 Task: Send an email with the signature Jeffery Brown with the subject Thank you for your cover letter and the message Could you provide me with the contact information for the vendor? from softage.8@softage.net to softage.6@softage.net and move the email from Sent Items to the folder Test scores
Action: Mouse moved to (63, 151)
Screenshot: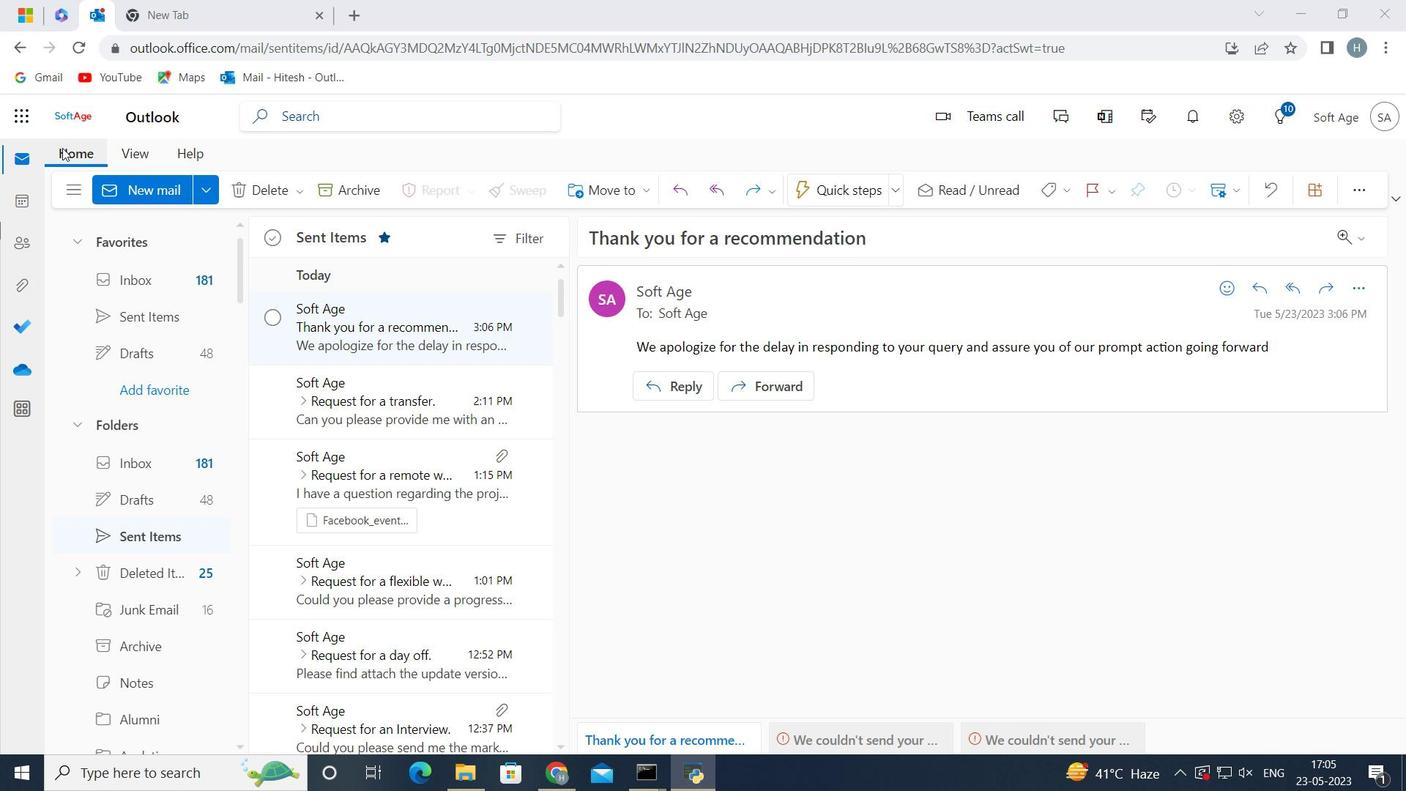 
Action: Mouse pressed left at (63, 151)
Screenshot: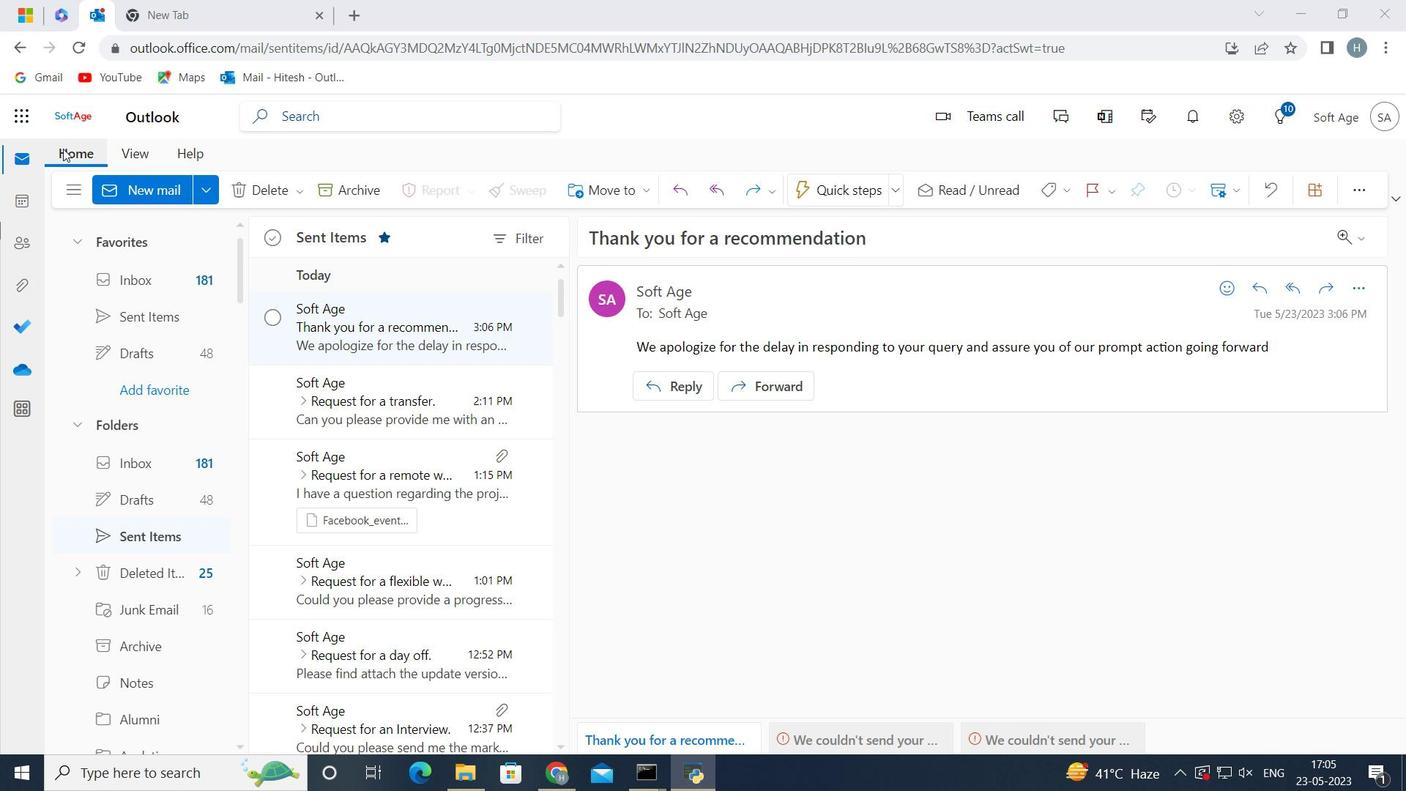 
Action: Mouse moved to (147, 191)
Screenshot: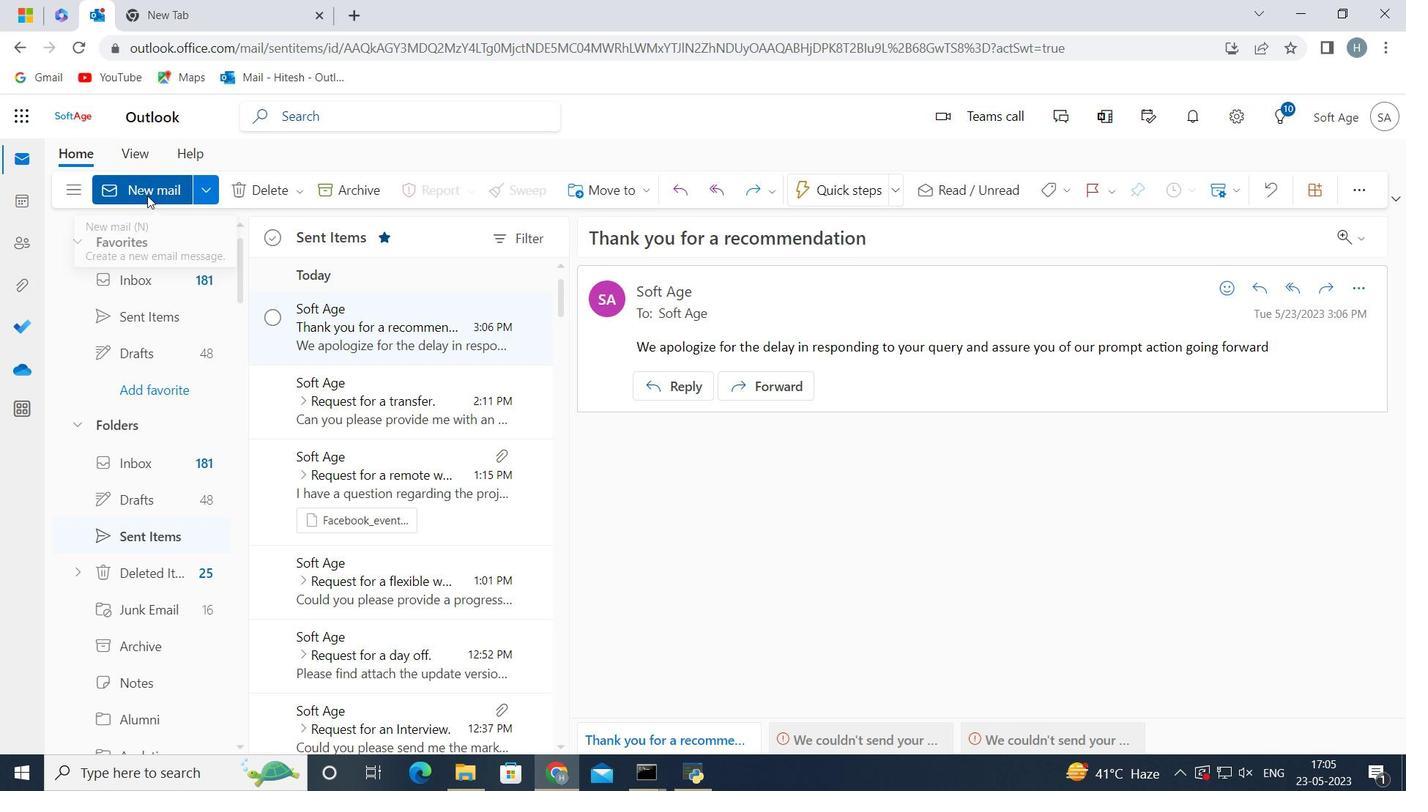 
Action: Mouse pressed left at (147, 191)
Screenshot: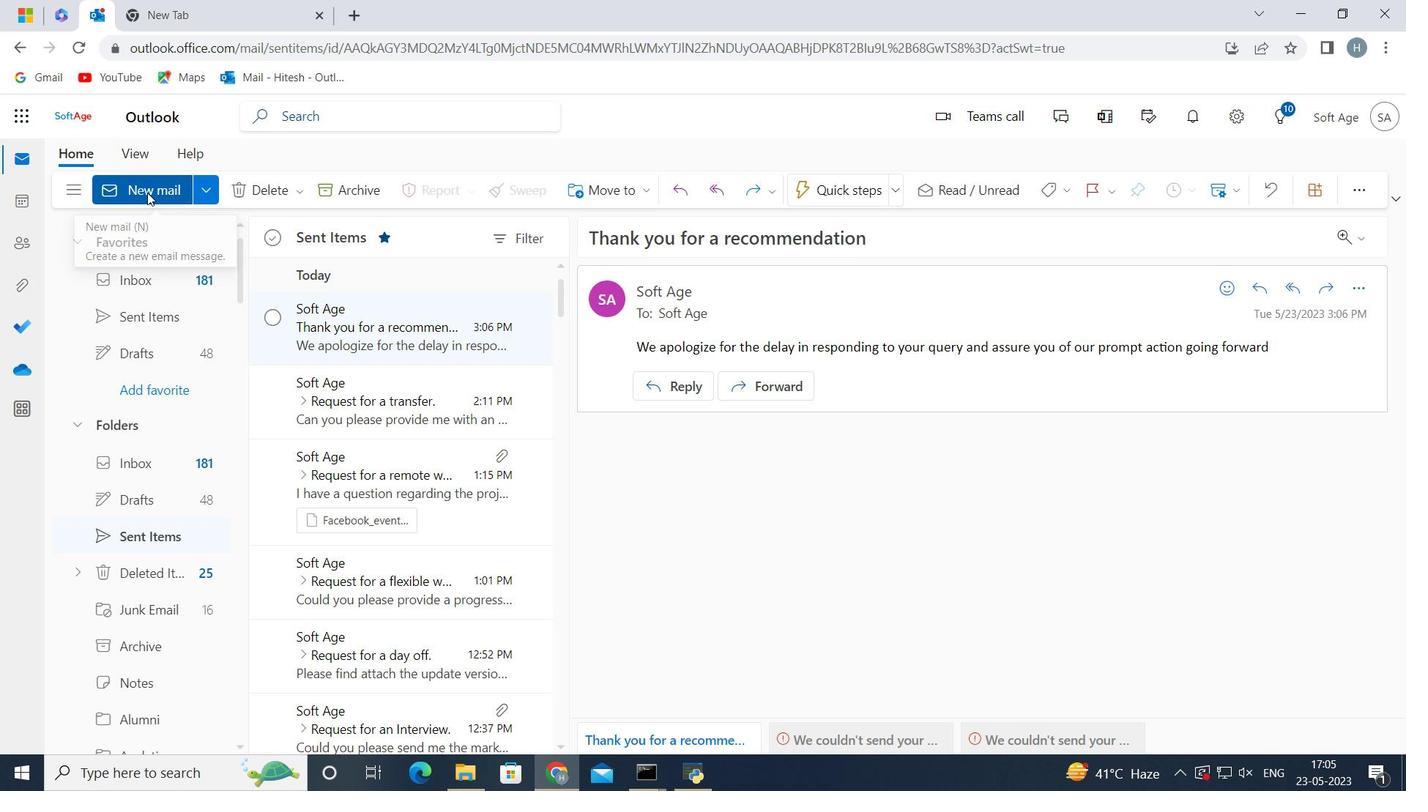 
Action: Mouse moved to (1147, 192)
Screenshot: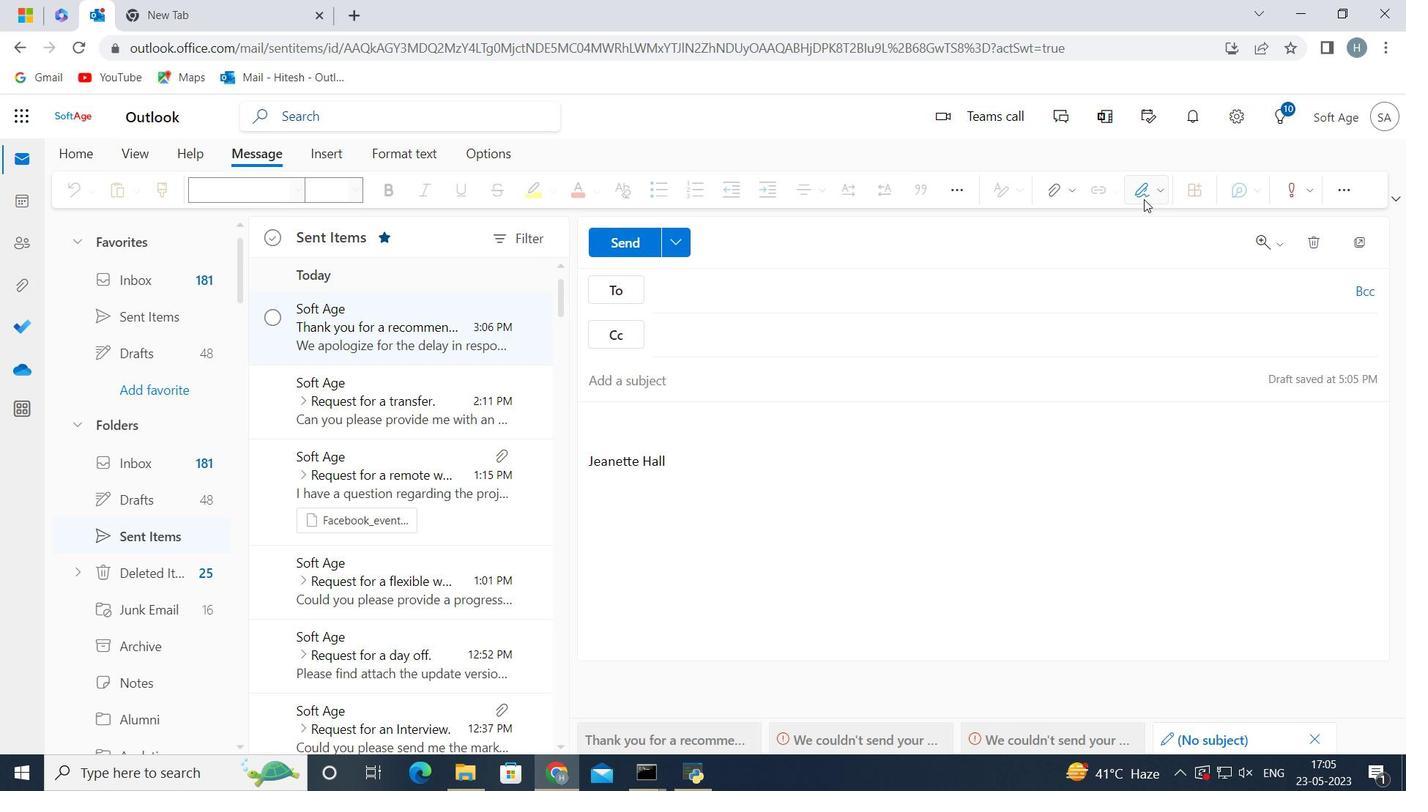 
Action: Mouse pressed left at (1147, 192)
Screenshot: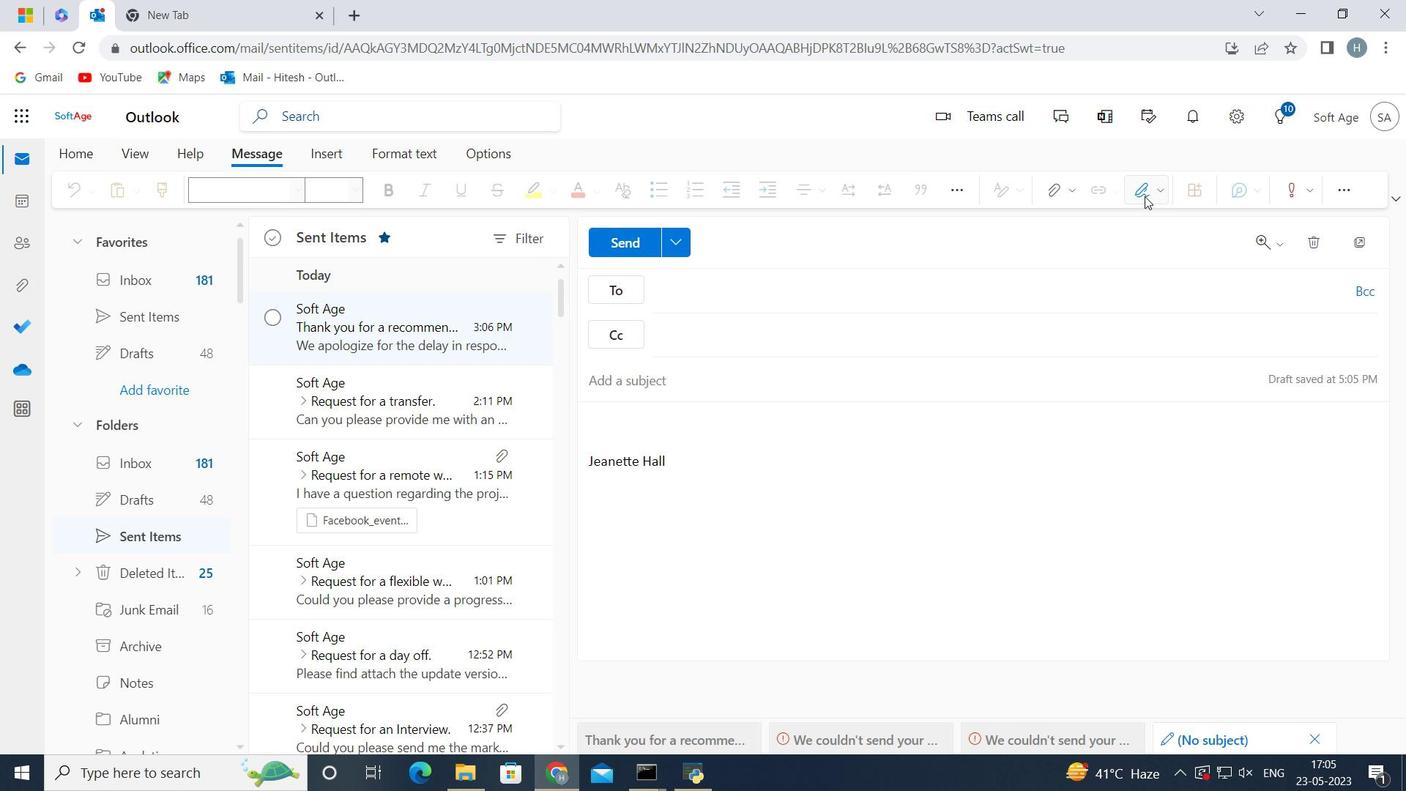
Action: Mouse moved to (1113, 261)
Screenshot: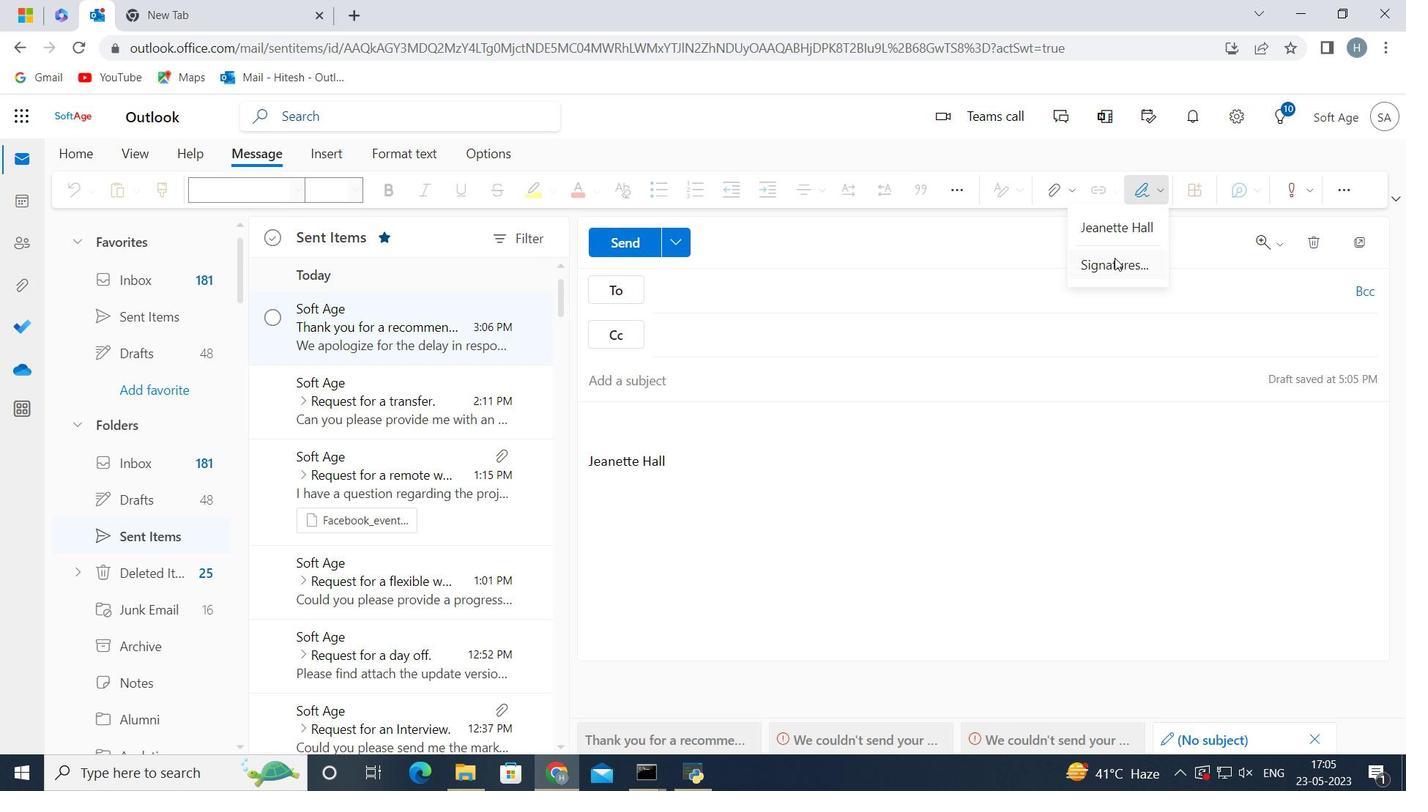 
Action: Mouse pressed left at (1113, 261)
Screenshot: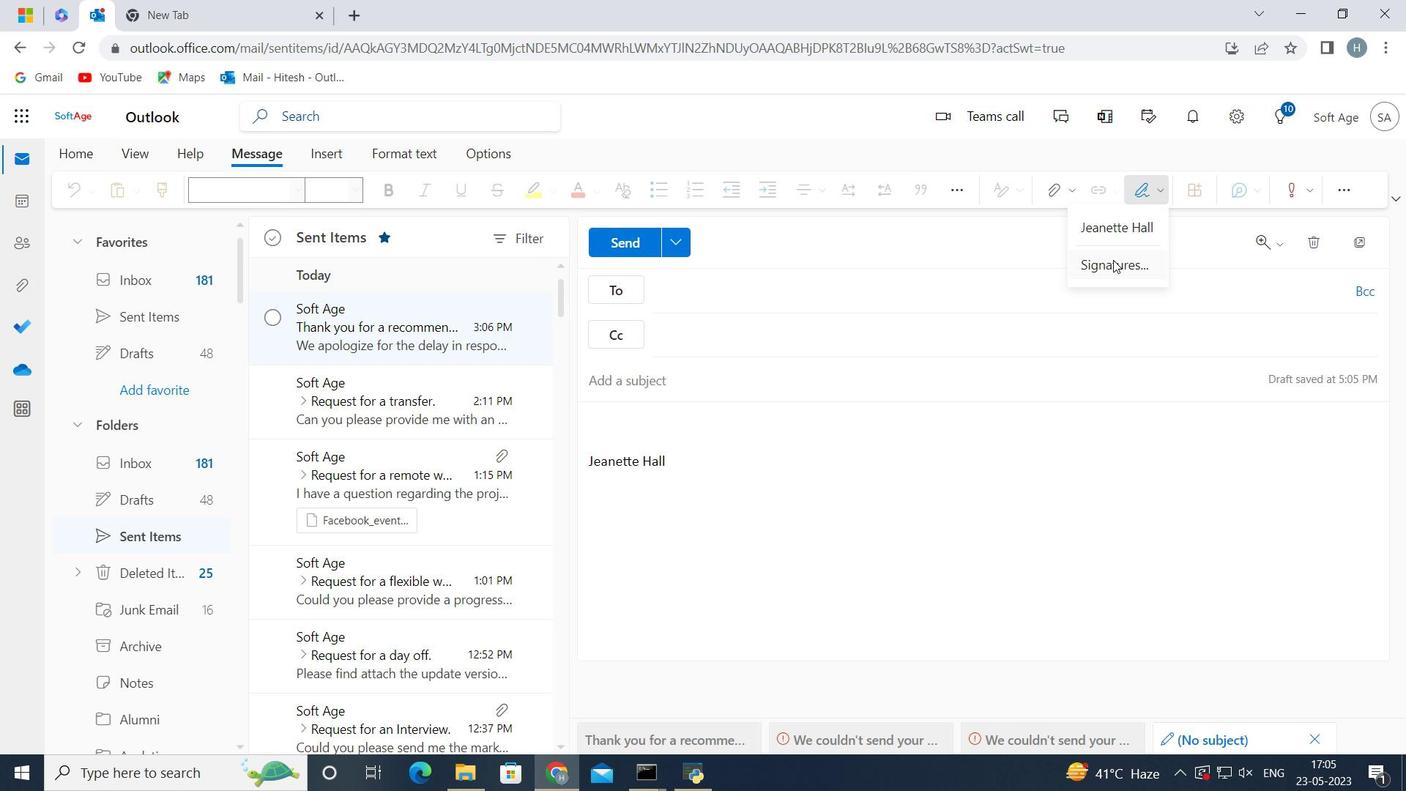 
Action: Mouse moved to (1065, 332)
Screenshot: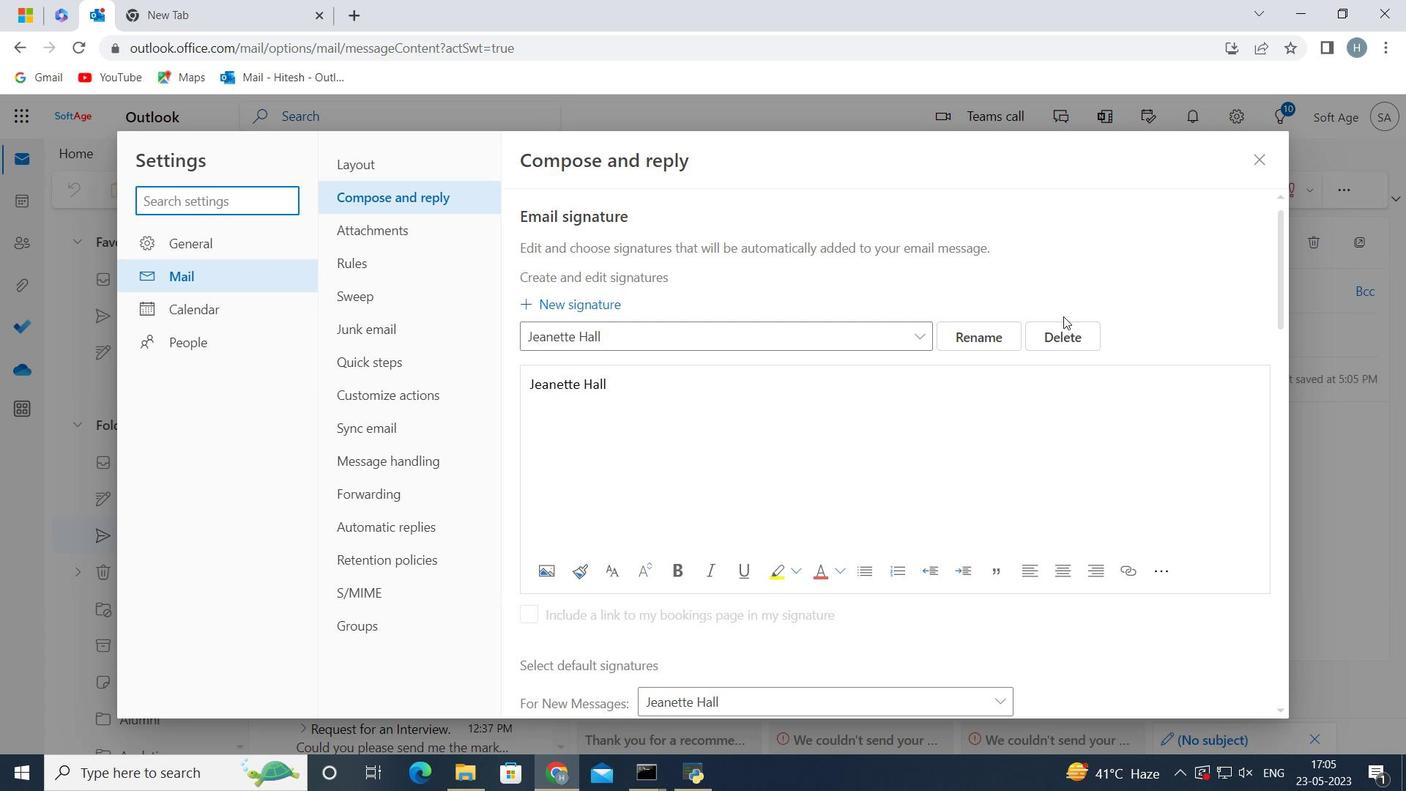 
Action: Mouse pressed left at (1065, 332)
Screenshot: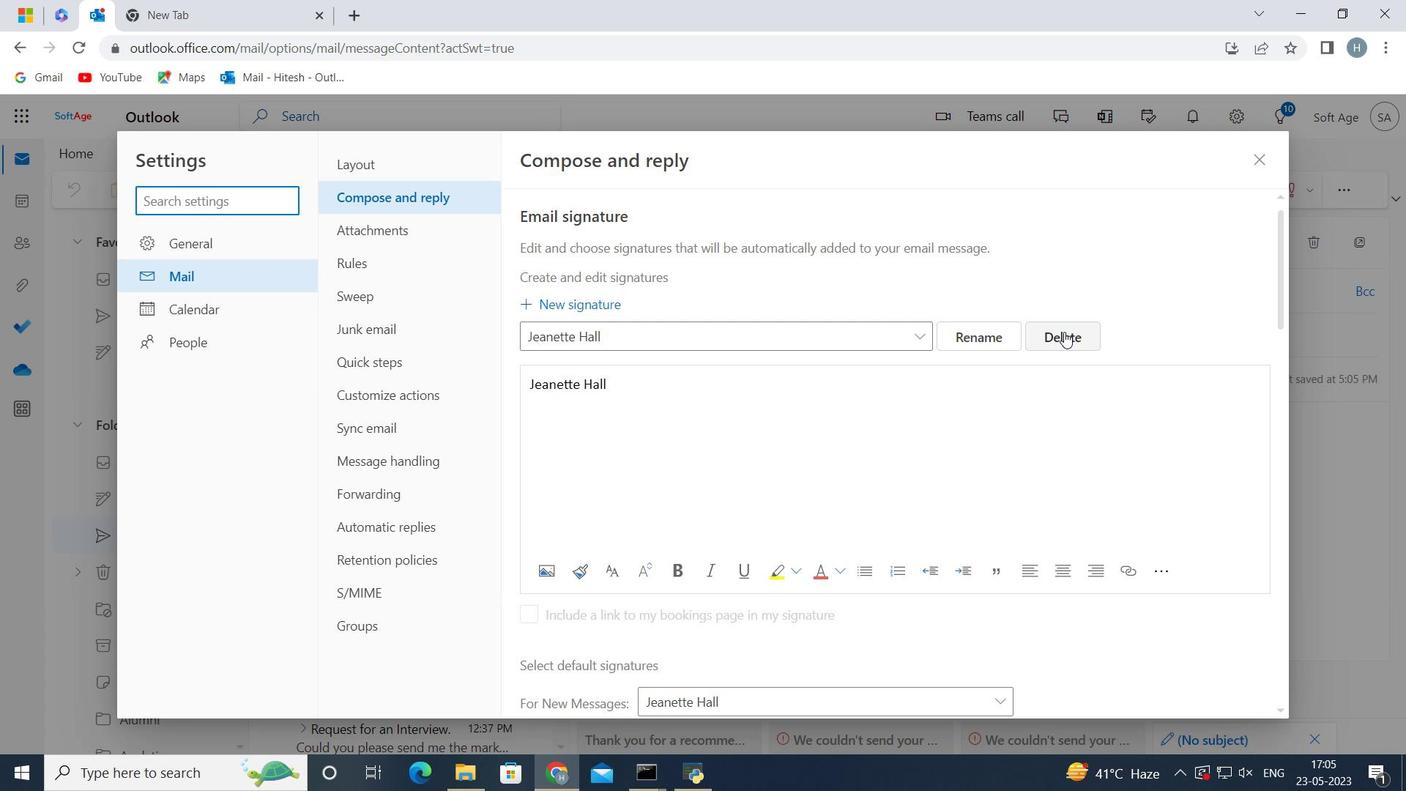 
Action: Mouse moved to (759, 332)
Screenshot: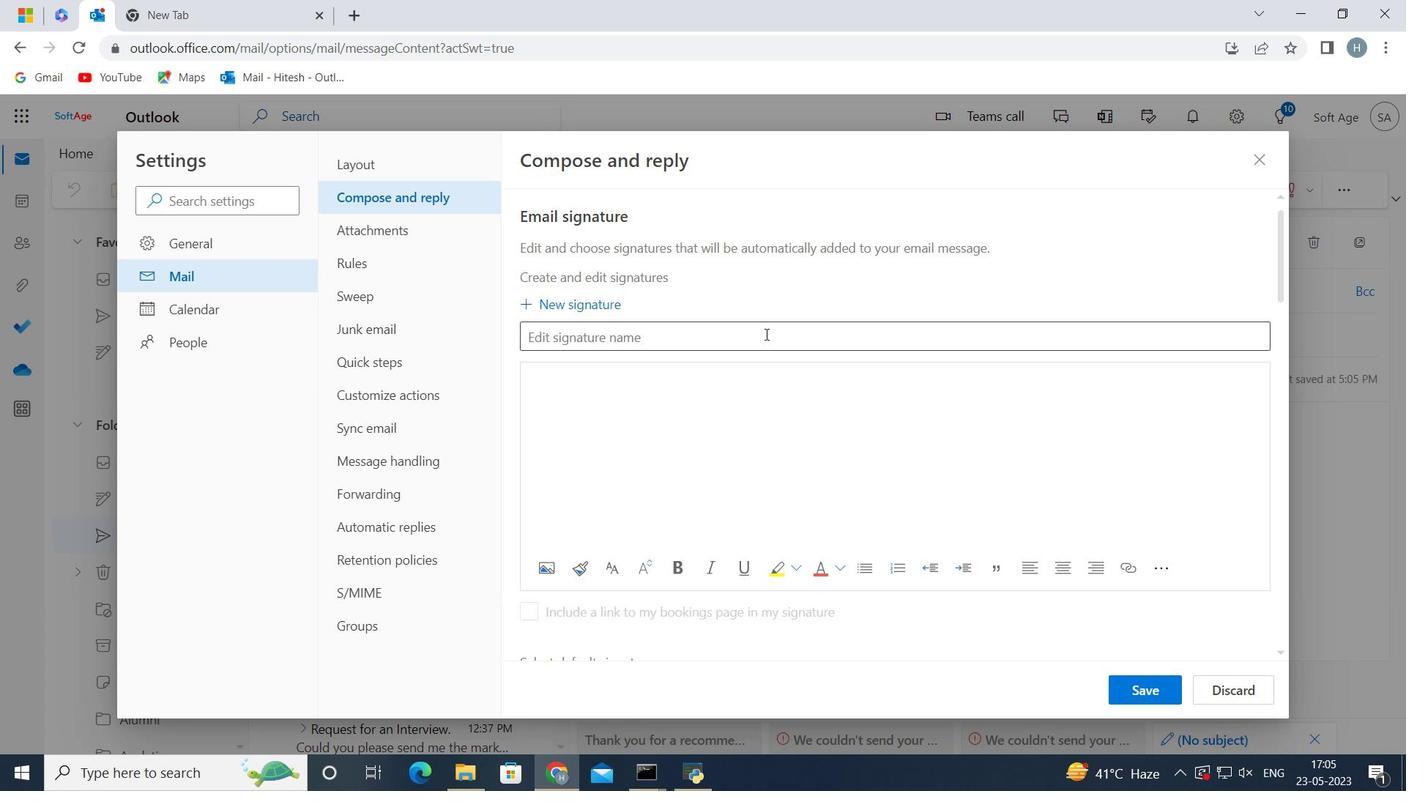 
Action: Mouse pressed left at (759, 332)
Screenshot: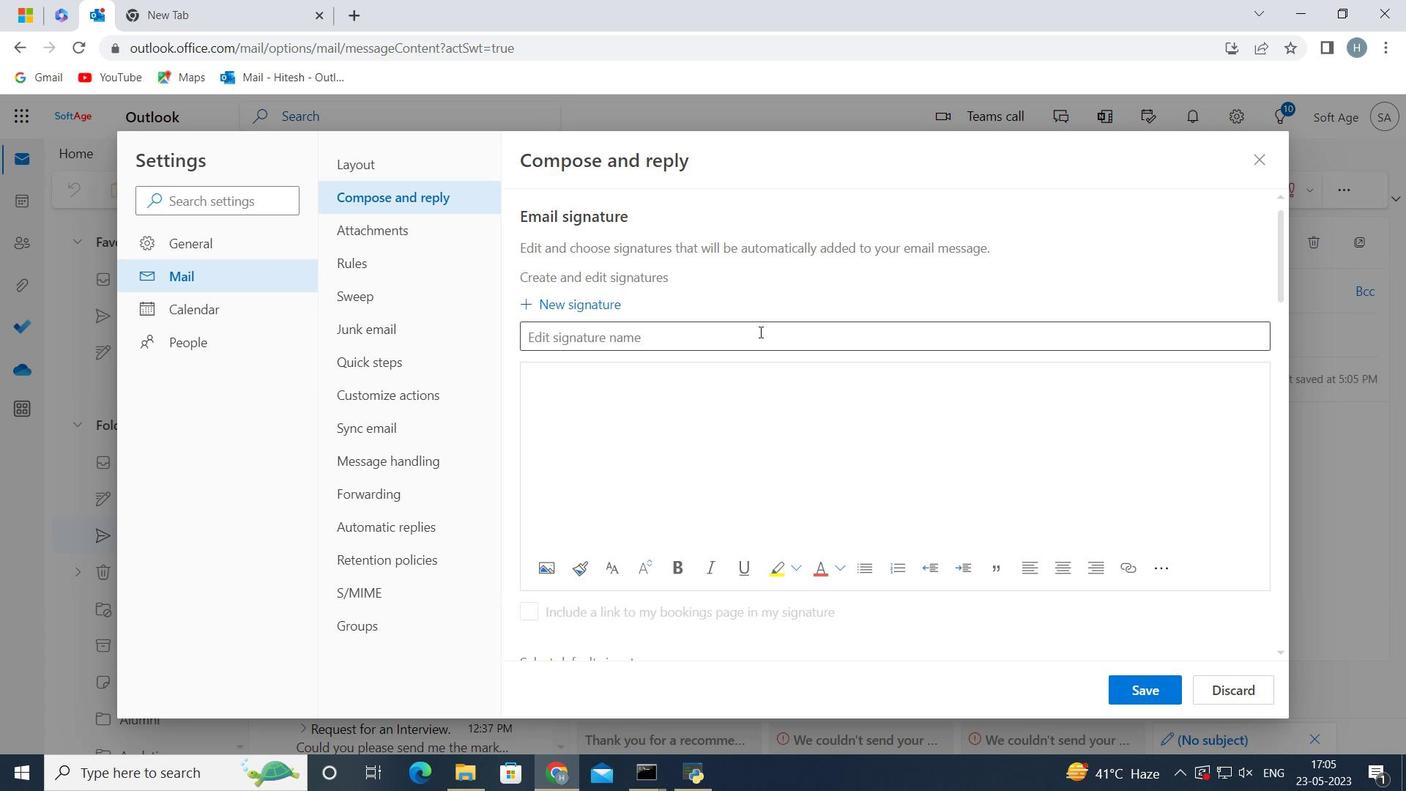 
Action: Mouse moved to (759, 331)
Screenshot: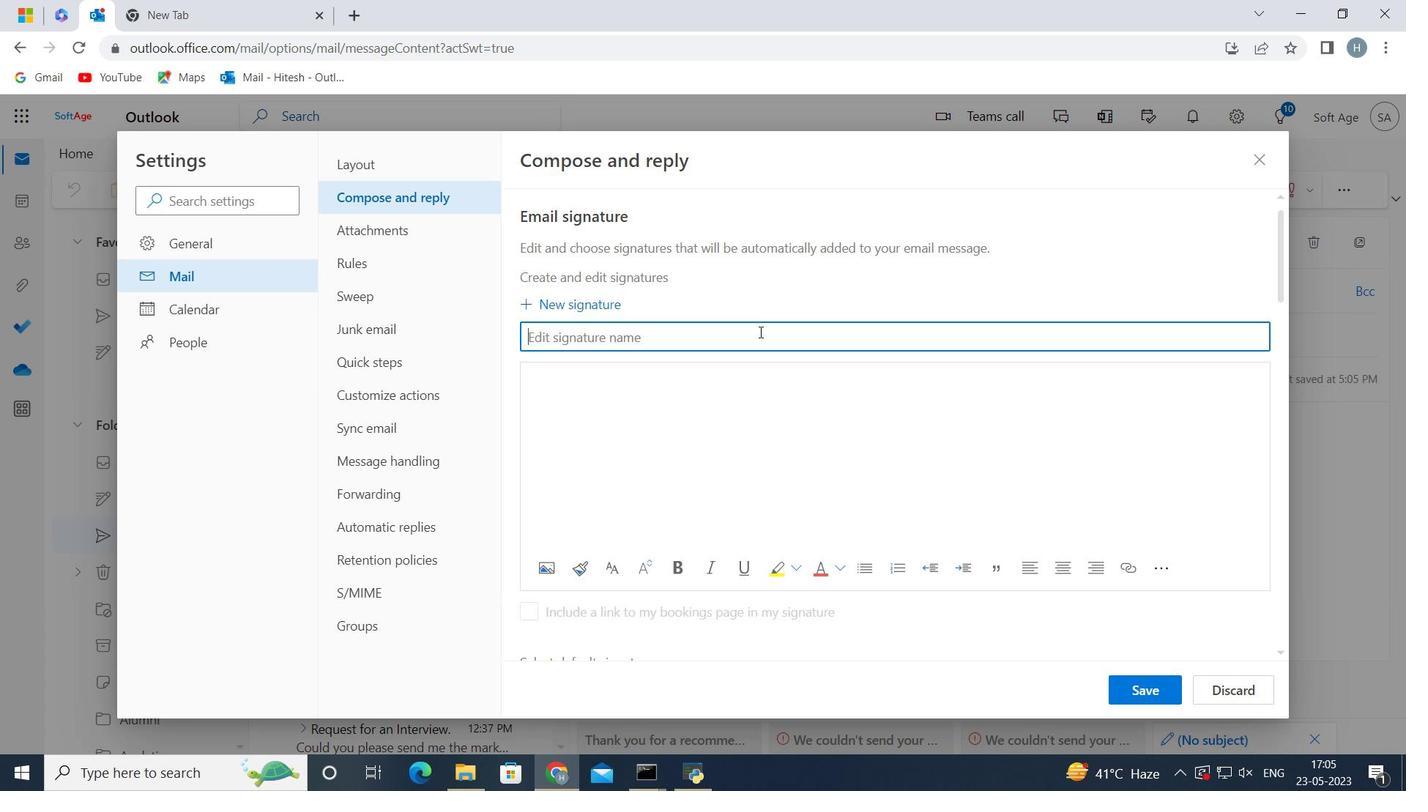 
Action: Key pressed <Key.shift>Jeffery<Key.space><Key.shift>Brown<Key.space>
Screenshot: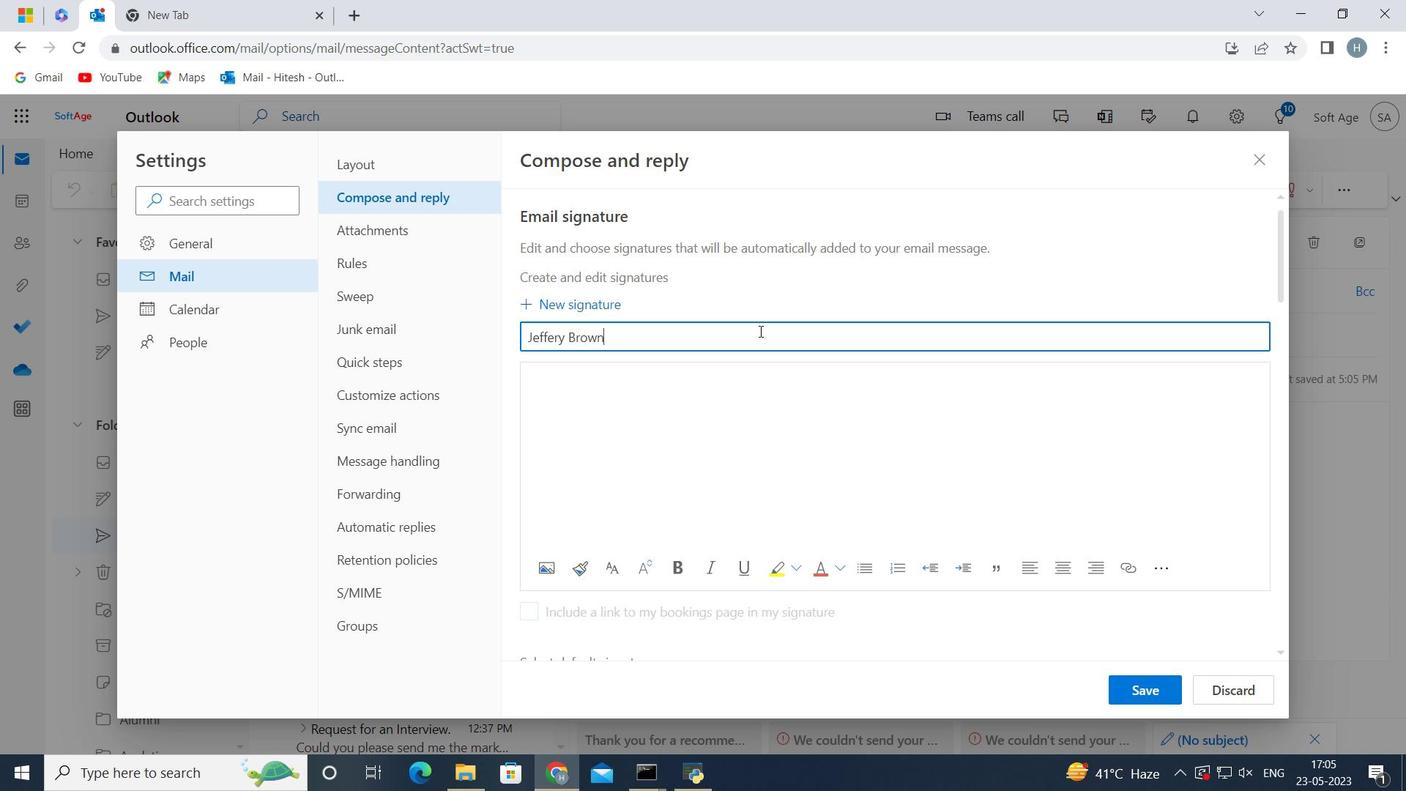 
Action: Mouse moved to (636, 372)
Screenshot: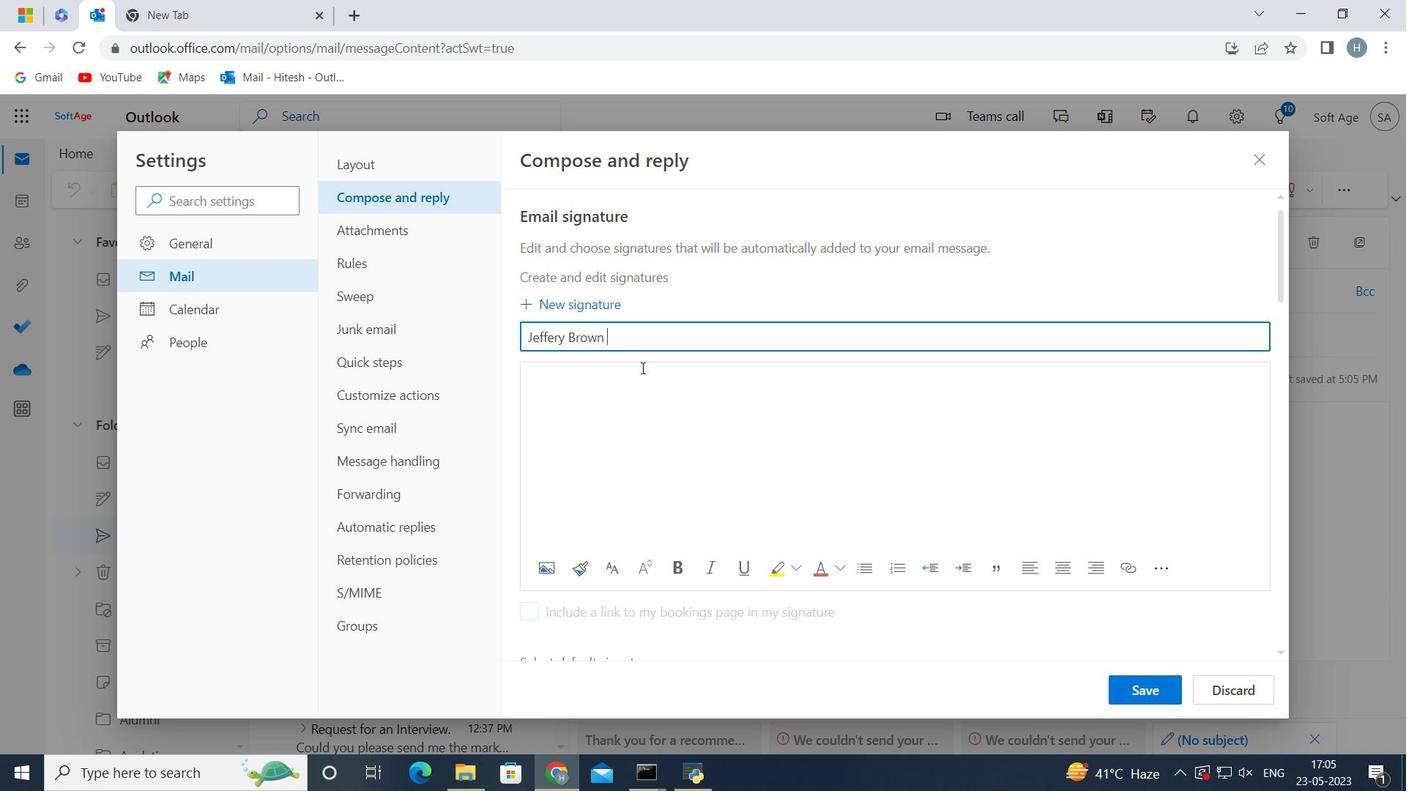
Action: Mouse pressed left at (636, 372)
Screenshot: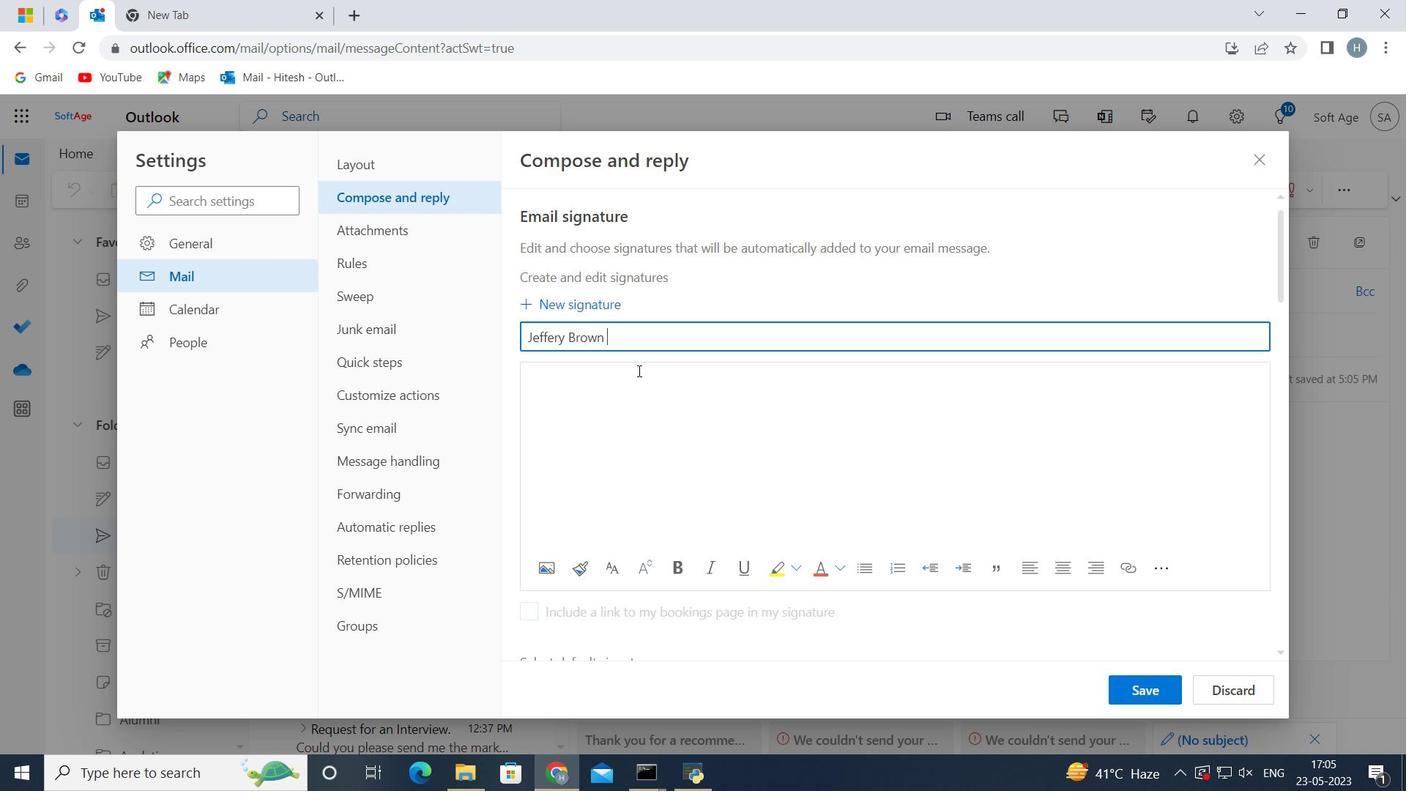 
Action: Mouse moved to (633, 373)
Screenshot: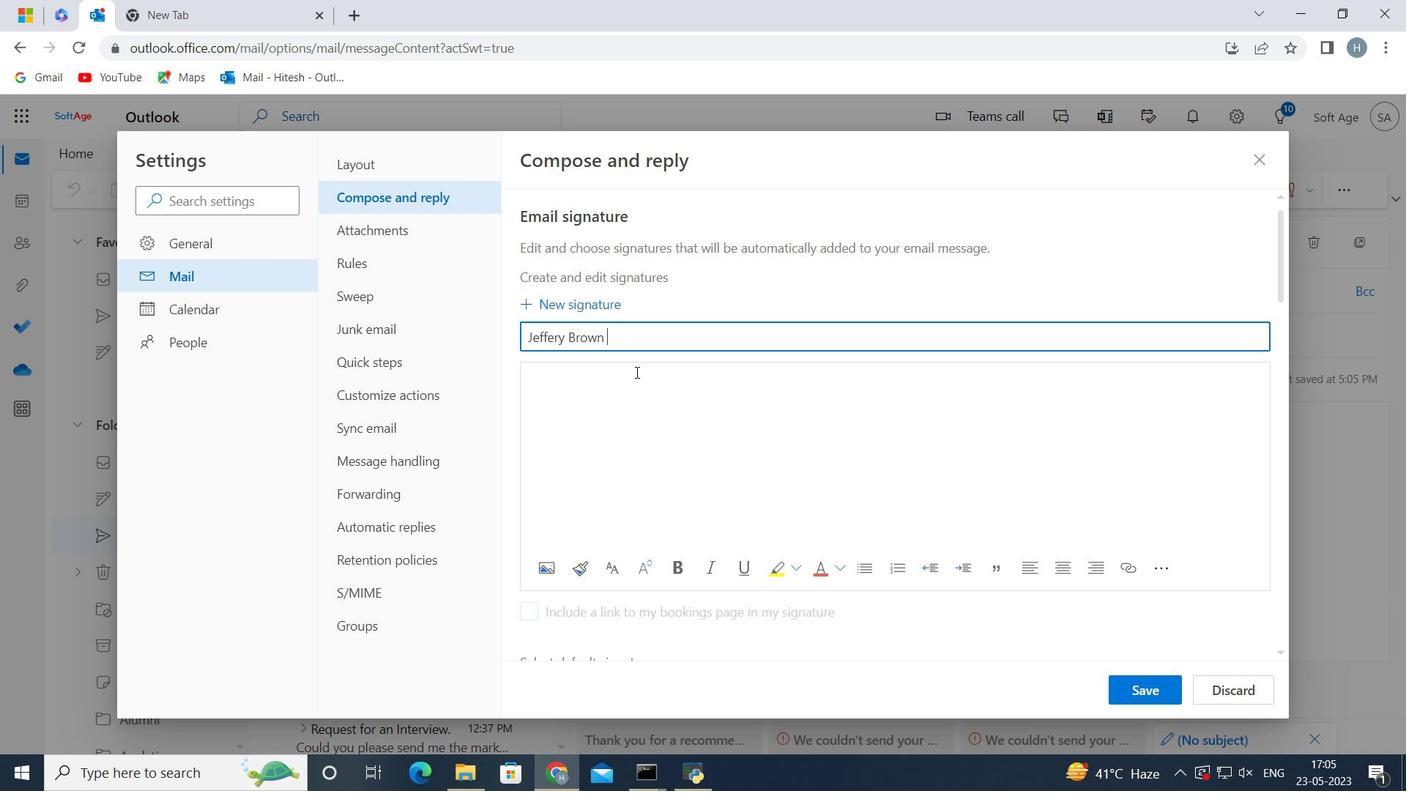 
Action: Key pressed <Key.shift><Key.shift><Key.shift><Key.shift><Key.shift><Key.shift>Jeffery
Screenshot: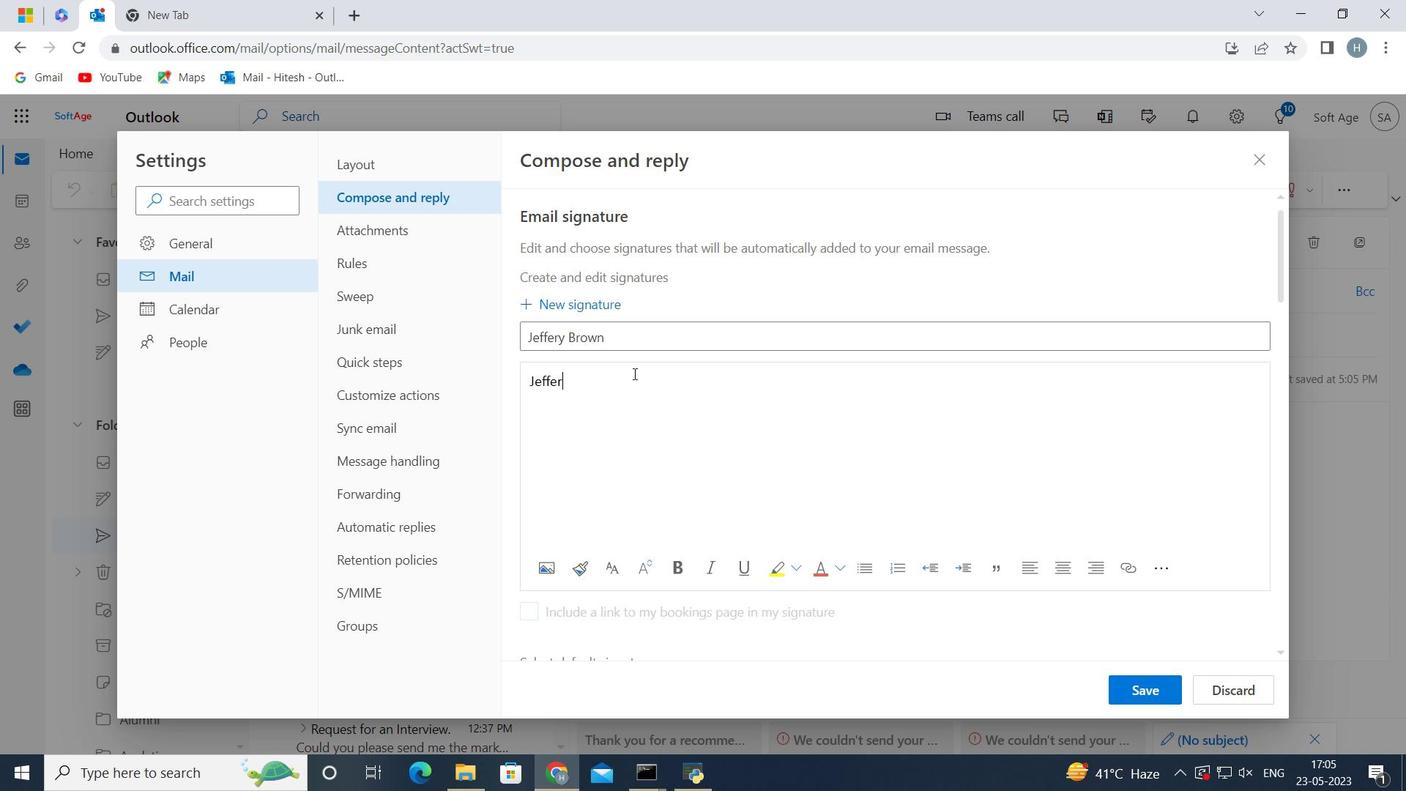 
Action: Mouse moved to (633, 373)
Screenshot: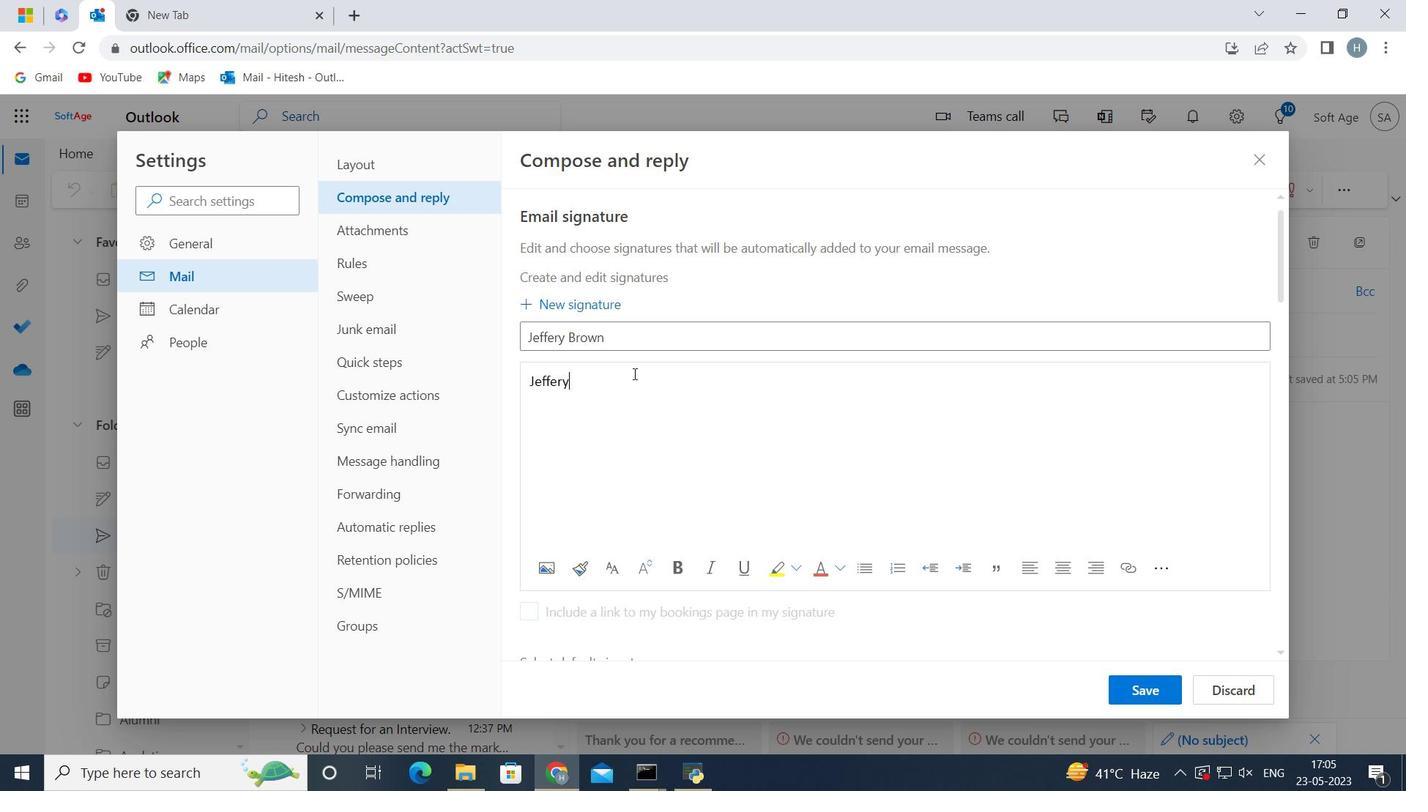 
Action: Key pressed <Key.space><Key.shift>Brown<Key.space>
Screenshot: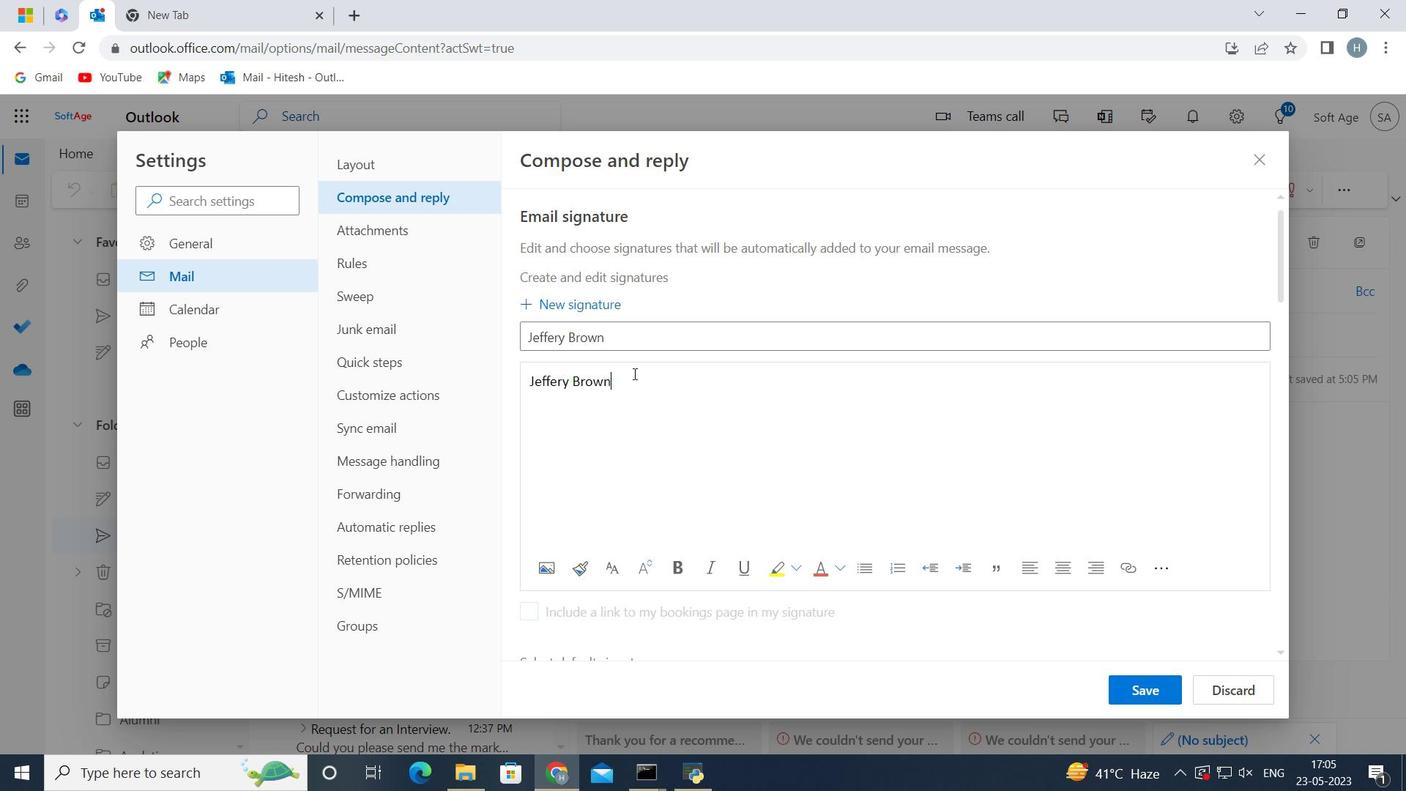 
Action: Mouse moved to (1131, 683)
Screenshot: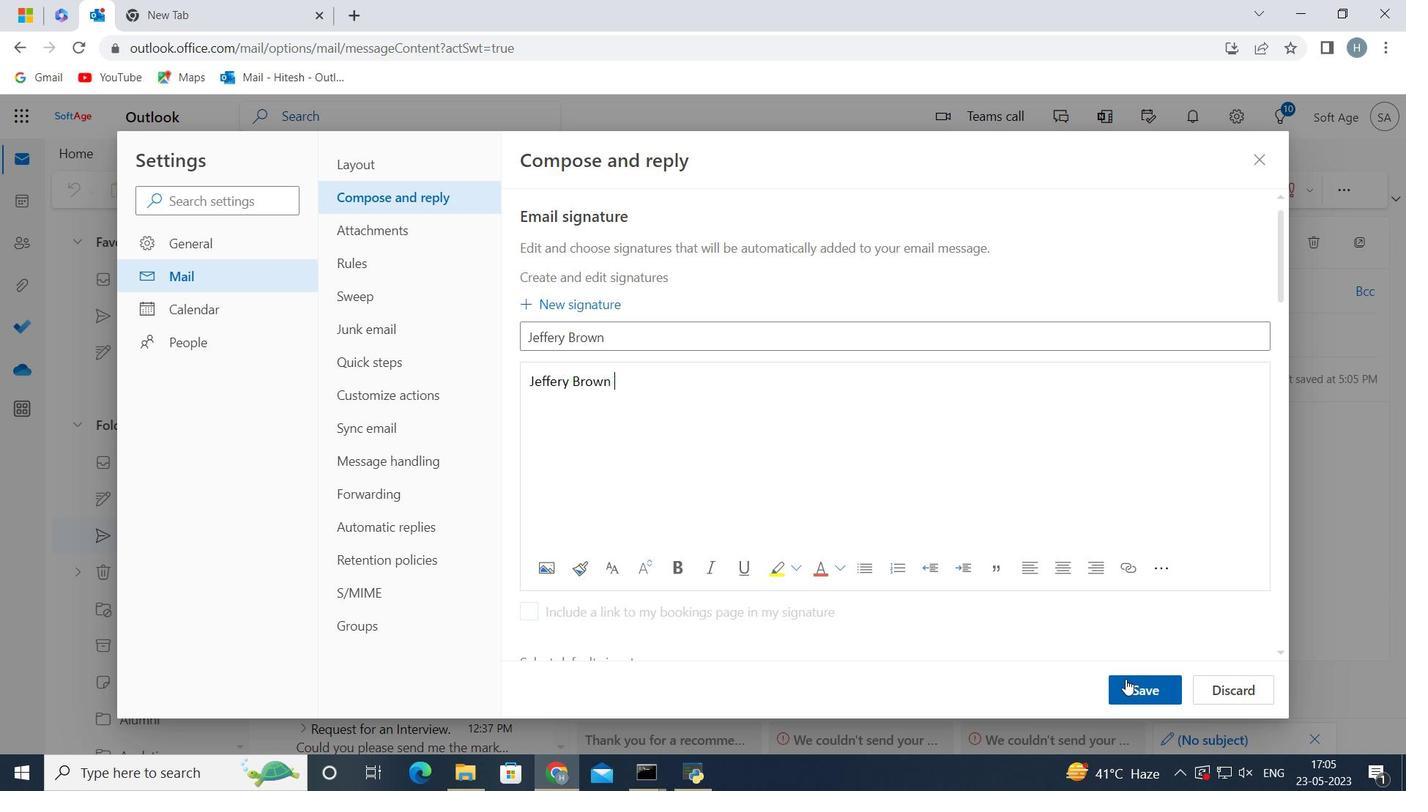 
Action: Mouse pressed left at (1131, 683)
Screenshot: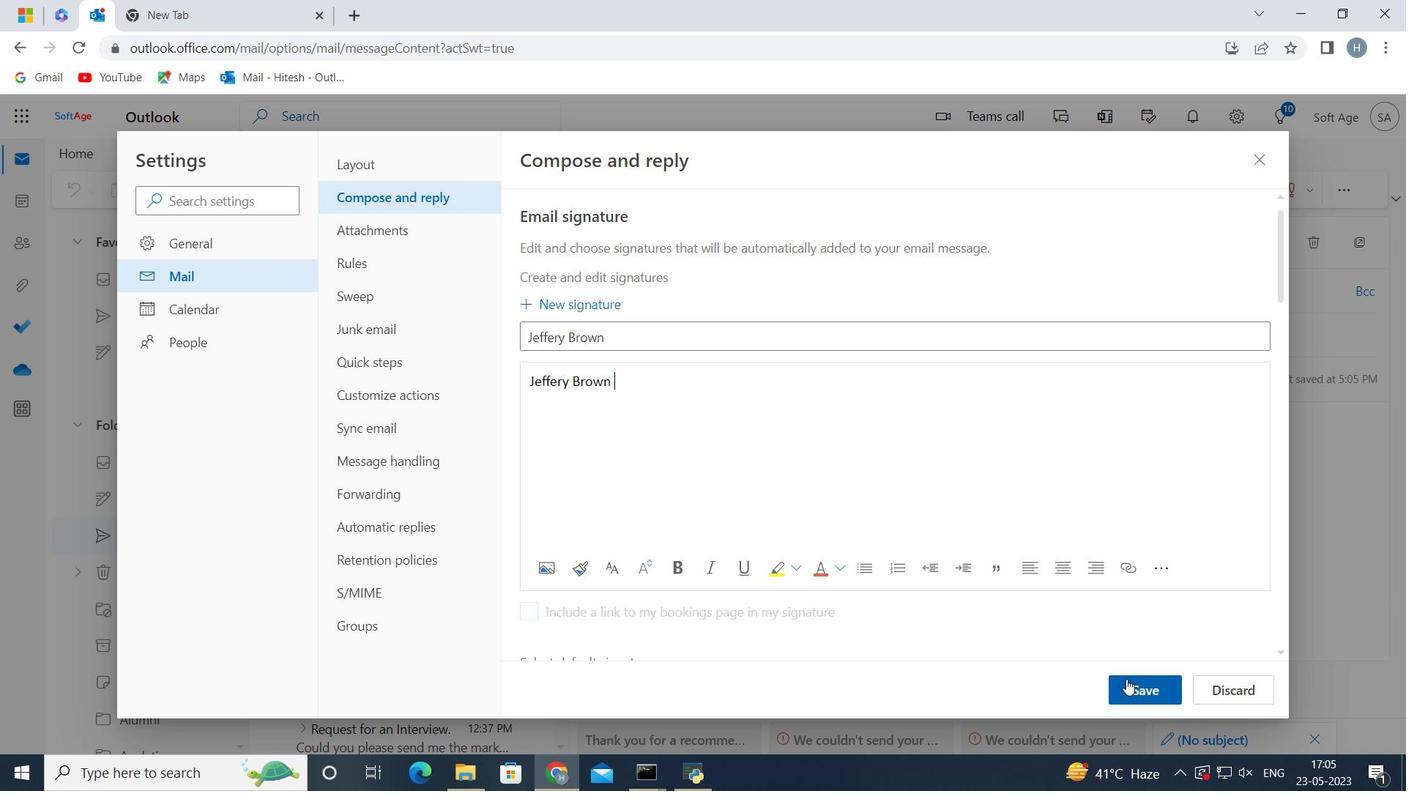 
Action: Mouse moved to (905, 414)
Screenshot: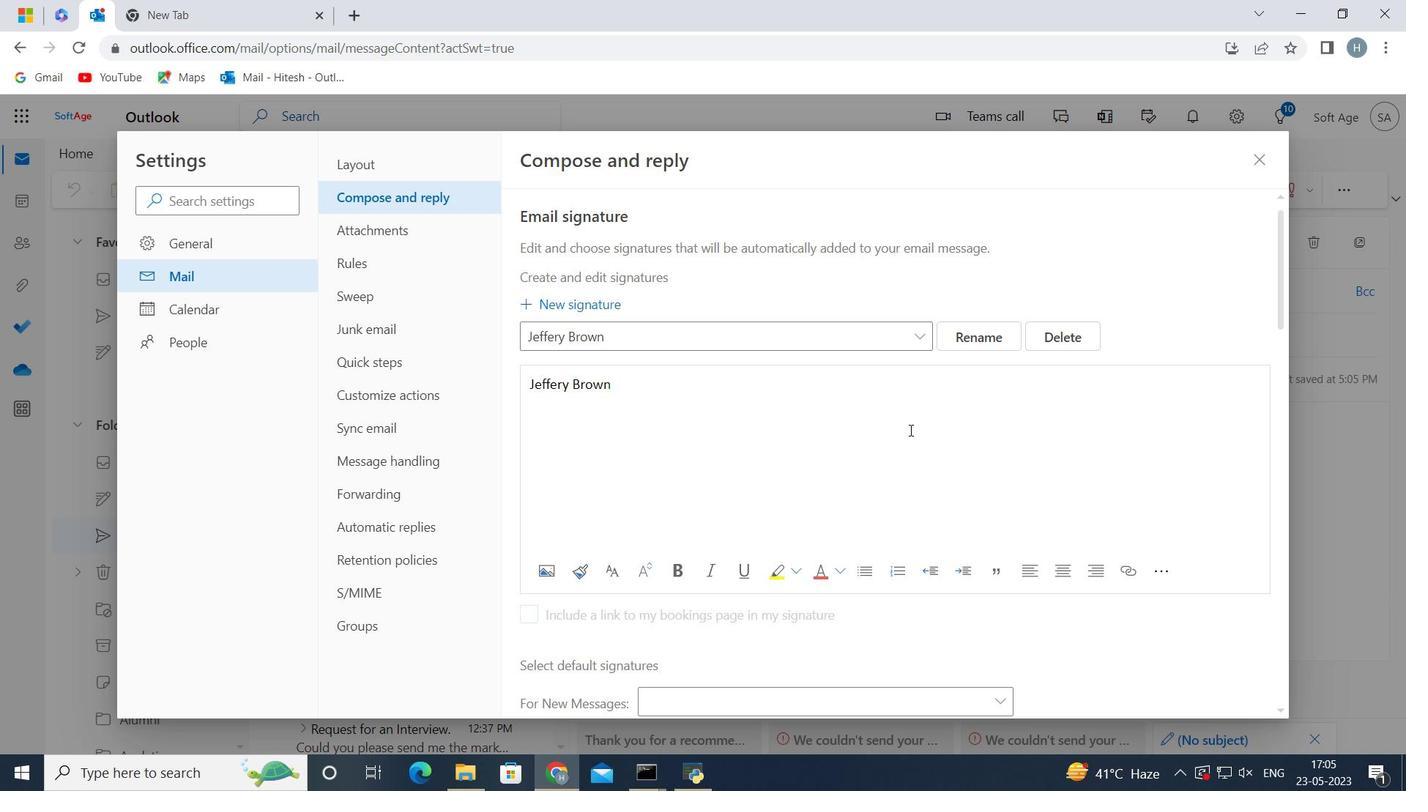 
Action: Mouse scrolled (905, 413) with delta (0, 0)
Screenshot: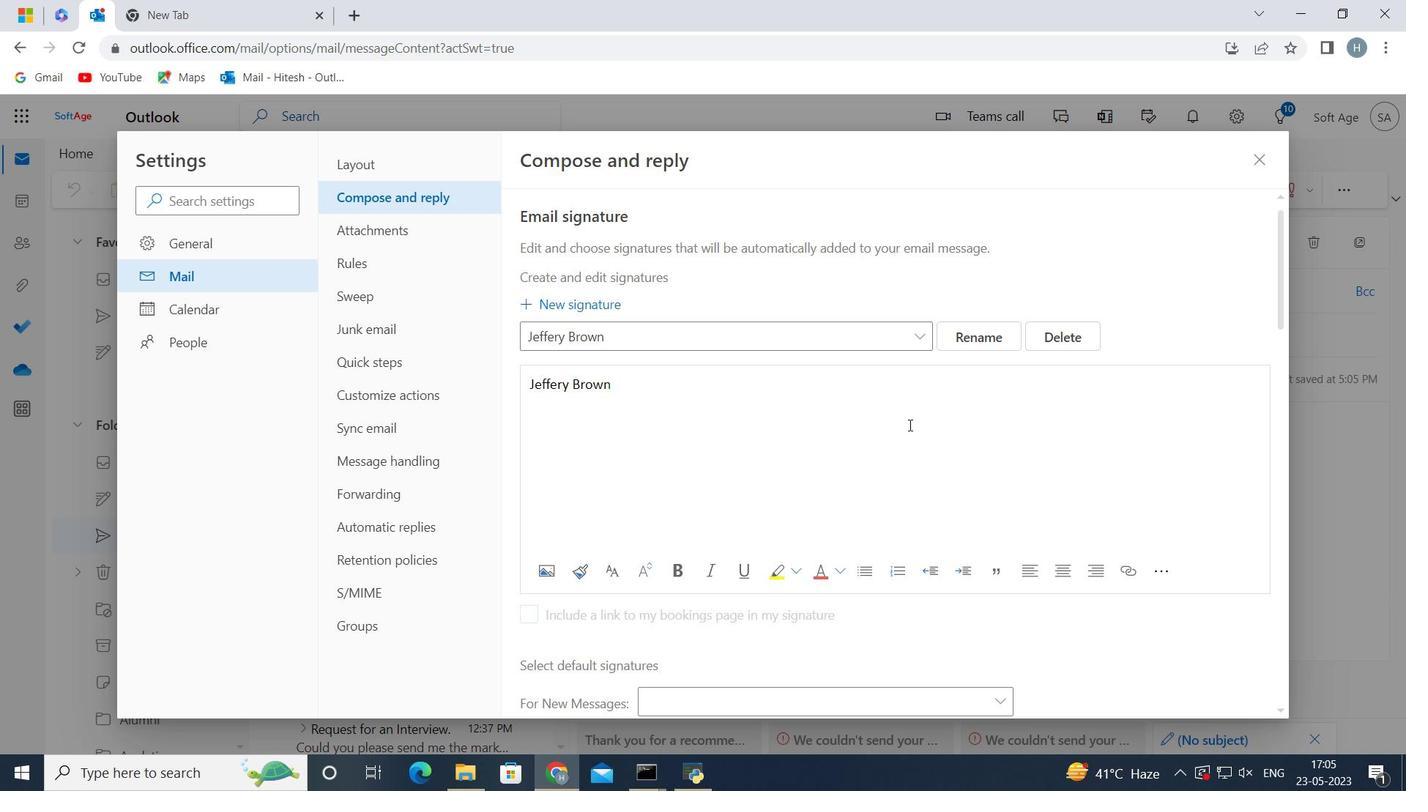 
Action: Mouse moved to (904, 413)
Screenshot: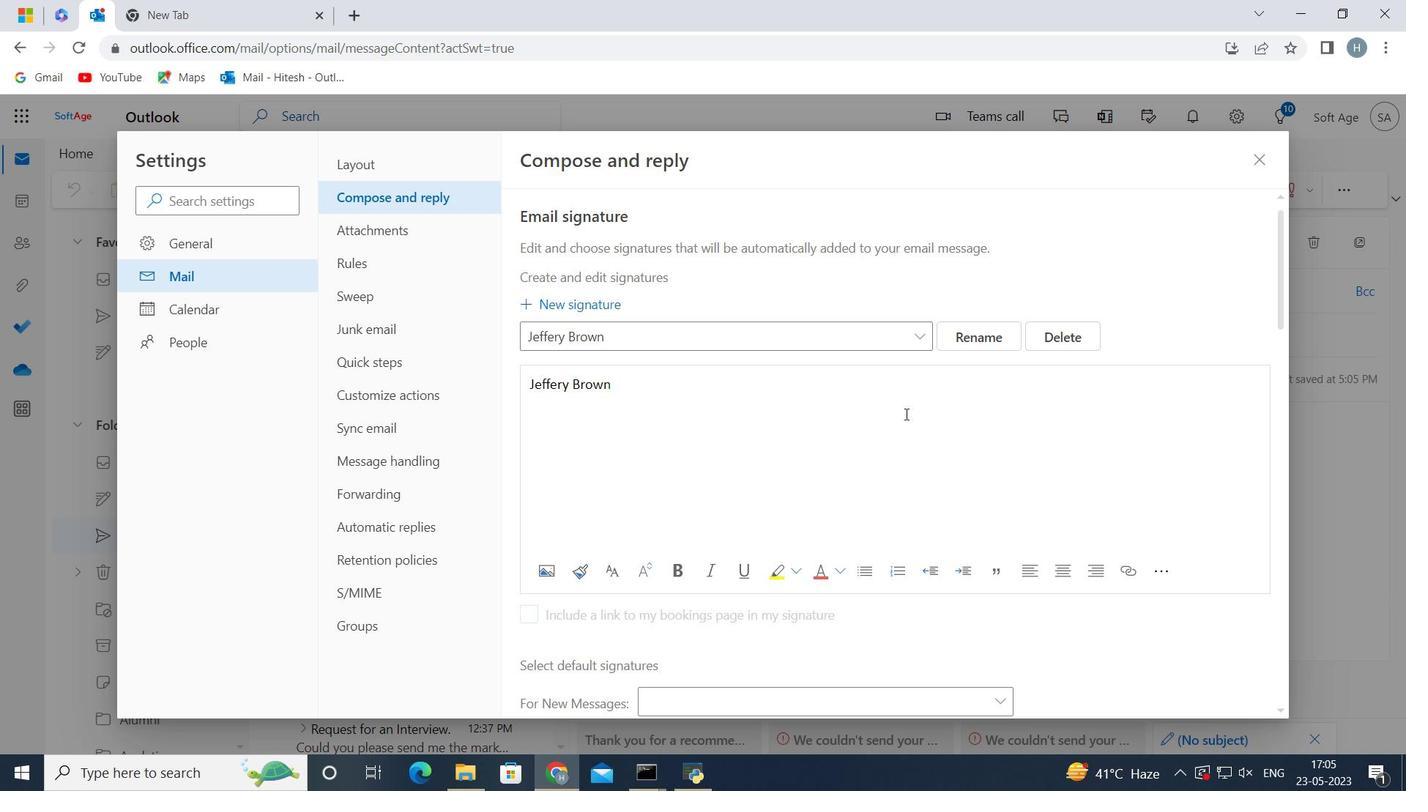 
Action: Mouse scrolled (904, 413) with delta (0, 0)
Screenshot: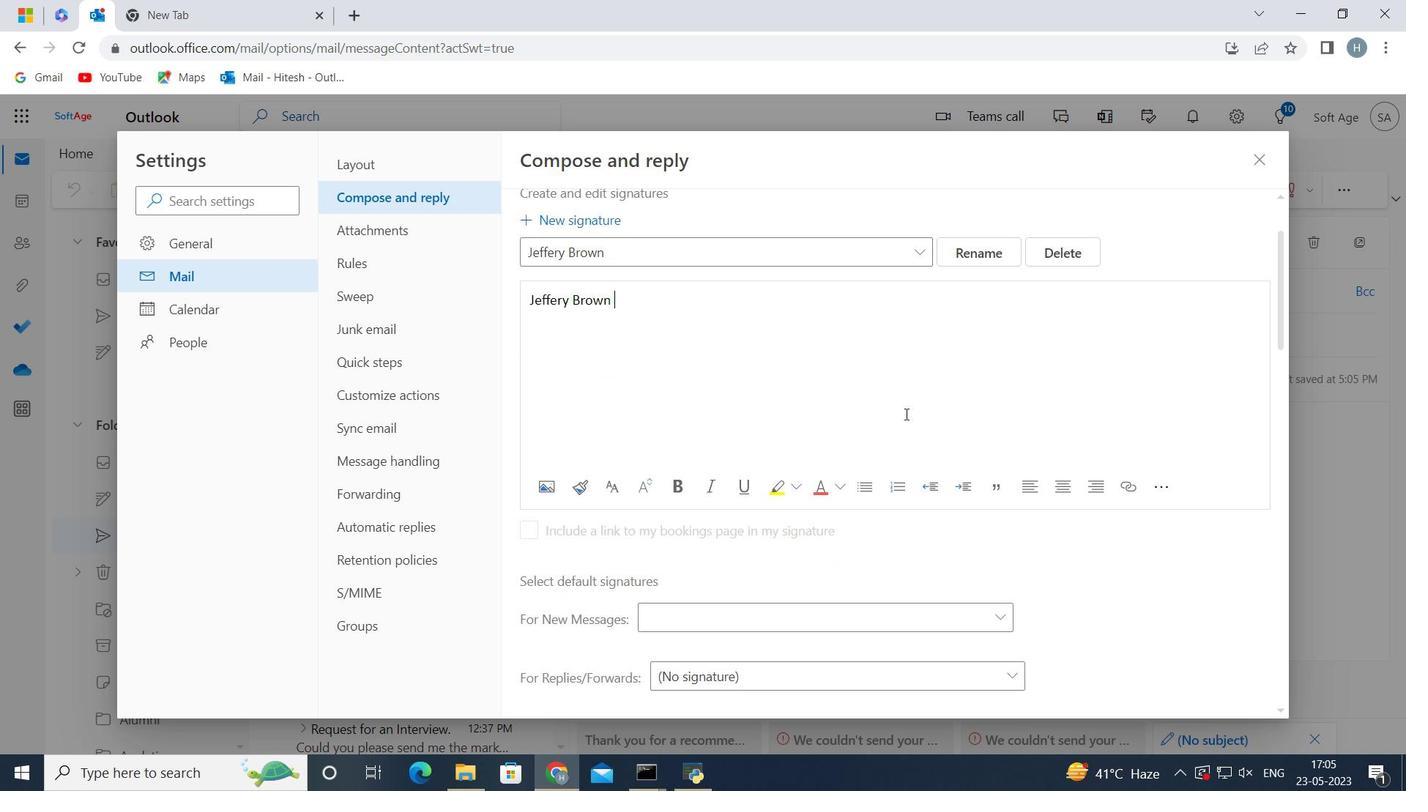 
Action: Mouse moved to (900, 413)
Screenshot: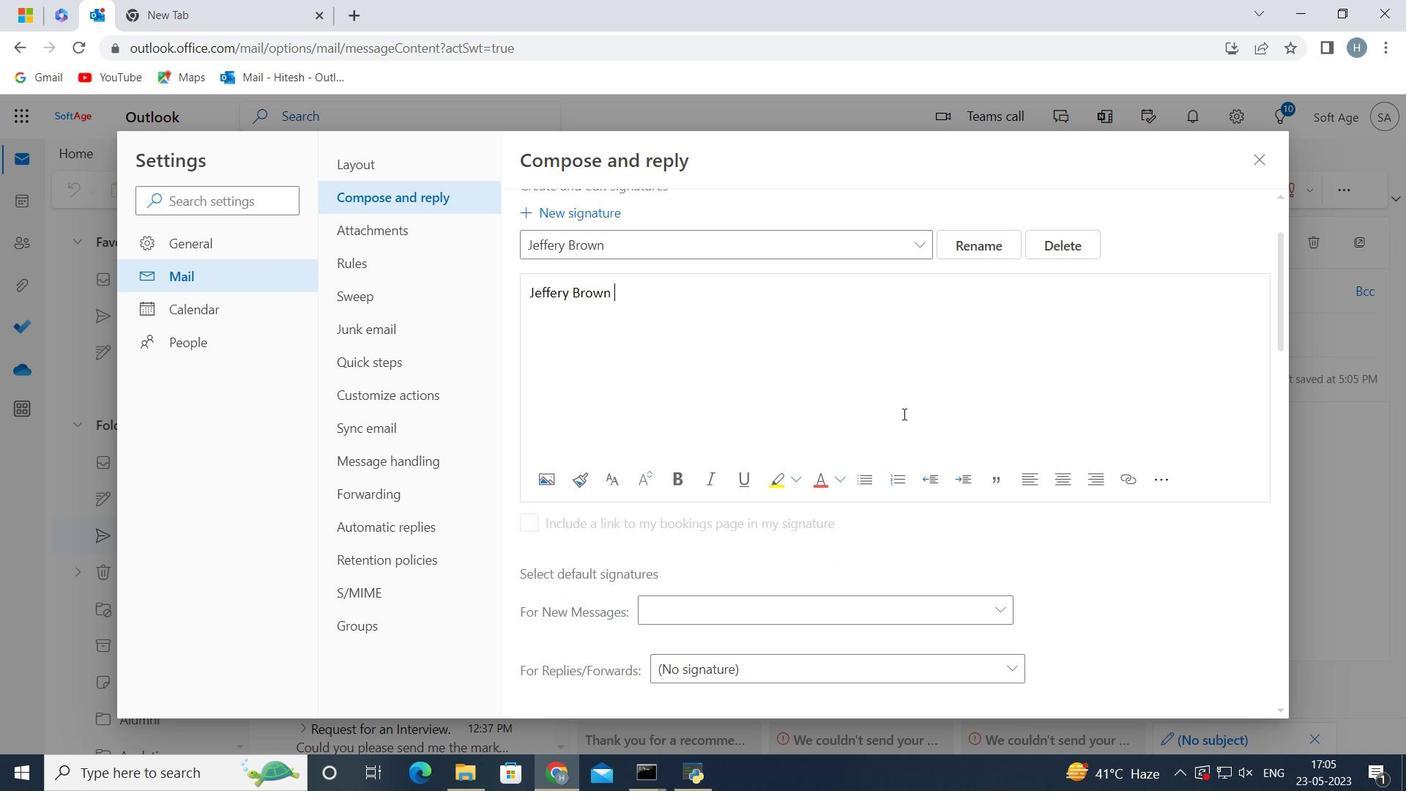 
Action: Mouse scrolled (900, 413) with delta (0, 0)
Screenshot: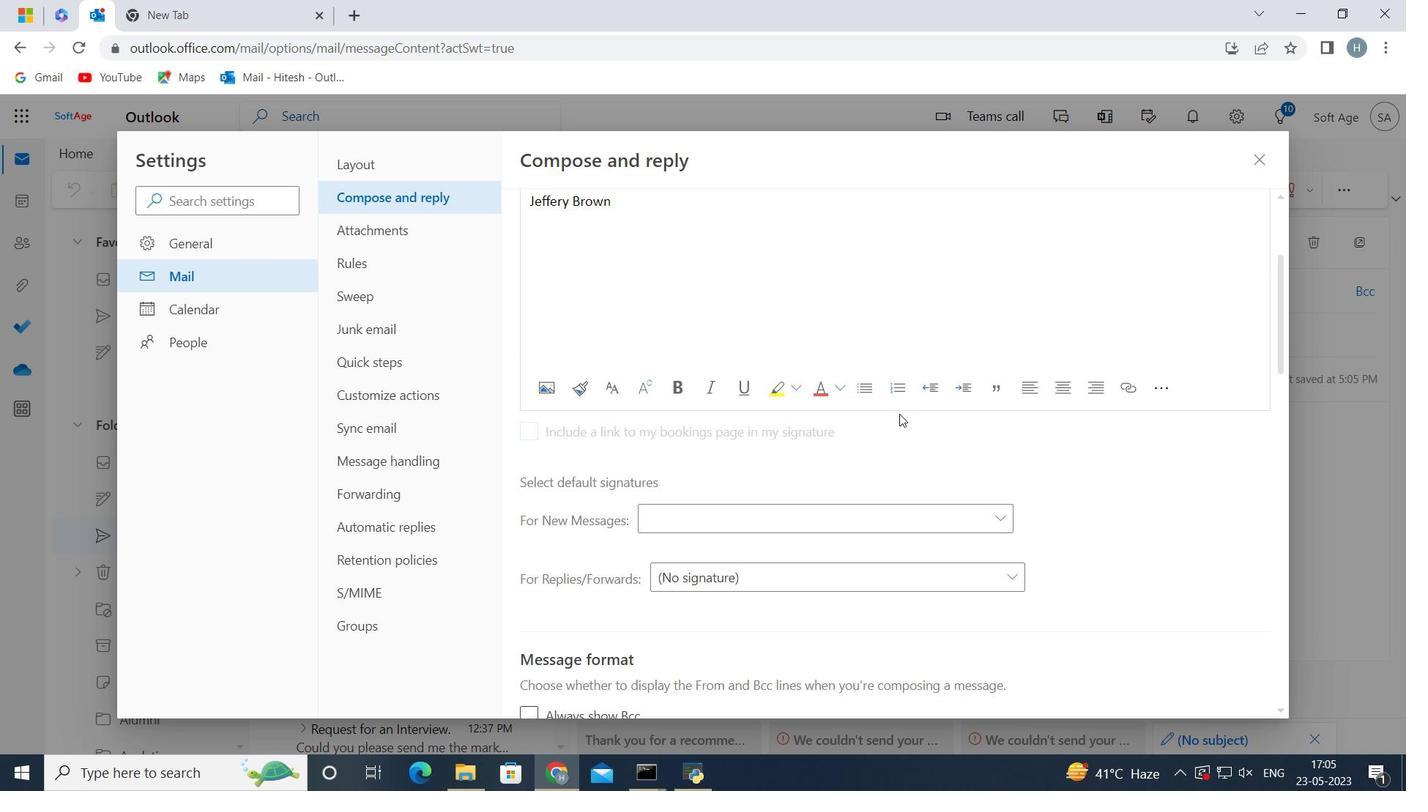 
Action: Mouse moved to (898, 414)
Screenshot: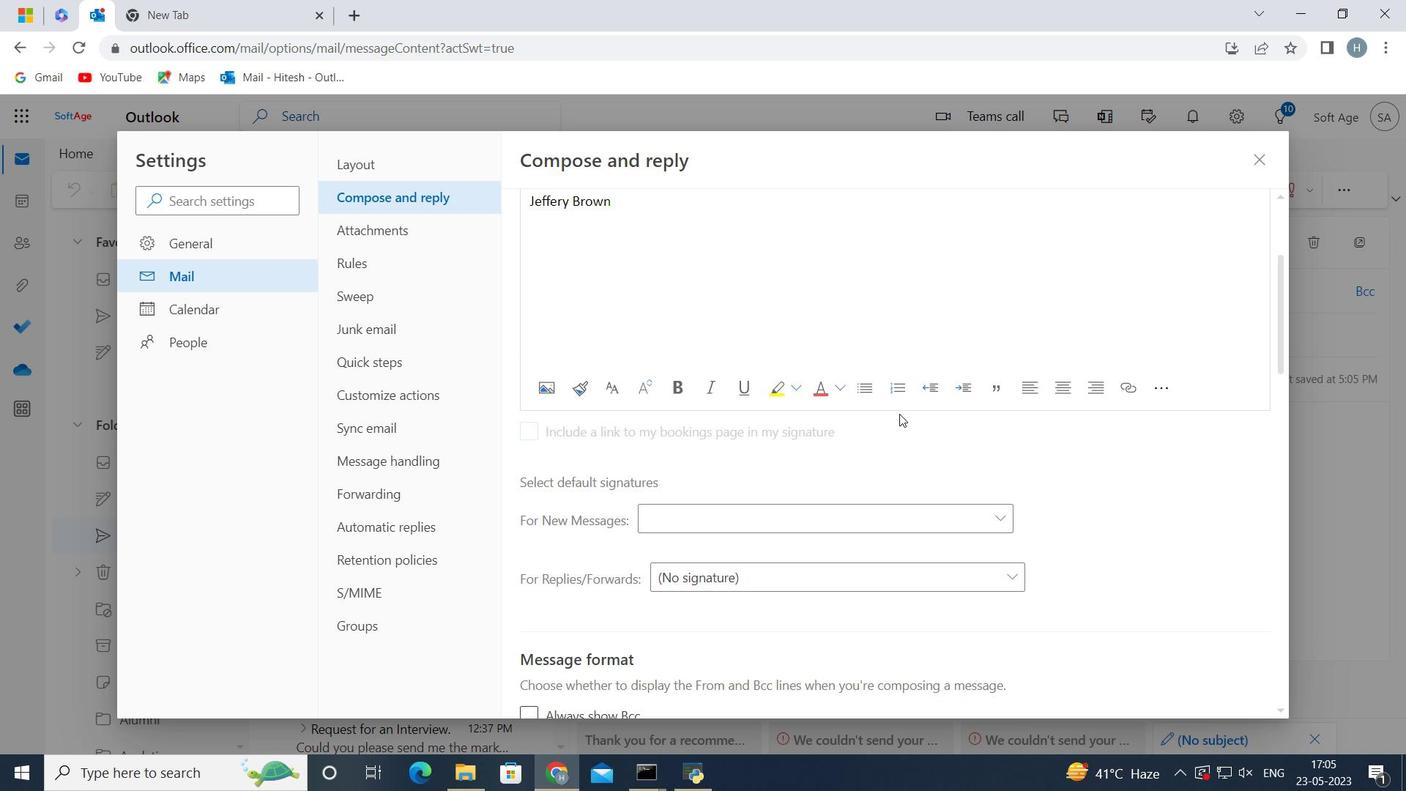 
Action: Mouse scrolled (898, 413) with delta (0, 0)
Screenshot: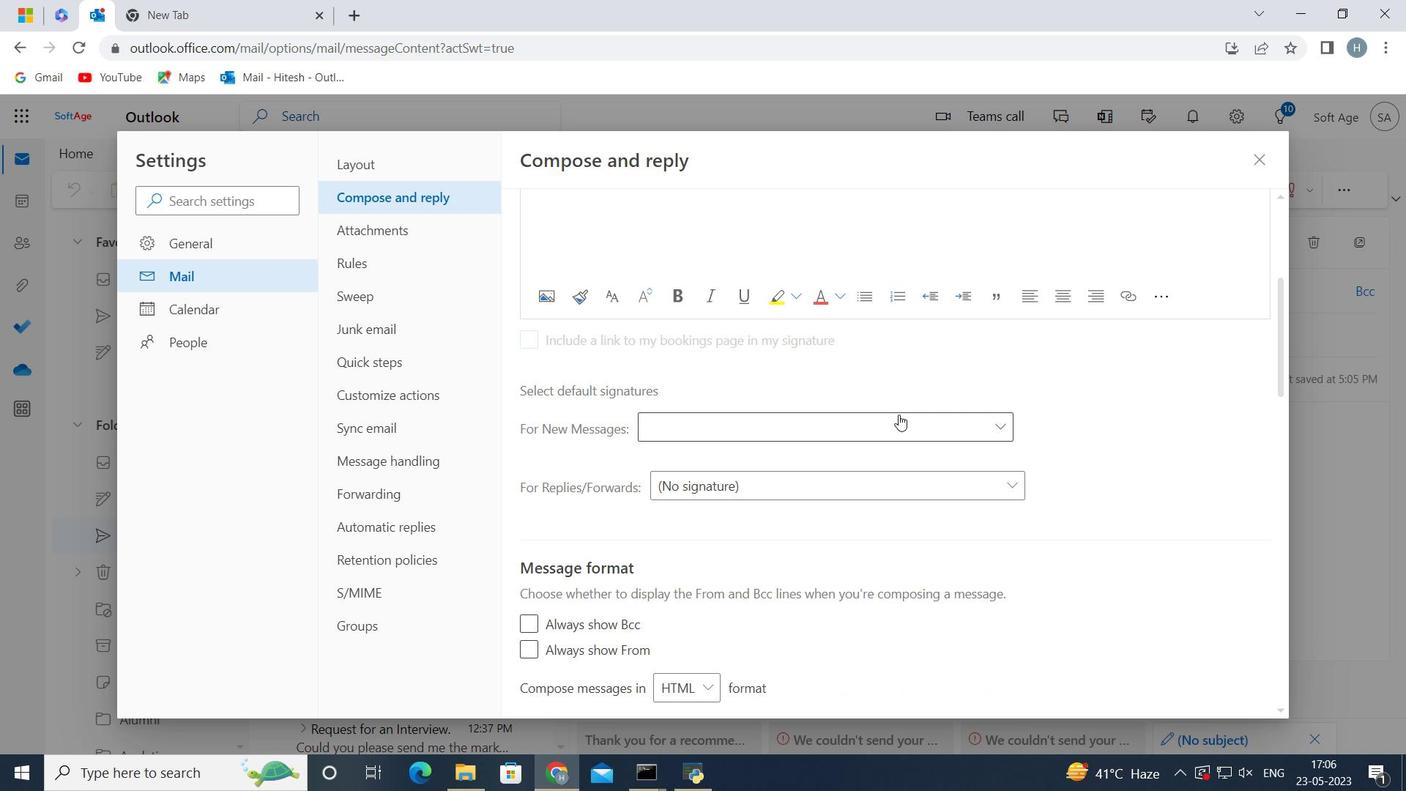 
Action: Mouse moved to (916, 340)
Screenshot: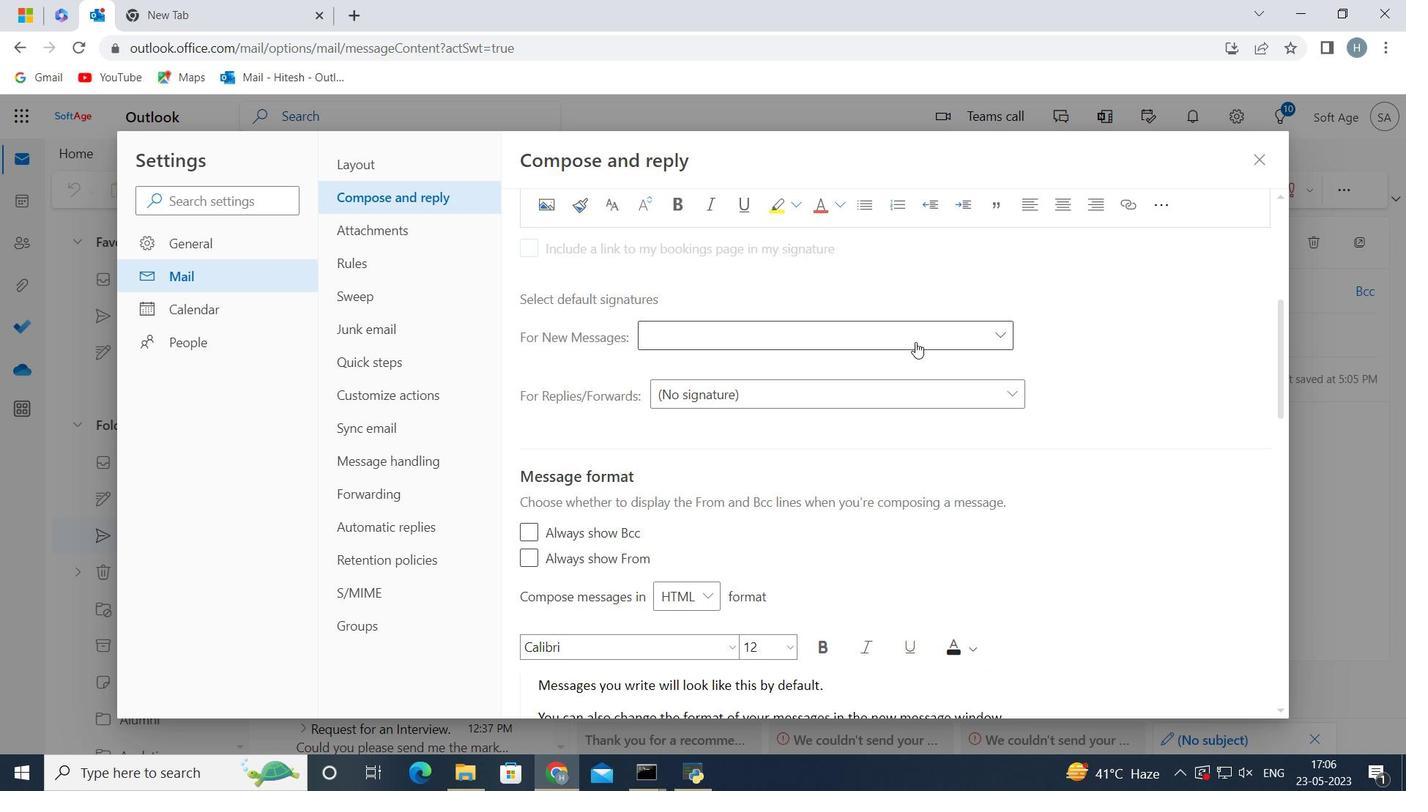 
Action: Mouse pressed left at (916, 340)
Screenshot: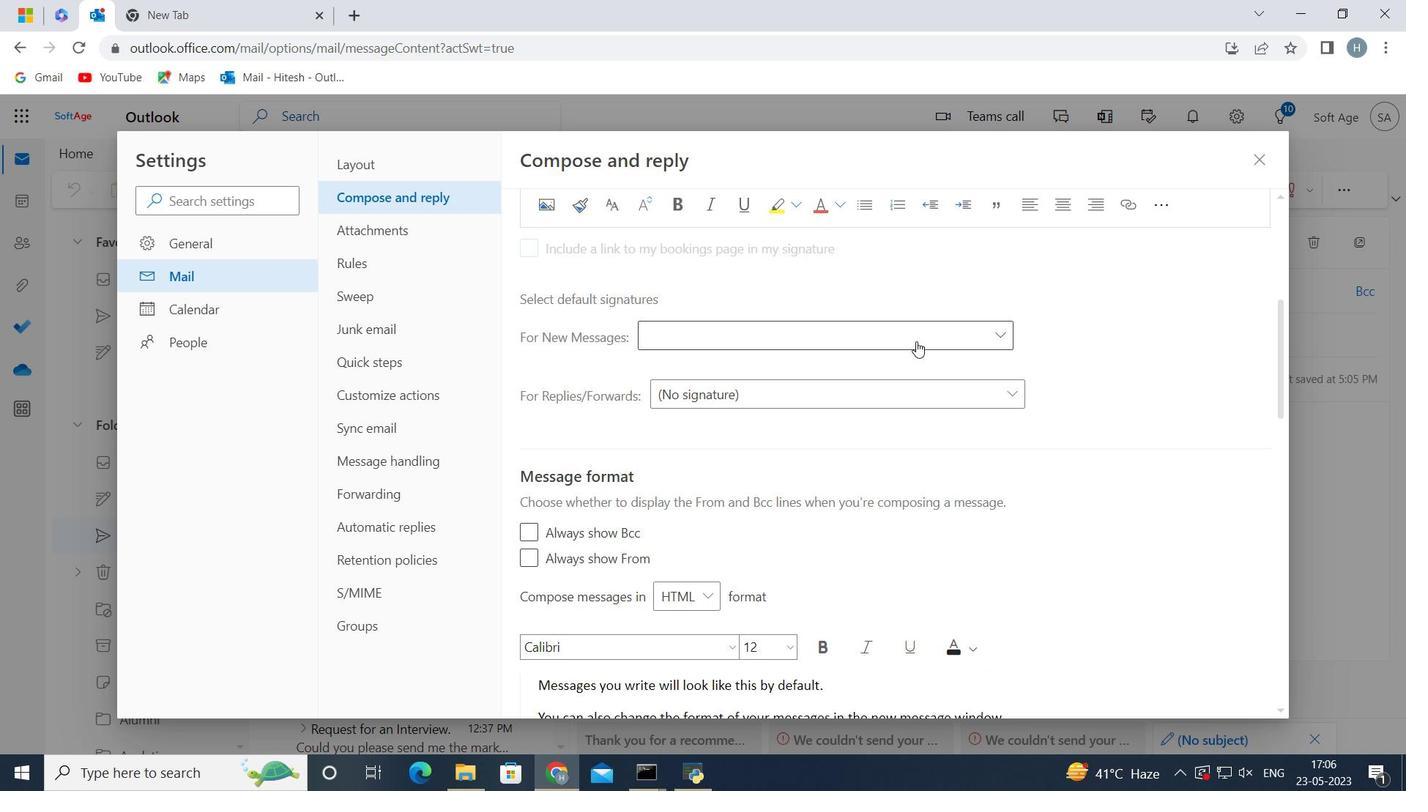 
Action: Mouse moved to (895, 393)
Screenshot: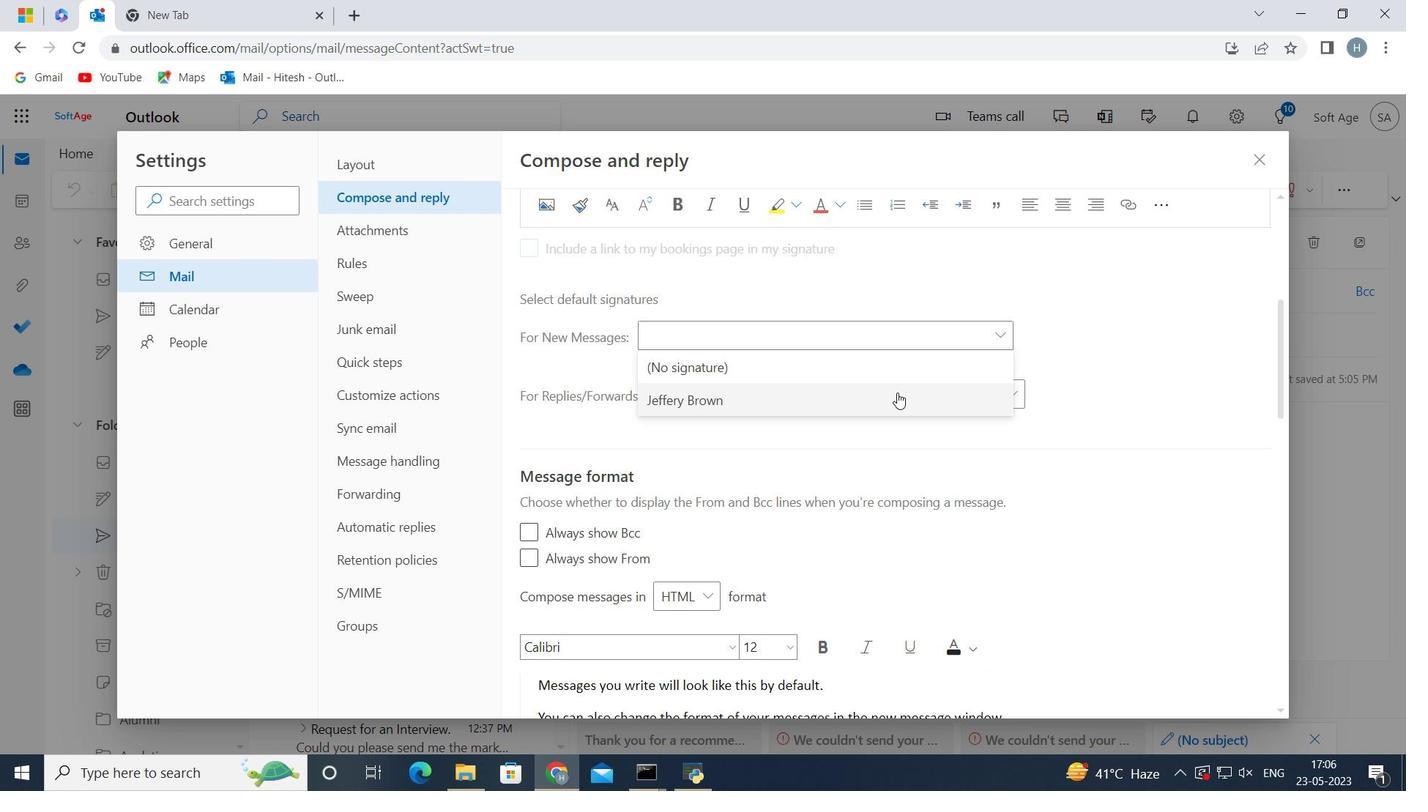 
Action: Mouse pressed left at (895, 393)
Screenshot: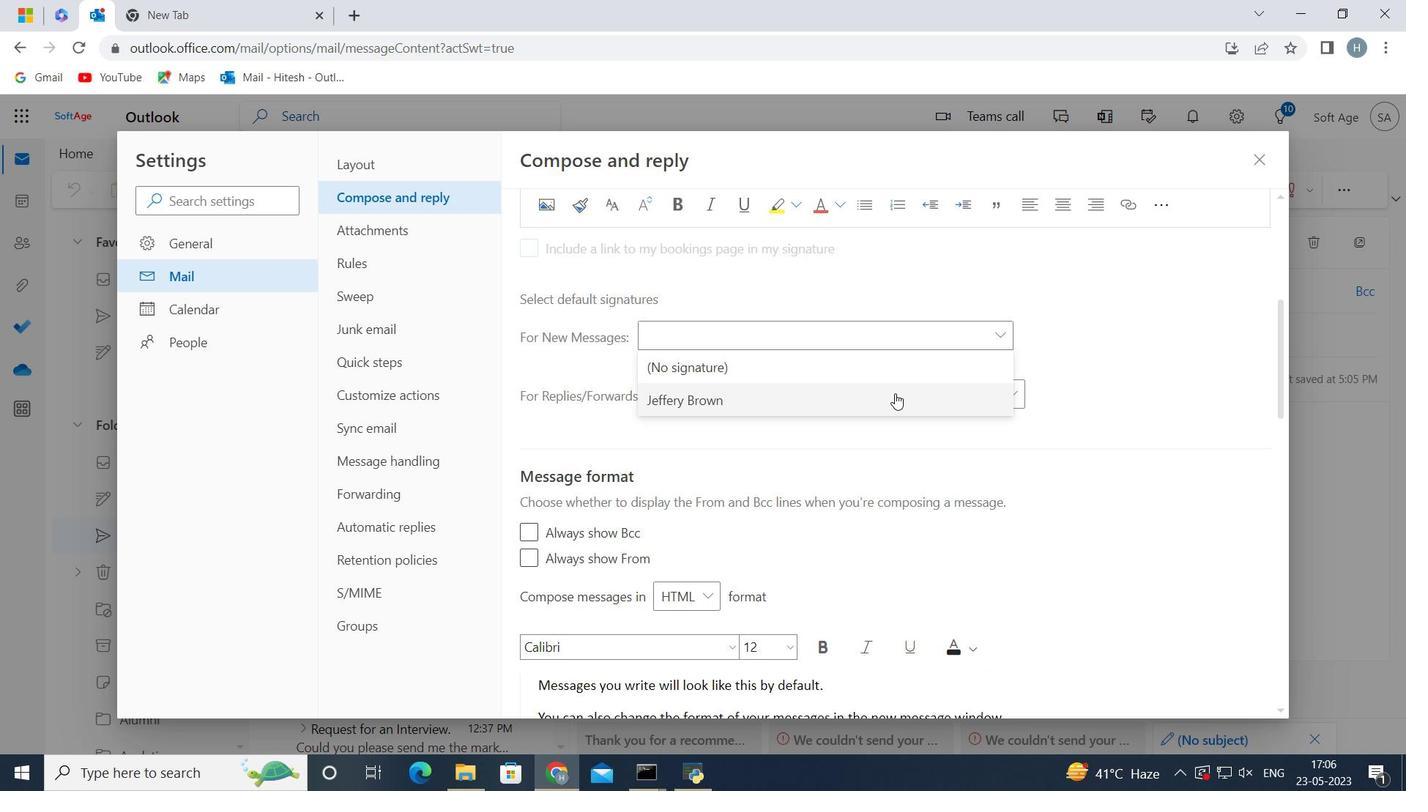 
Action: Mouse moved to (1126, 681)
Screenshot: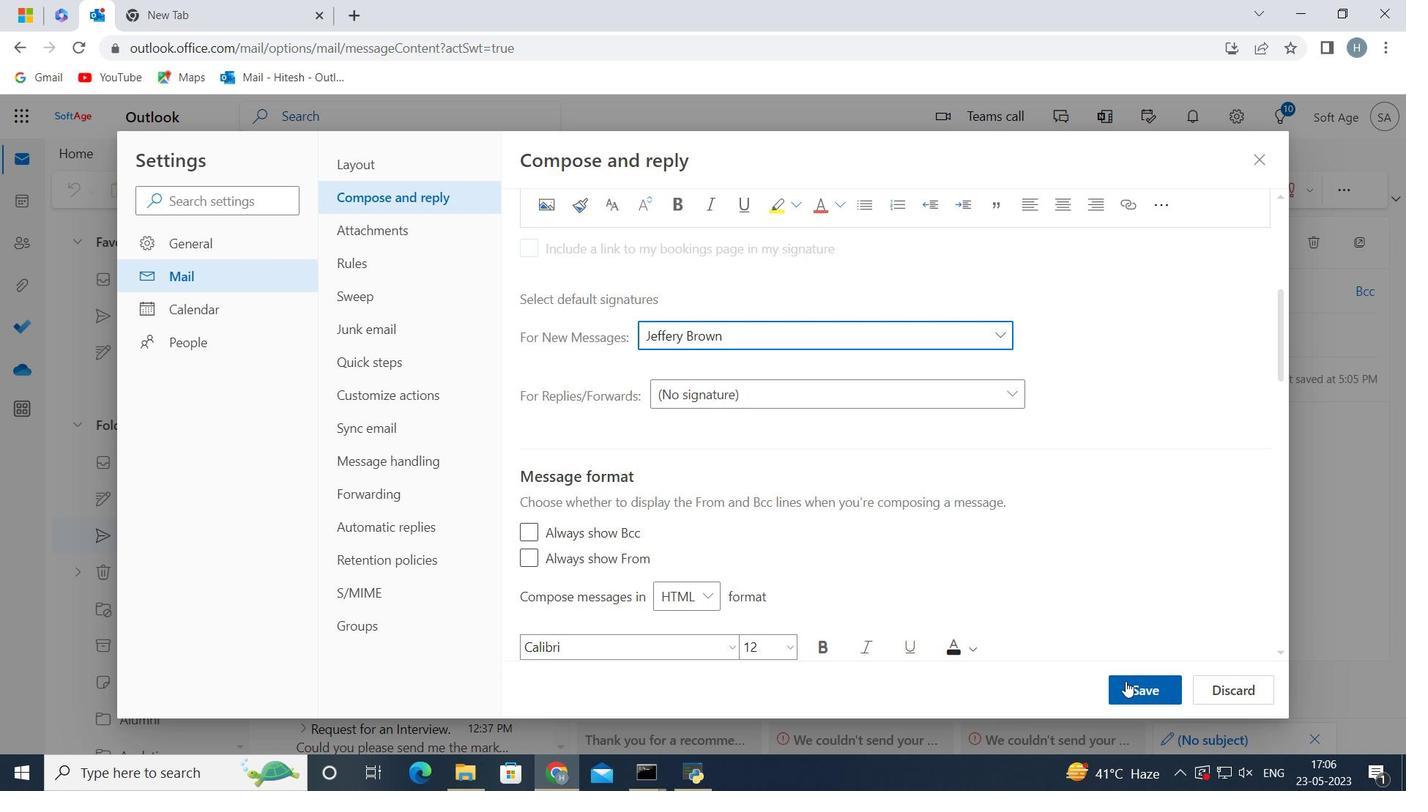 
Action: Mouse pressed left at (1126, 681)
Screenshot: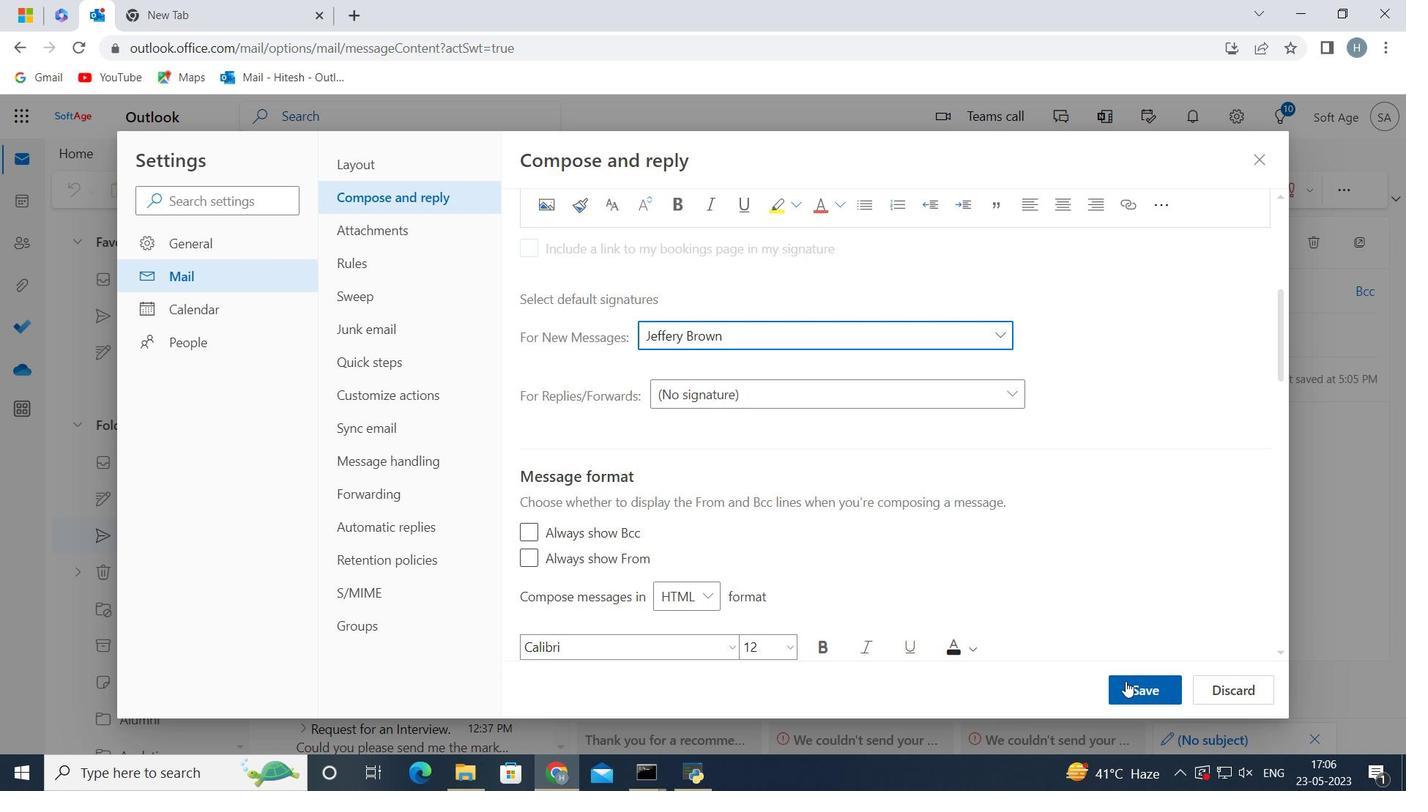 
Action: Mouse moved to (1089, 491)
Screenshot: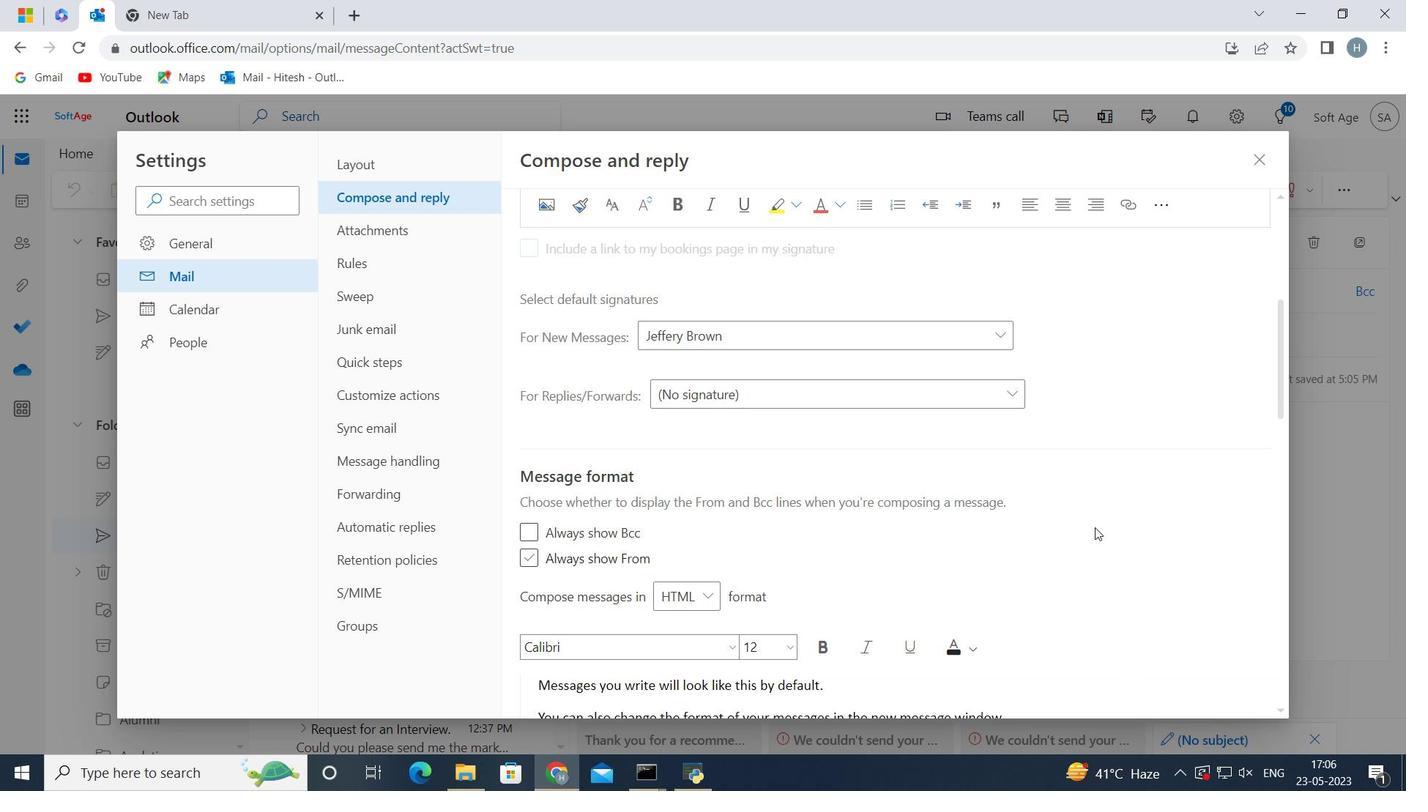 
Action: Mouse scrolled (1089, 490) with delta (0, 0)
Screenshot: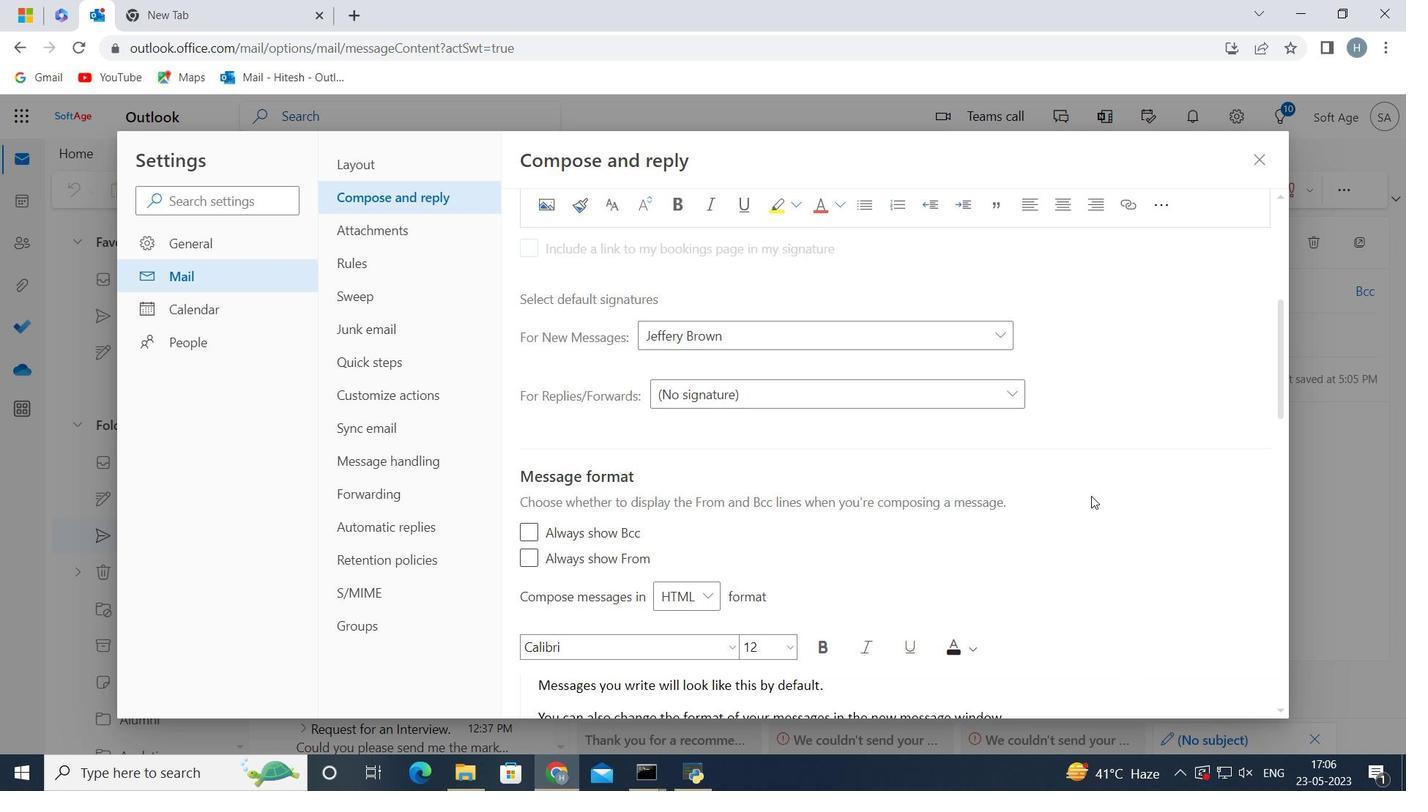 
Action: Mouse moved to (1068, 470)
Screenshot: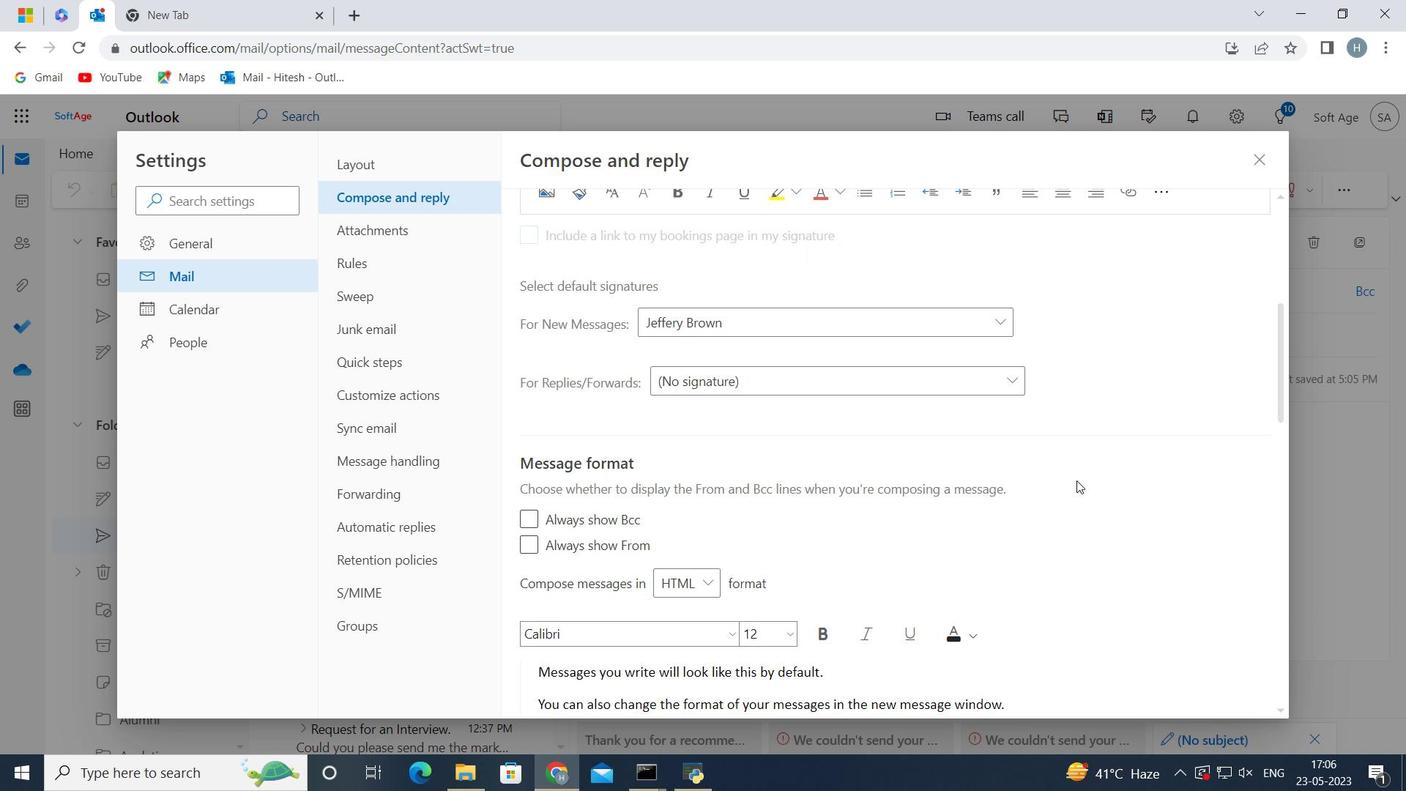 
Action: Mouse scrolled (1068, 469) with delta (0, 0)
Screenshot: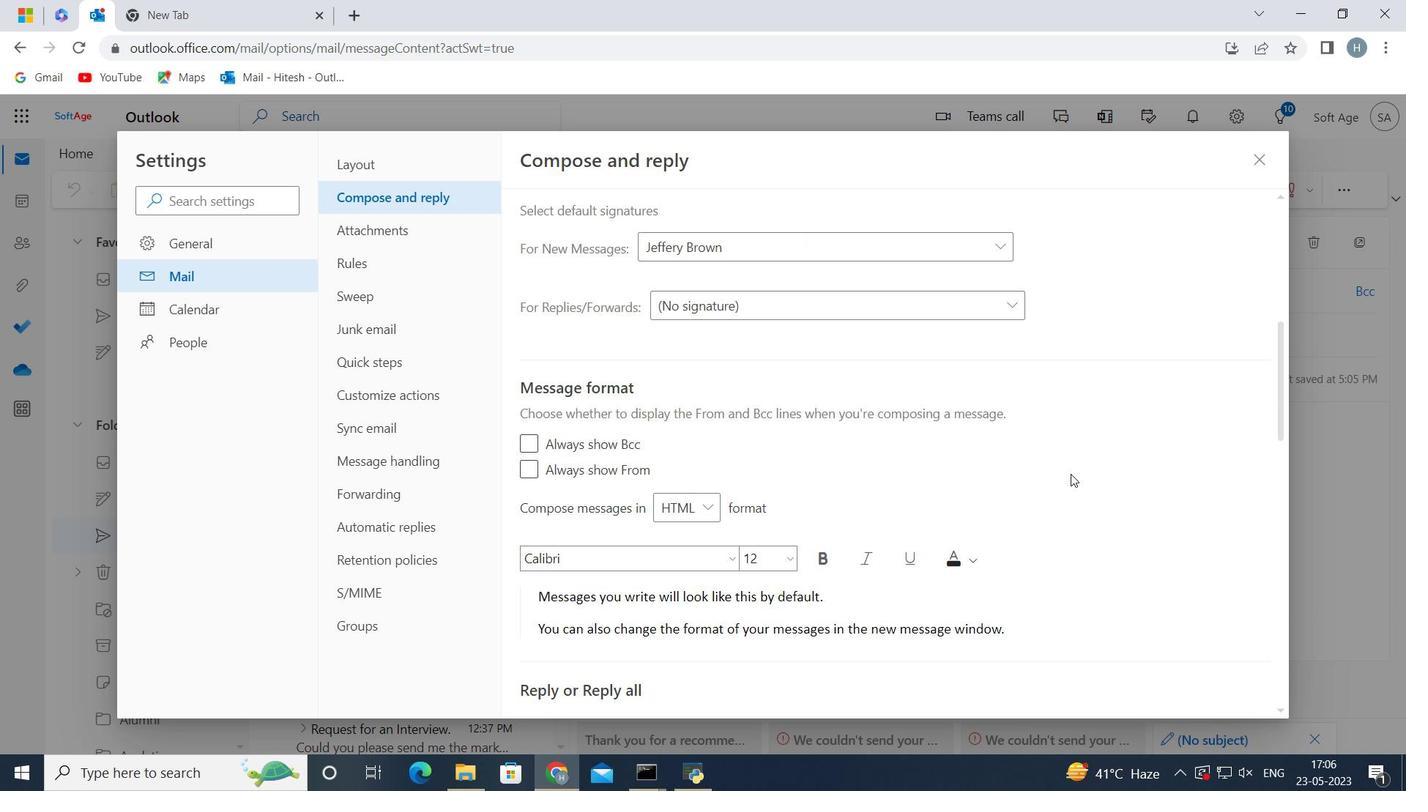 
Action: Mouse moved to (1253, 158)
Screenshot: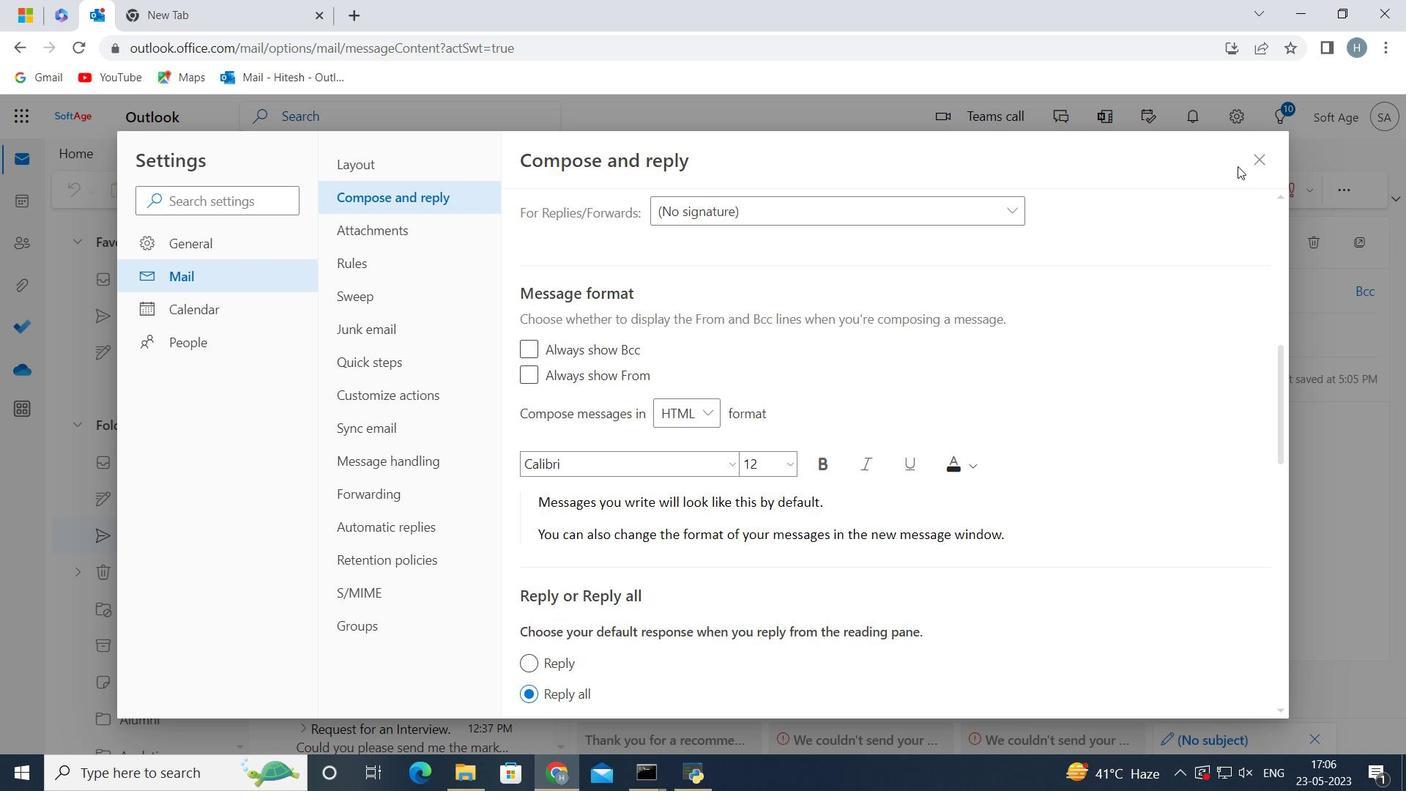 
Action: Mouse pressed left at (1253, 158)
Screenshot: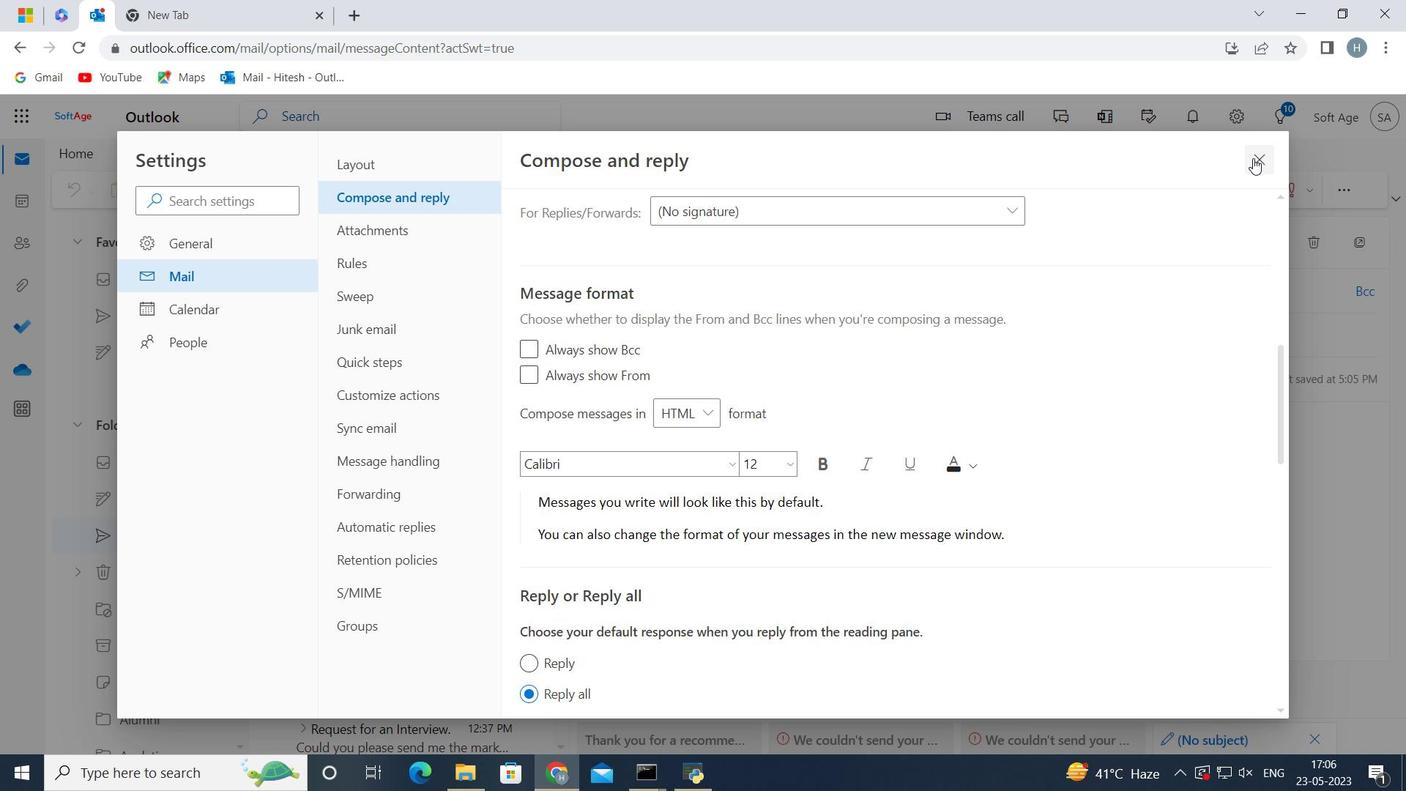 
Action: Mouse moved to (680, 375)
Screenshot: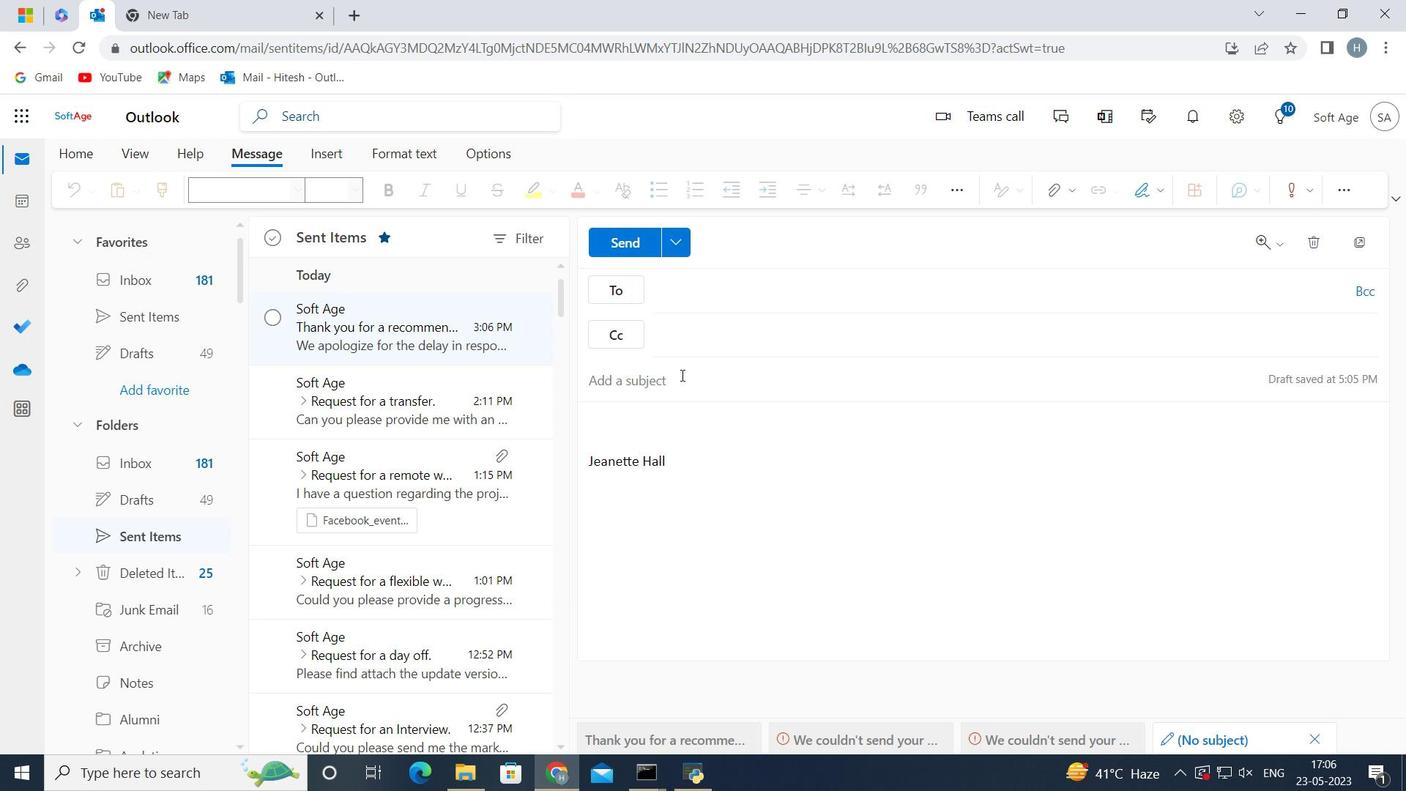 
Action: Mouse pressed left at (680, 375)
Screenshot: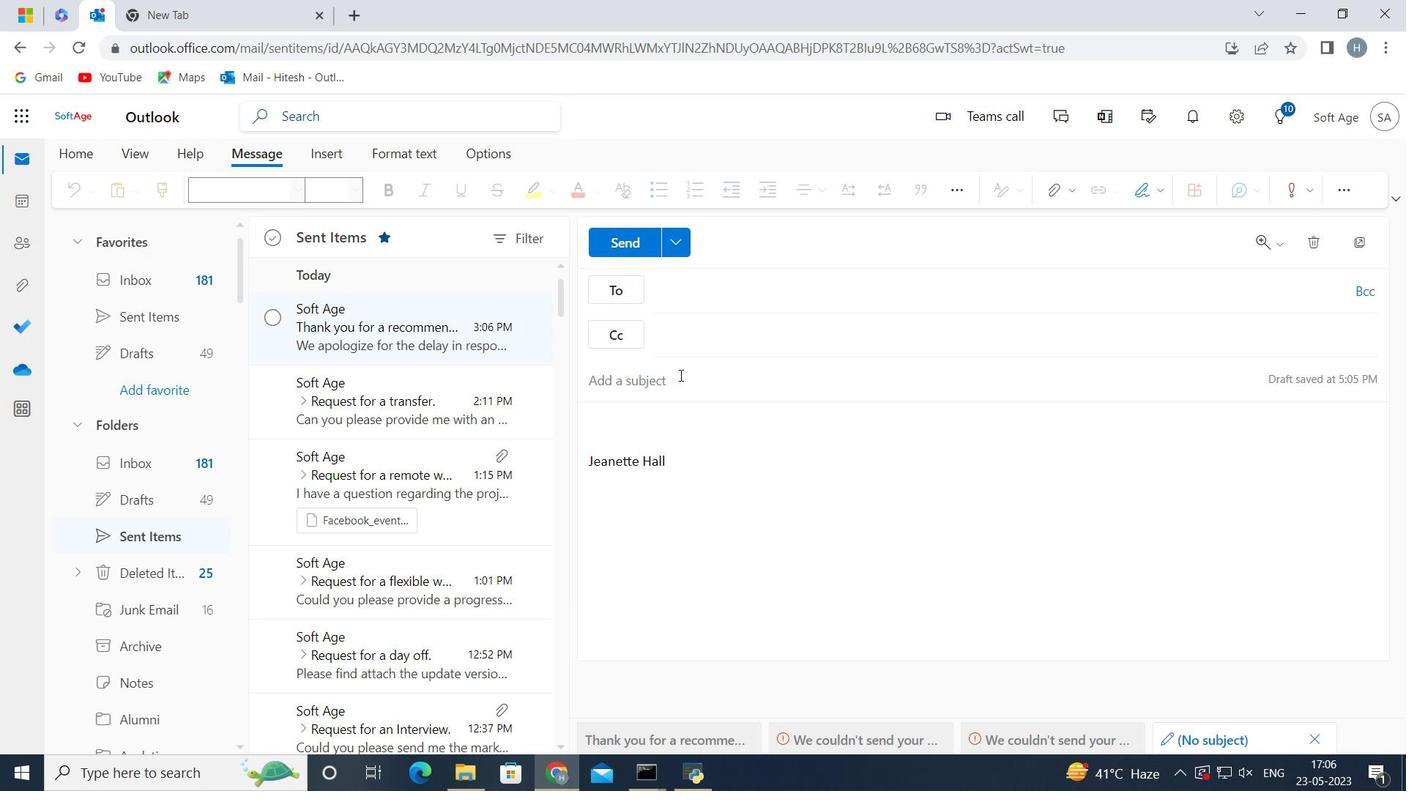 
Action: Key pressed <Key.shift>Thank<Key.space>you<Key.space>for<Key.space>your<Key.space>cover<Key.space>letter<Key.space>
Screenshot: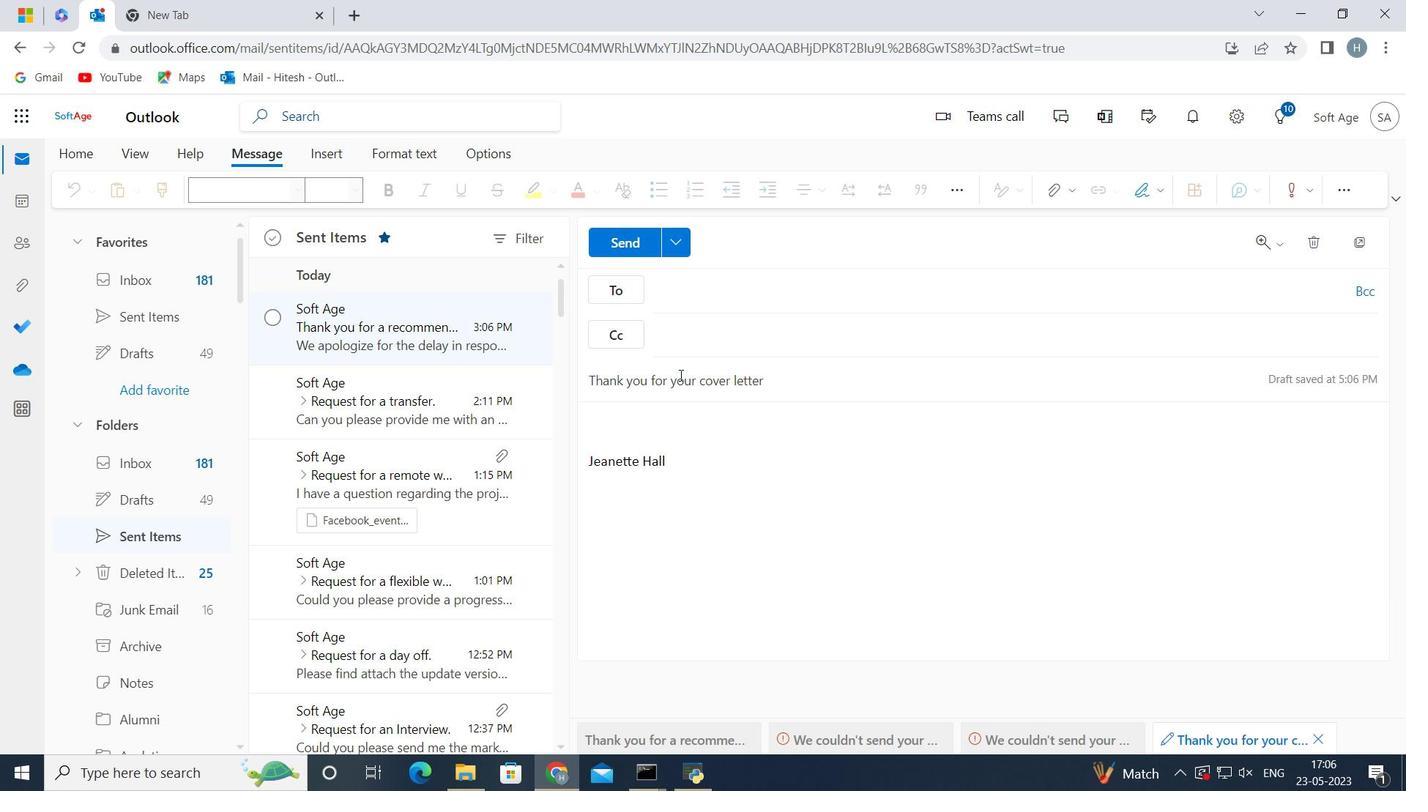 
Action: Mouse moved to (723, 470)
Screenshot: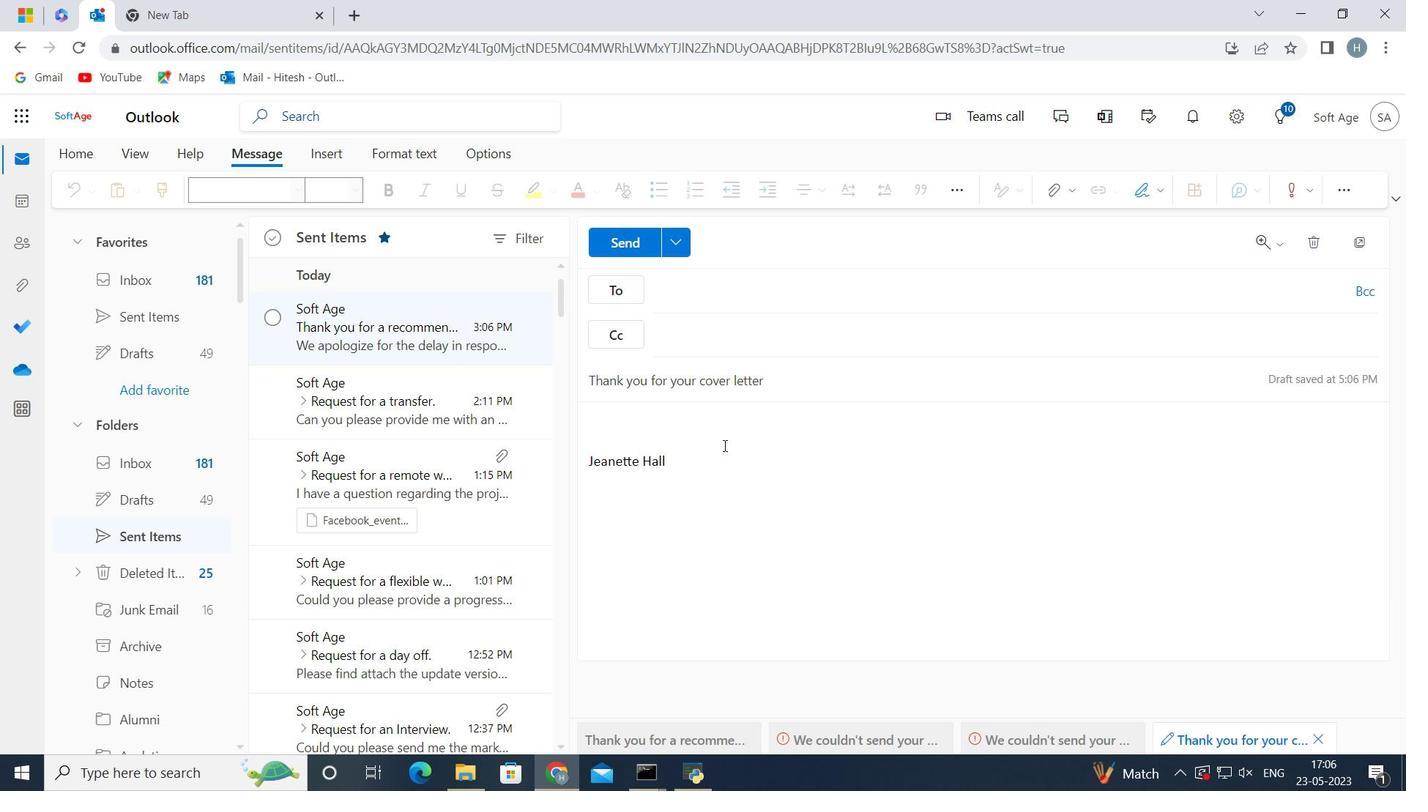 
Action: Mouse pressed left at (723, 470)
Screenshot: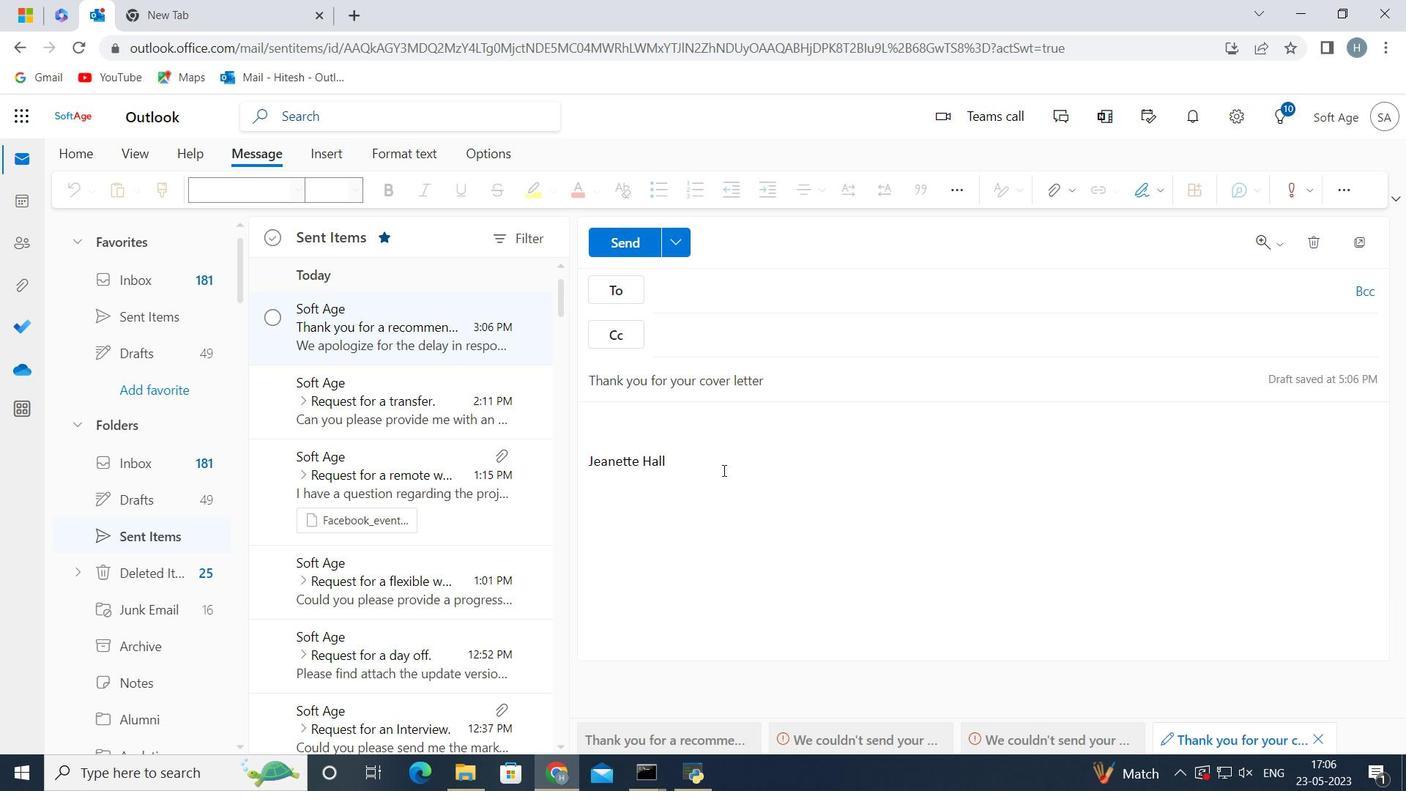 
Action: Mouse moved to (723, 470)
Screenshot: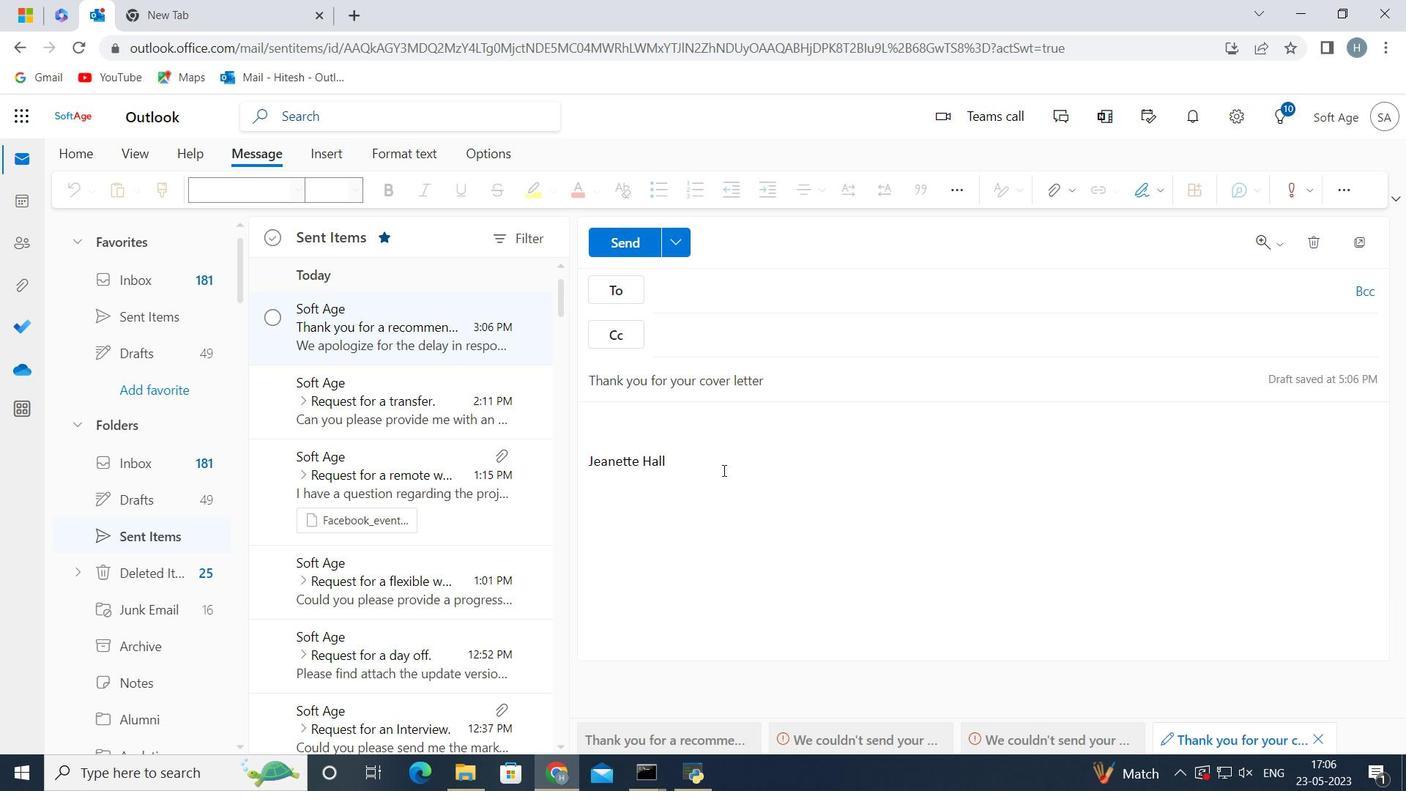 
Action: Key pressed <Key.backspace><Key.backspace><Key.backspace><Key.backspace><Key.backspace><Key.backspace><Key.backspace><Key.backspace><Key.backspace><Key.backspace><Key.backspace><Key.backspace><Key.backspace><Key.backspace><Key.backspace><Key.backspace><Key.backspace><Key.backspace><Key.backspace><Key.backspace><Key.backspace><Key.backspace><Key.backspace><Key.backspace><Key.backspace><Key.backspace><Key.backspace><Key.backspace><Key.backspace><Key.backspace><Key.backspace><Key.backspace><Key.shift><Key.shift><Key.shift>Could<Key.space>you<Key.space>provide<Key.space>me<Key.space>with<Key.space>the<Key.space>contact<Key.space>information
Screenshot: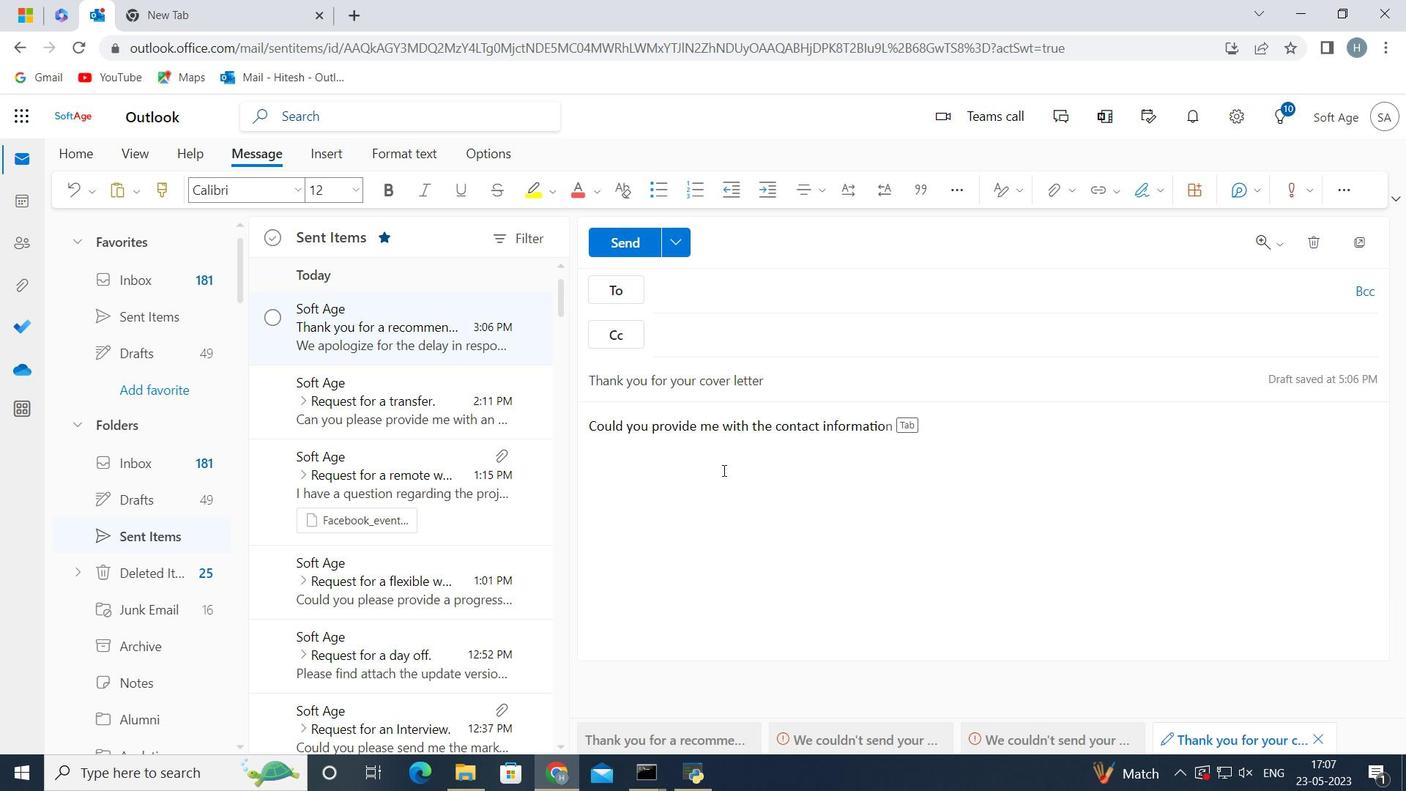 
Action: Mouse moved to (709, 471)
Screenshot: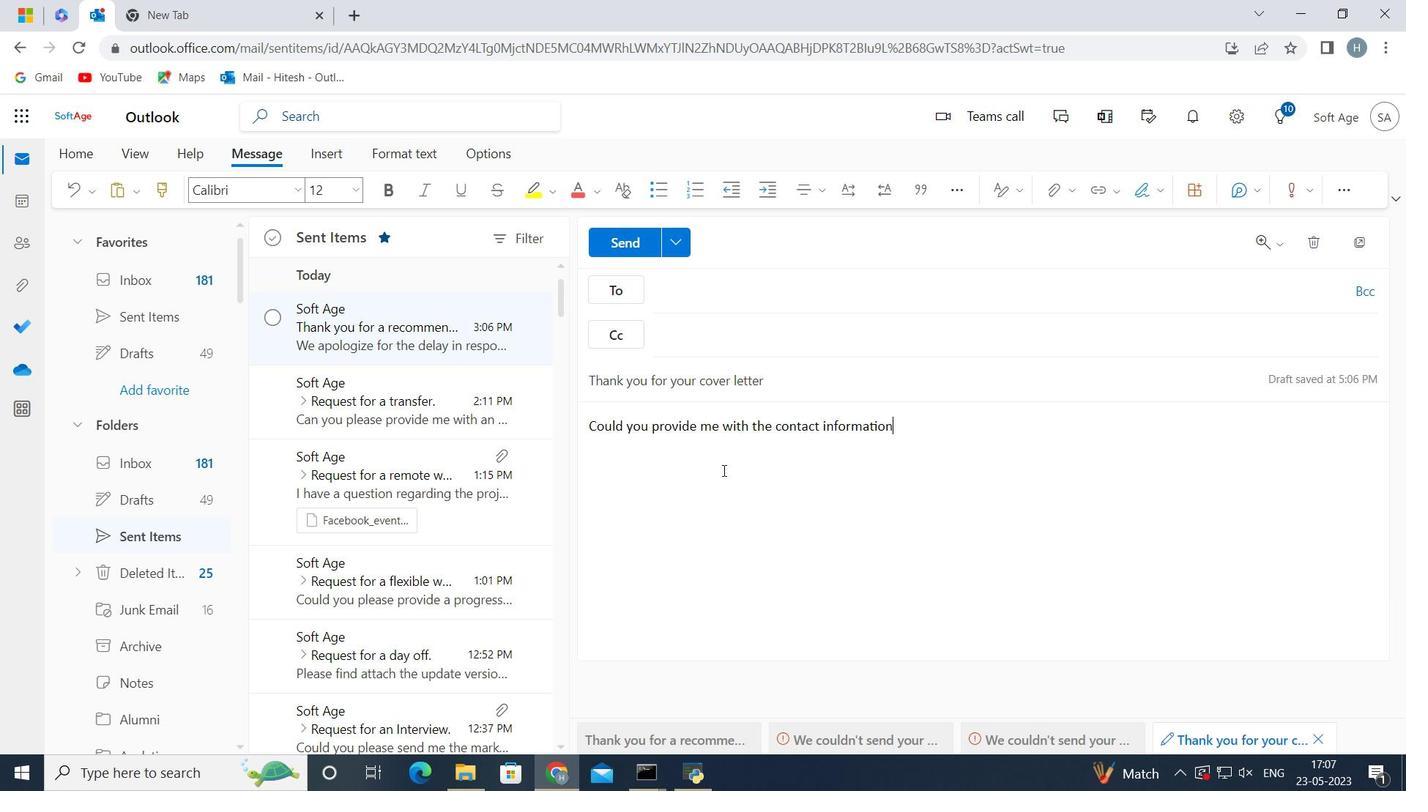 
Action: Key pressed <Key.space>for<Key.space>the<Key.space>vendo
Screenshot: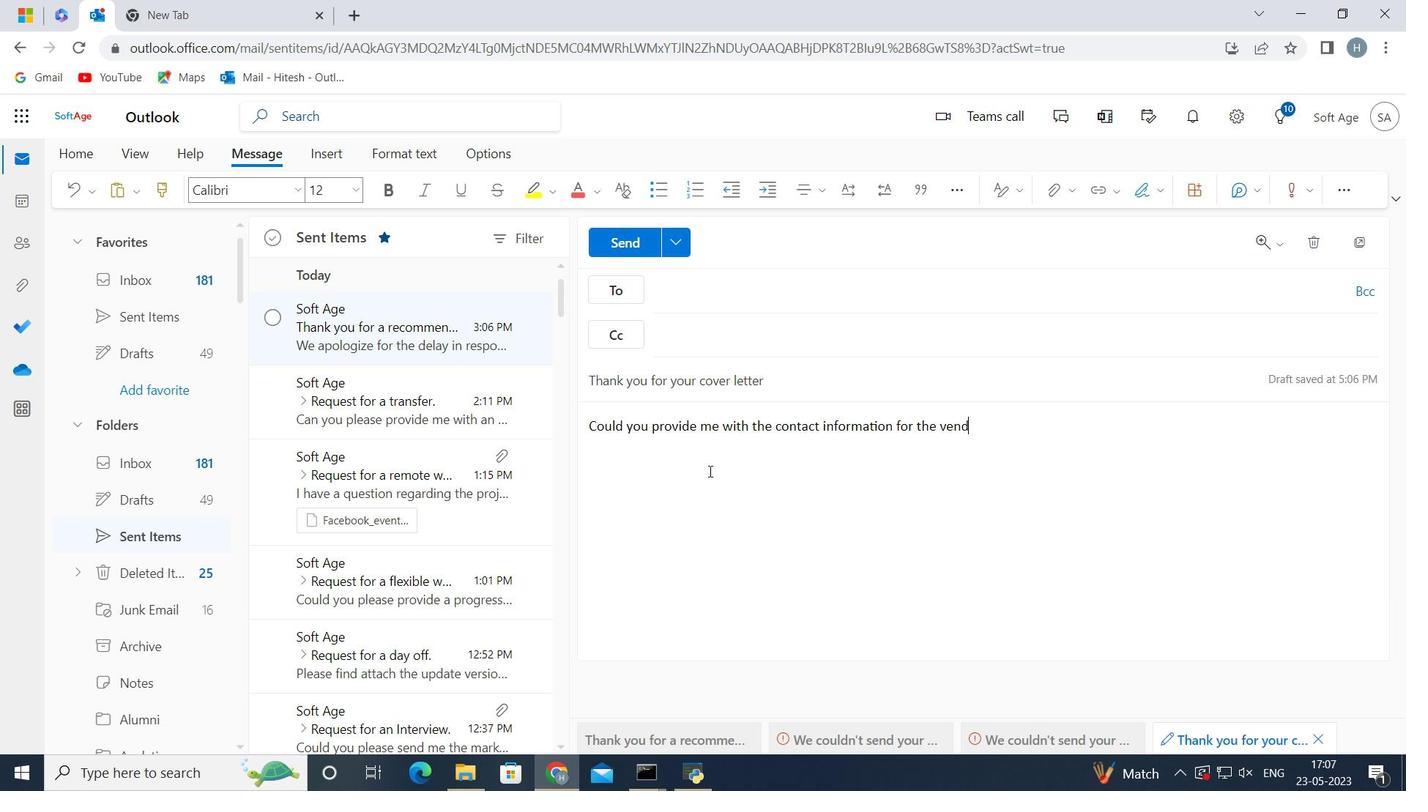 
Action: Mouse moved to (709, 471)
Screenshot: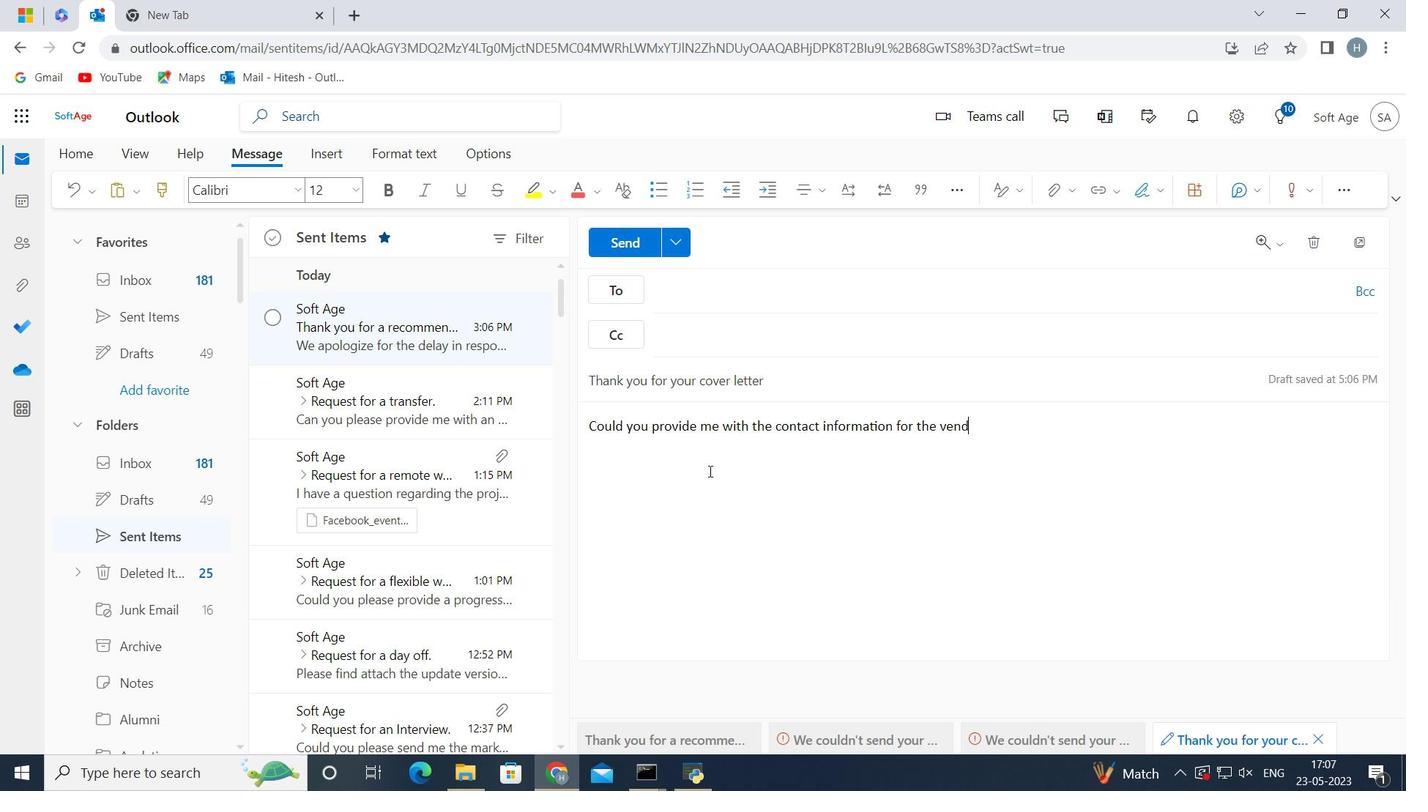 
Action: Key pressed r
Screenshot: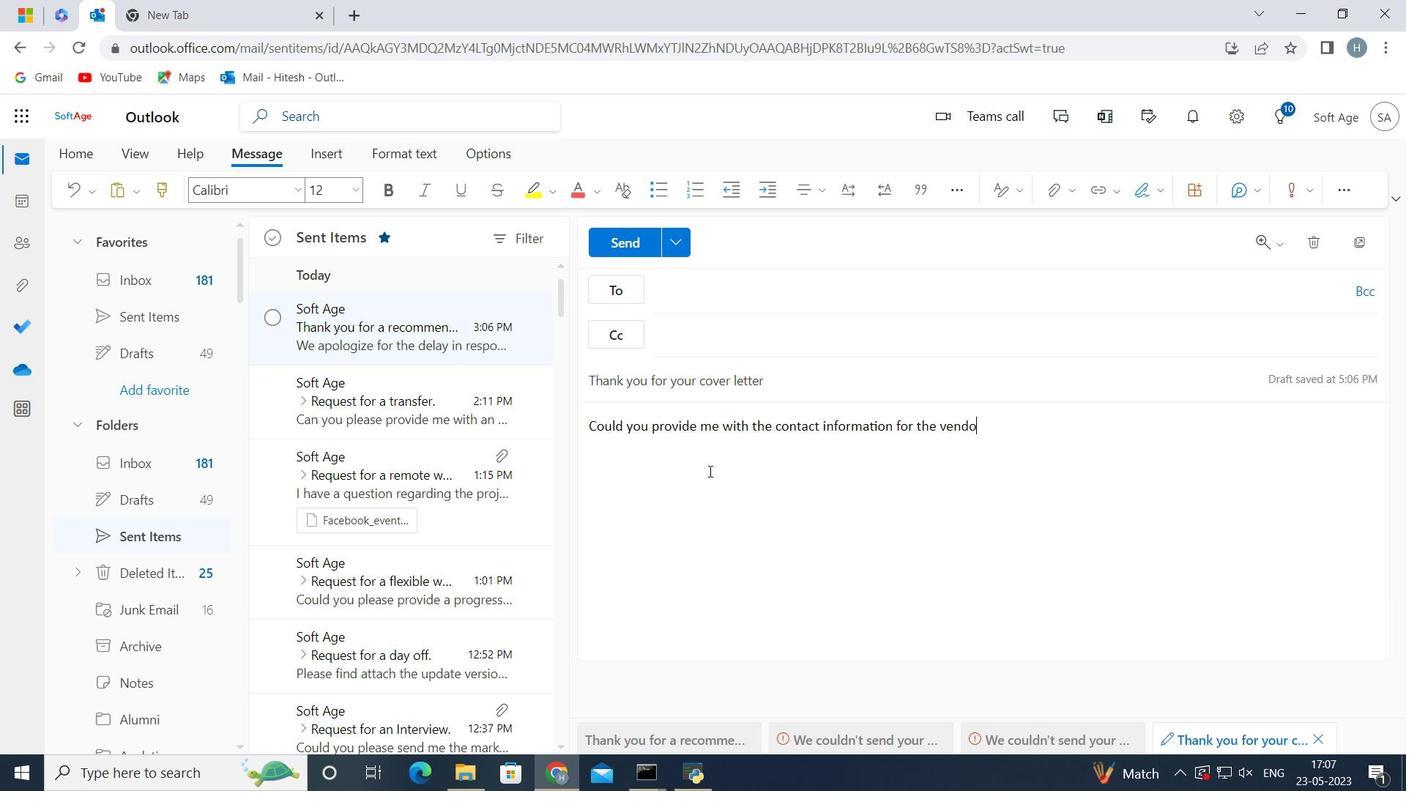 
Action: Mouse moved to (925, 444)
Screenshot: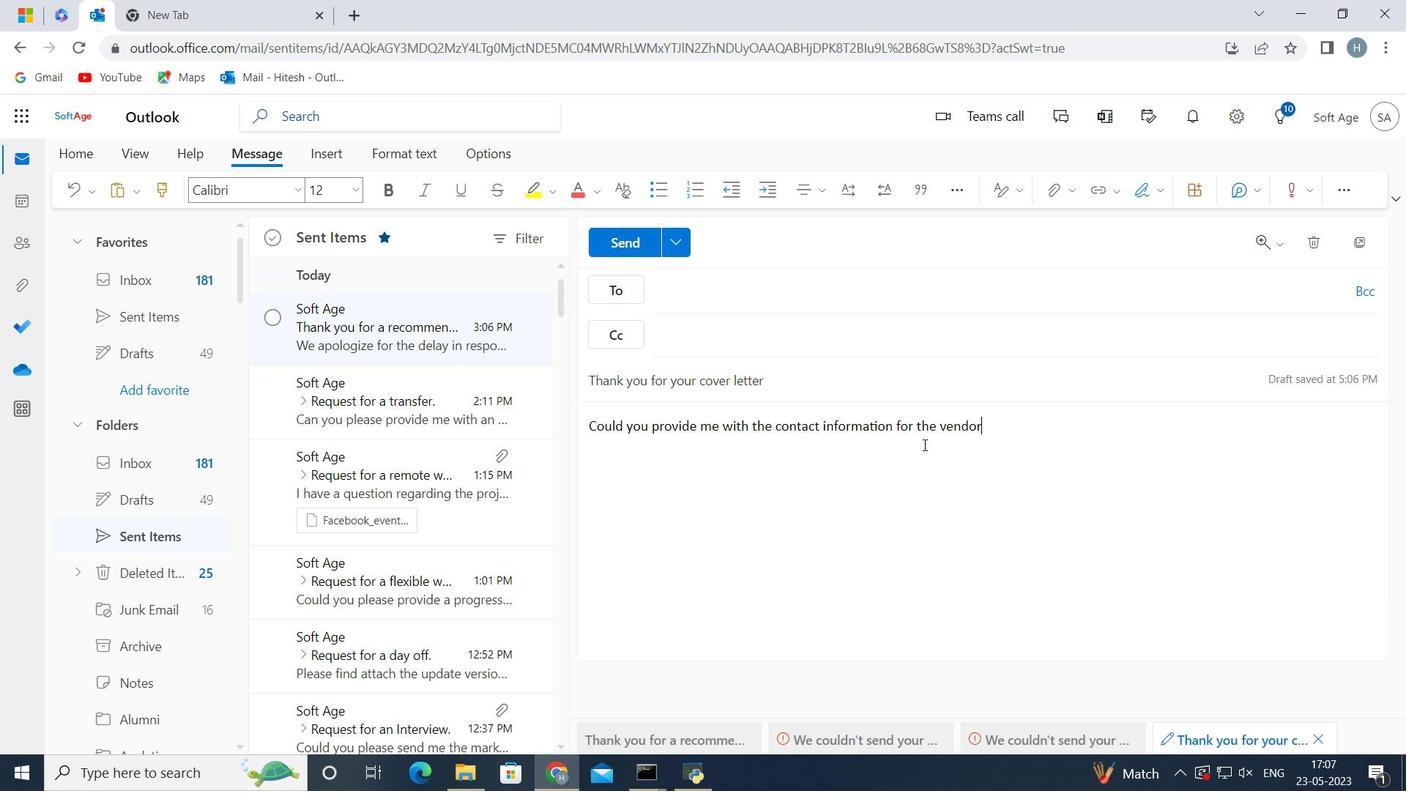 
Action: Key pressed <Key.enter>
Screenshot: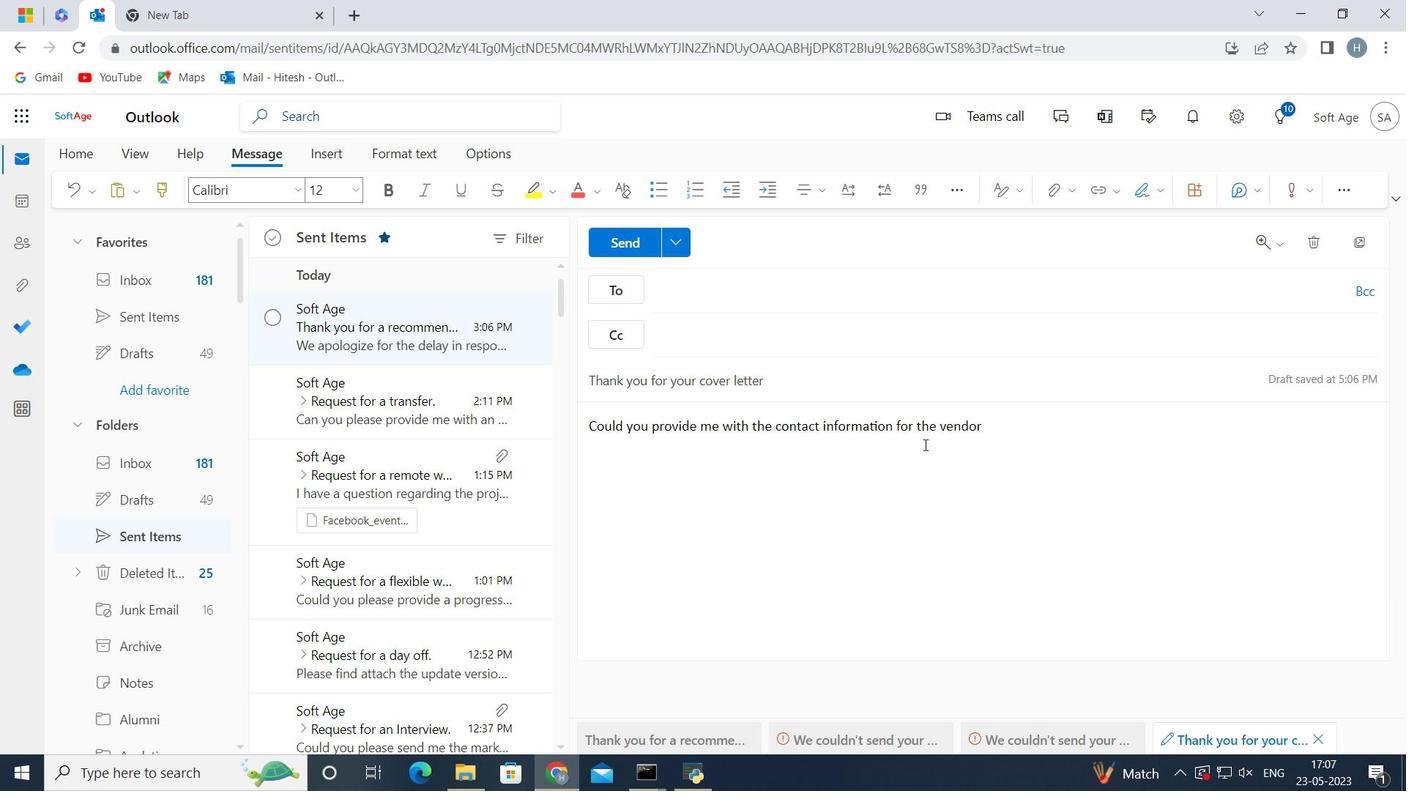 
Action: Mouse moved to (769, 296)
Screenshot: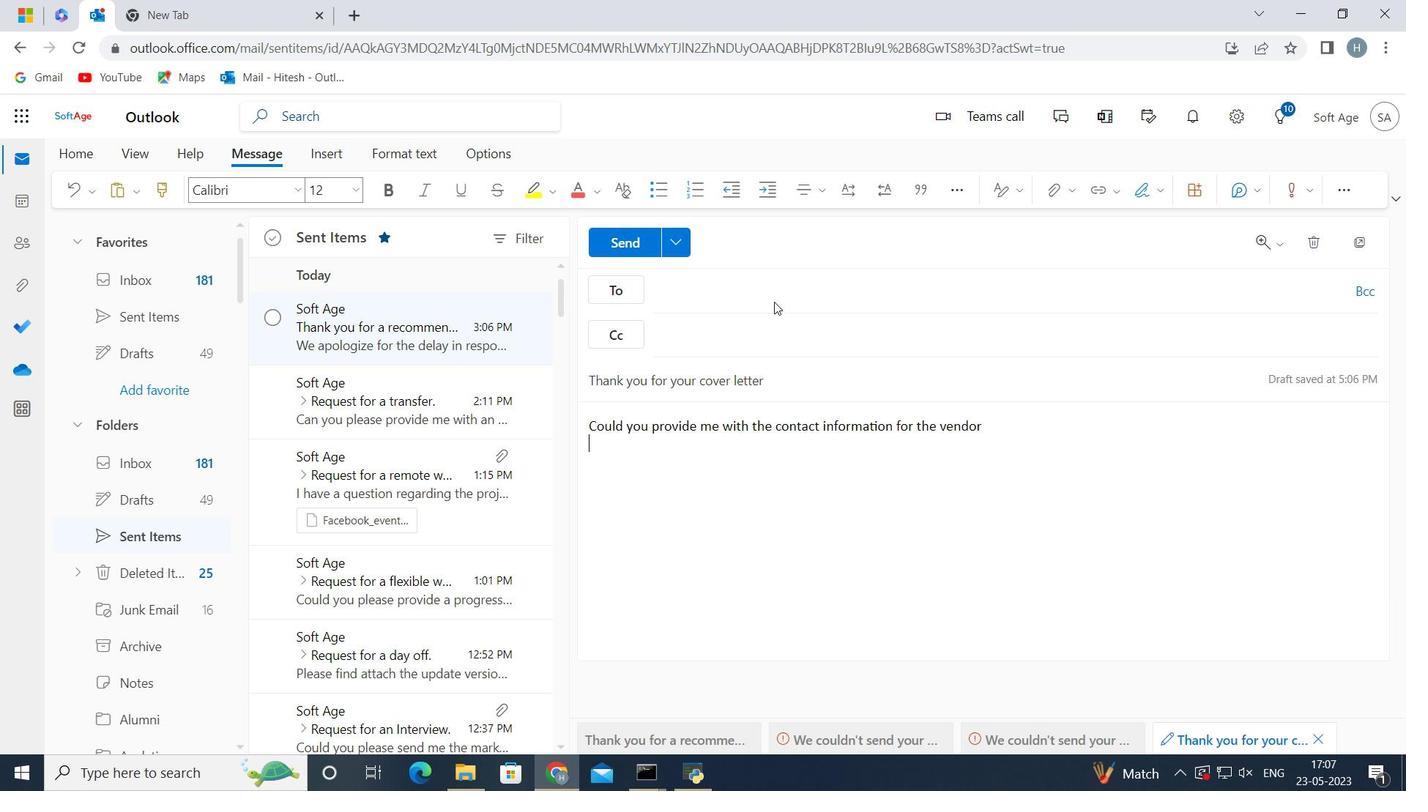 
Action: Mouse pressed left at (769, 296)
Screenshot: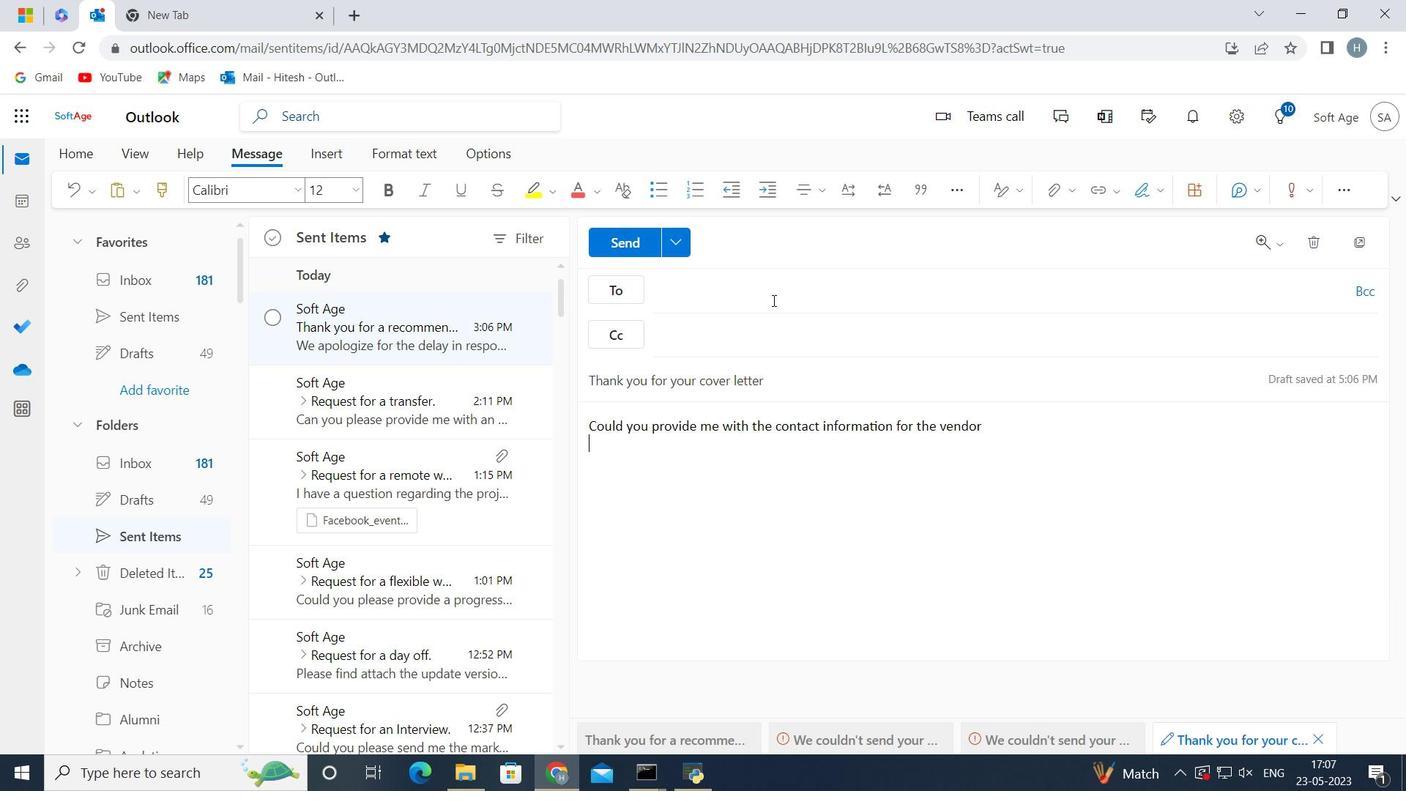
Action: Key pressed softage.6<Key.shift>
Screenshot: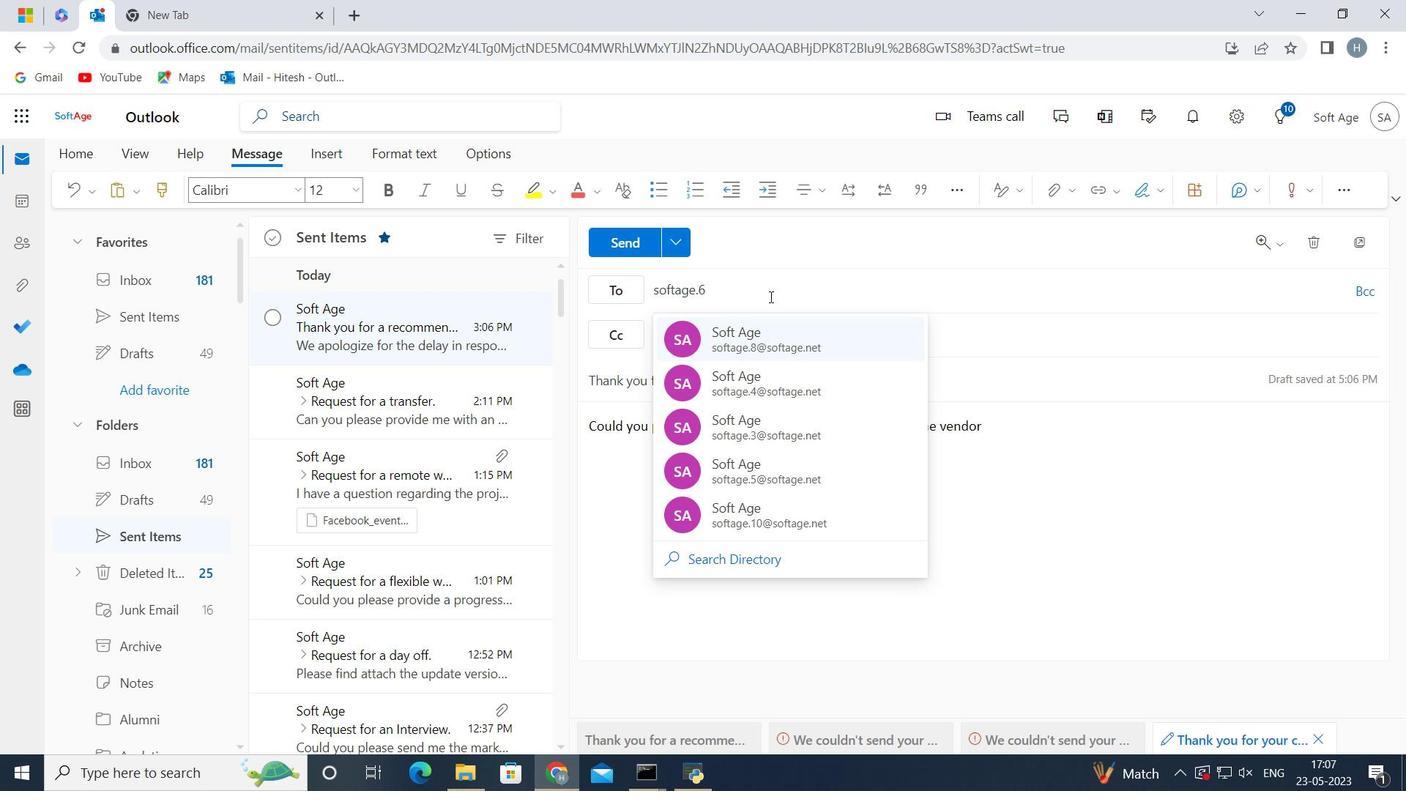 
Action: Mouse moved to (769, 296)
Screenshot: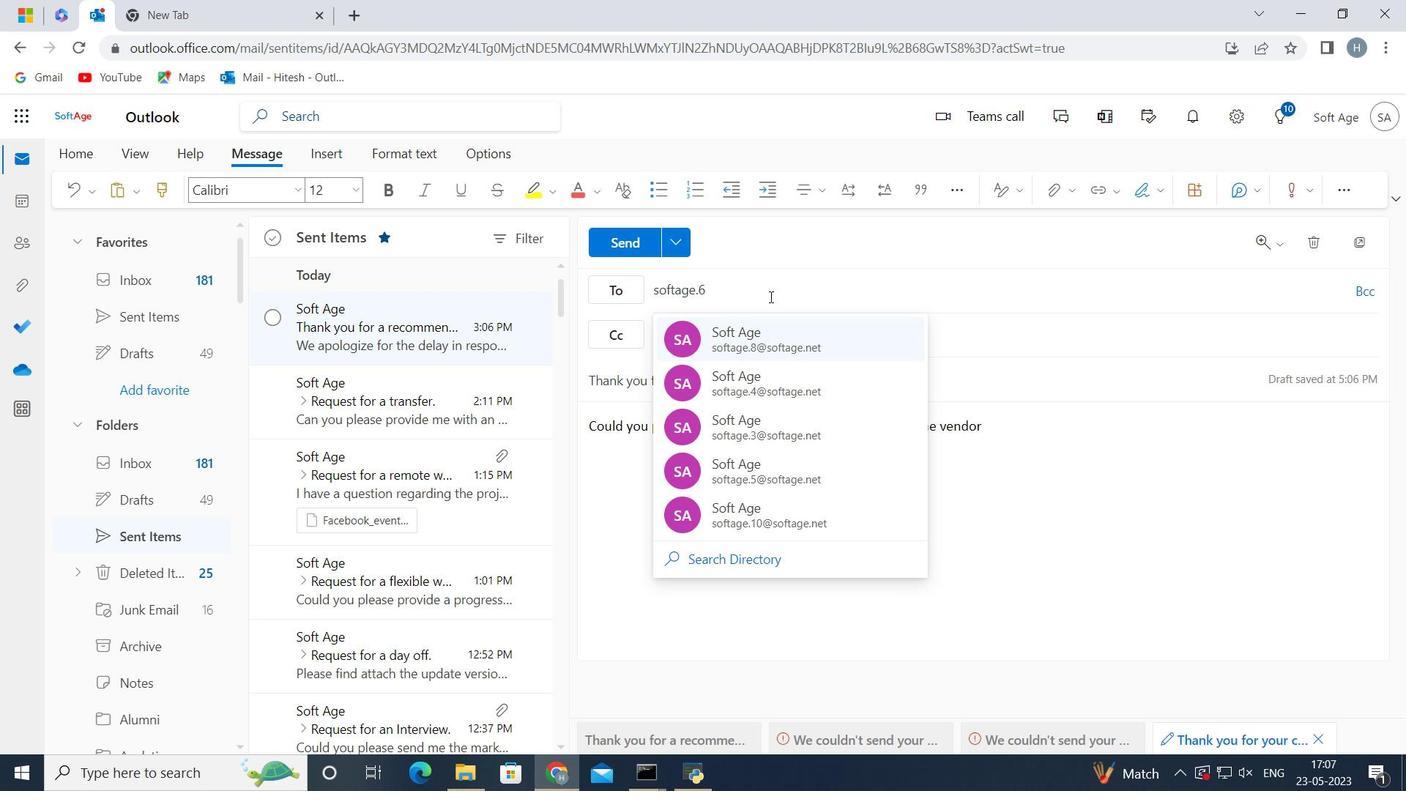 
Action: Key pressed @softage.net
Screenshot: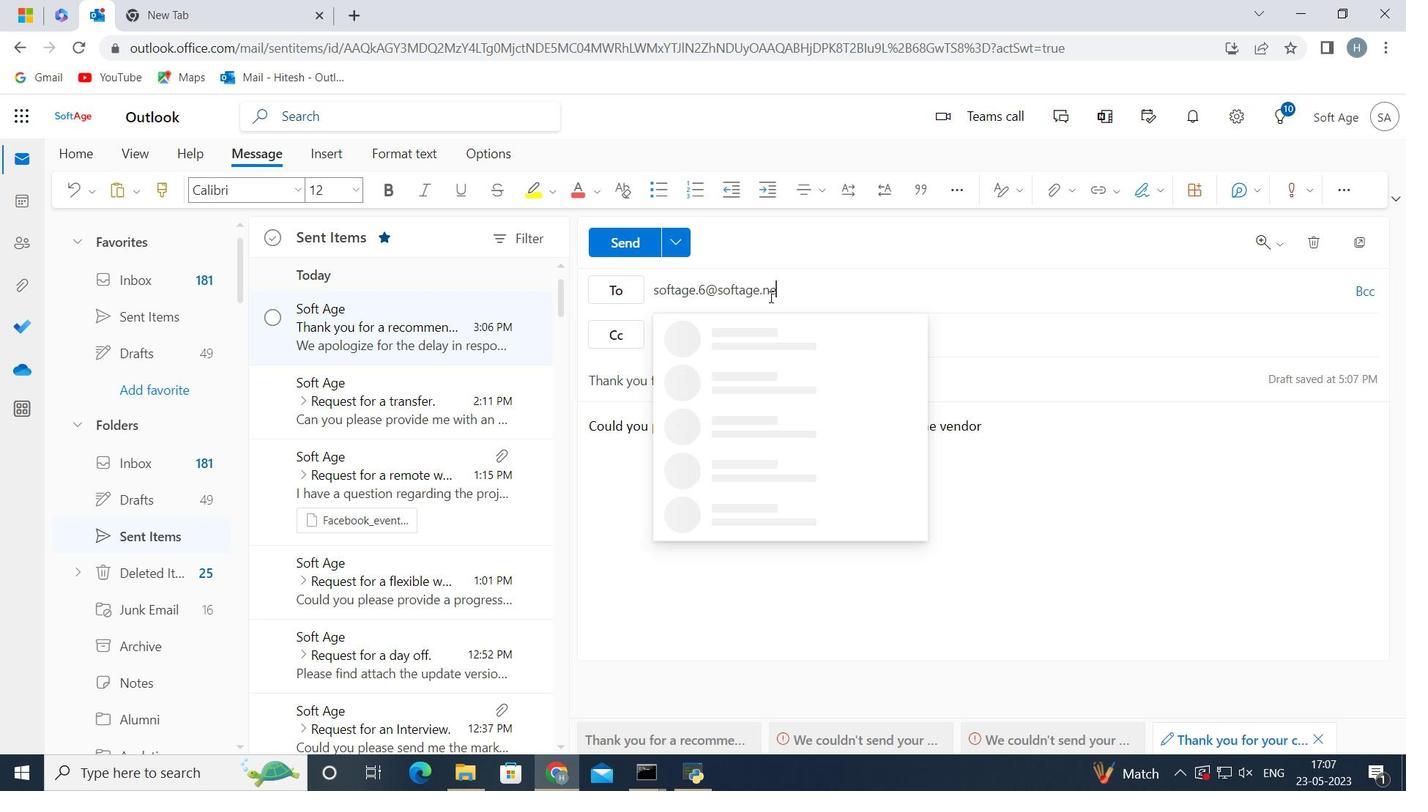 
Action: Mouse moved to (748, 339)
Screenshot: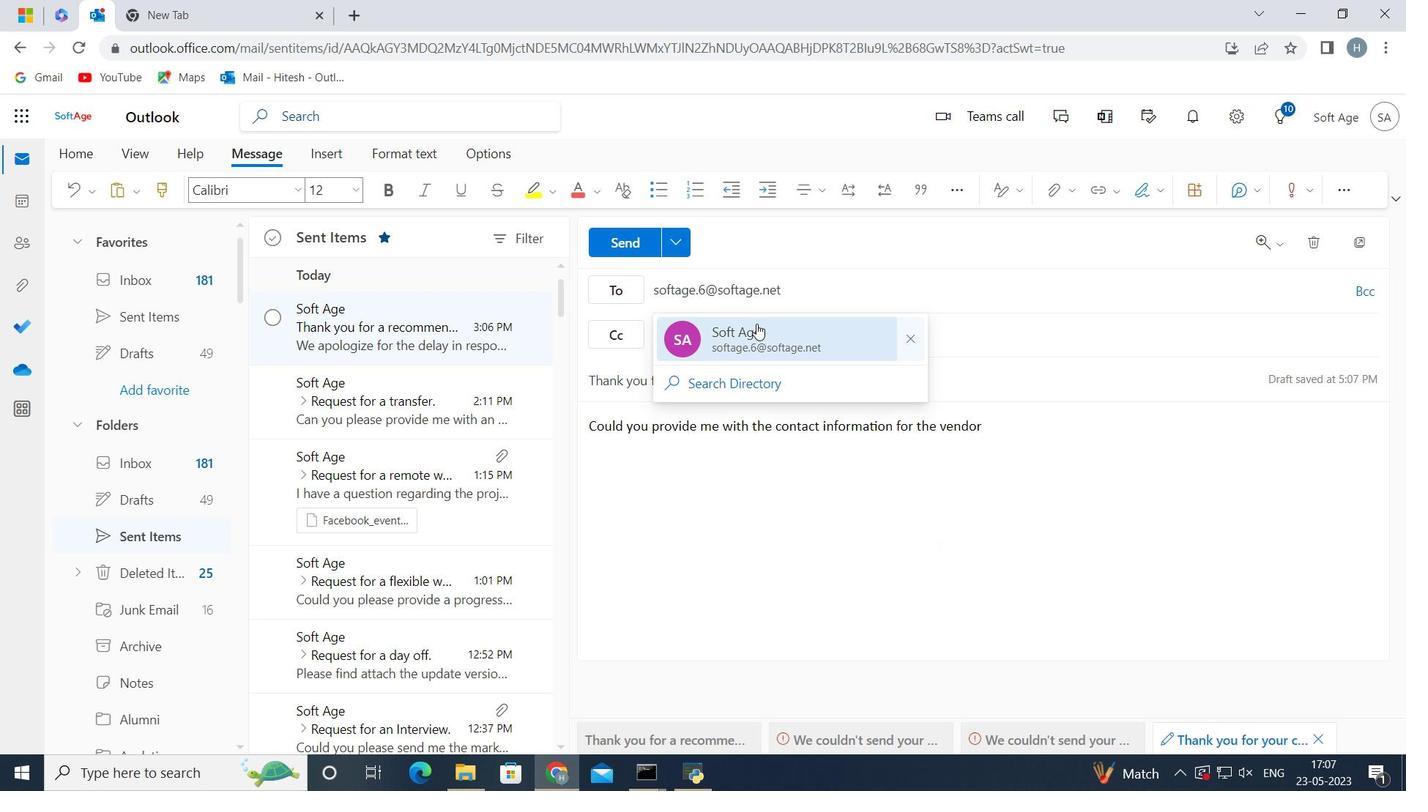 
Action: Mouse pressed left at (748, 339)
Screenshot: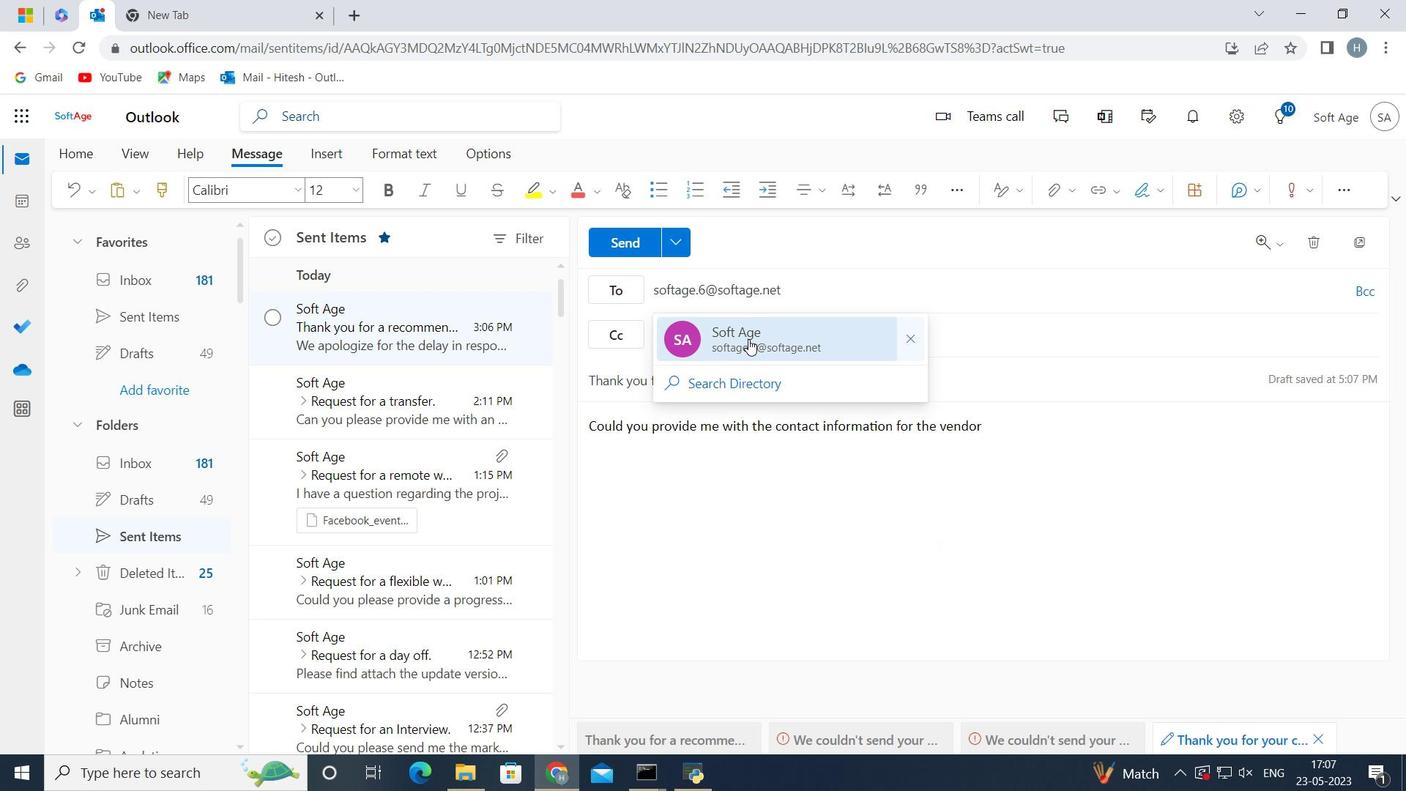 
Action: Mouse moved to (631, 239)
Screenshot: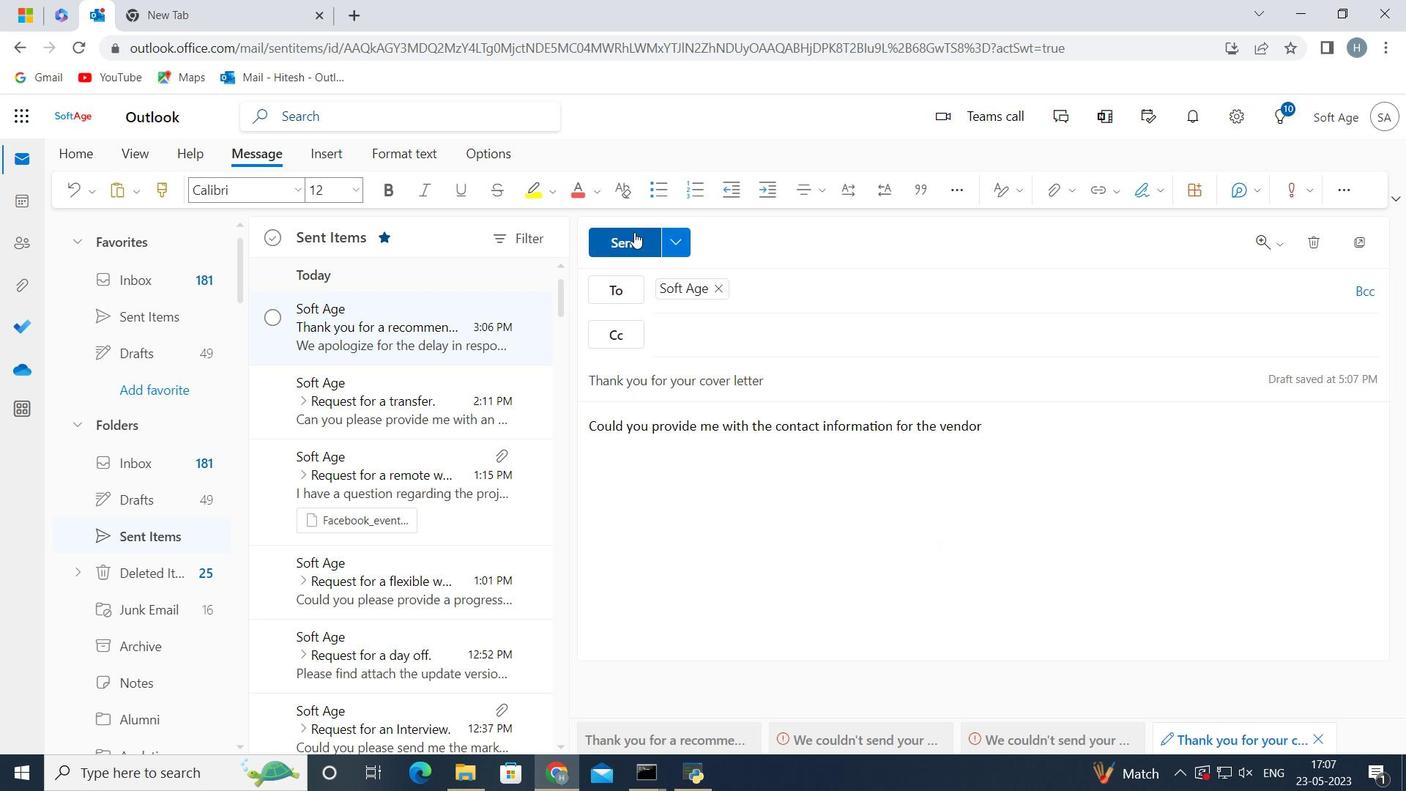 
Action: Mouse pressed left at (631, 239)
Screenshot: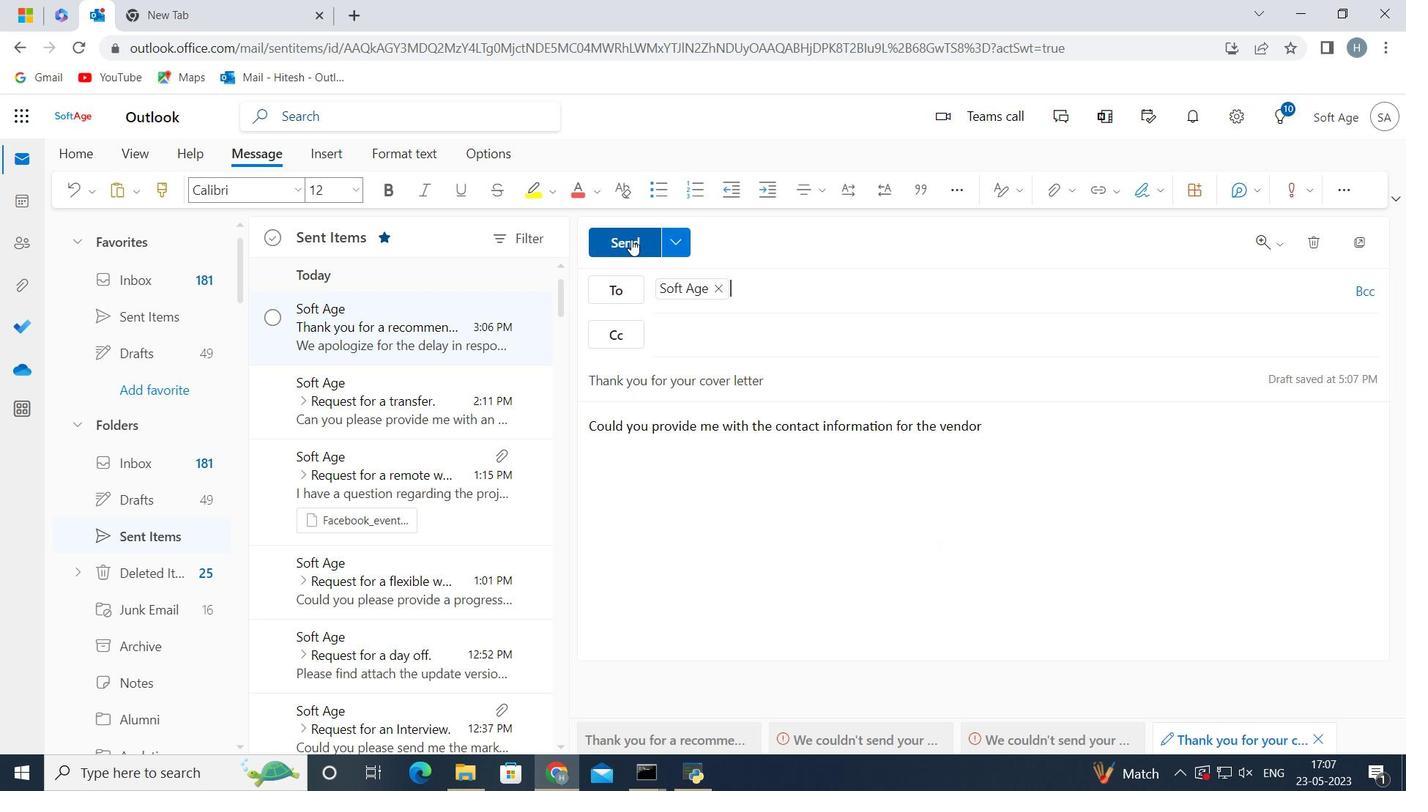 
Action: Mouse moved to (396, 325)
Screenshot: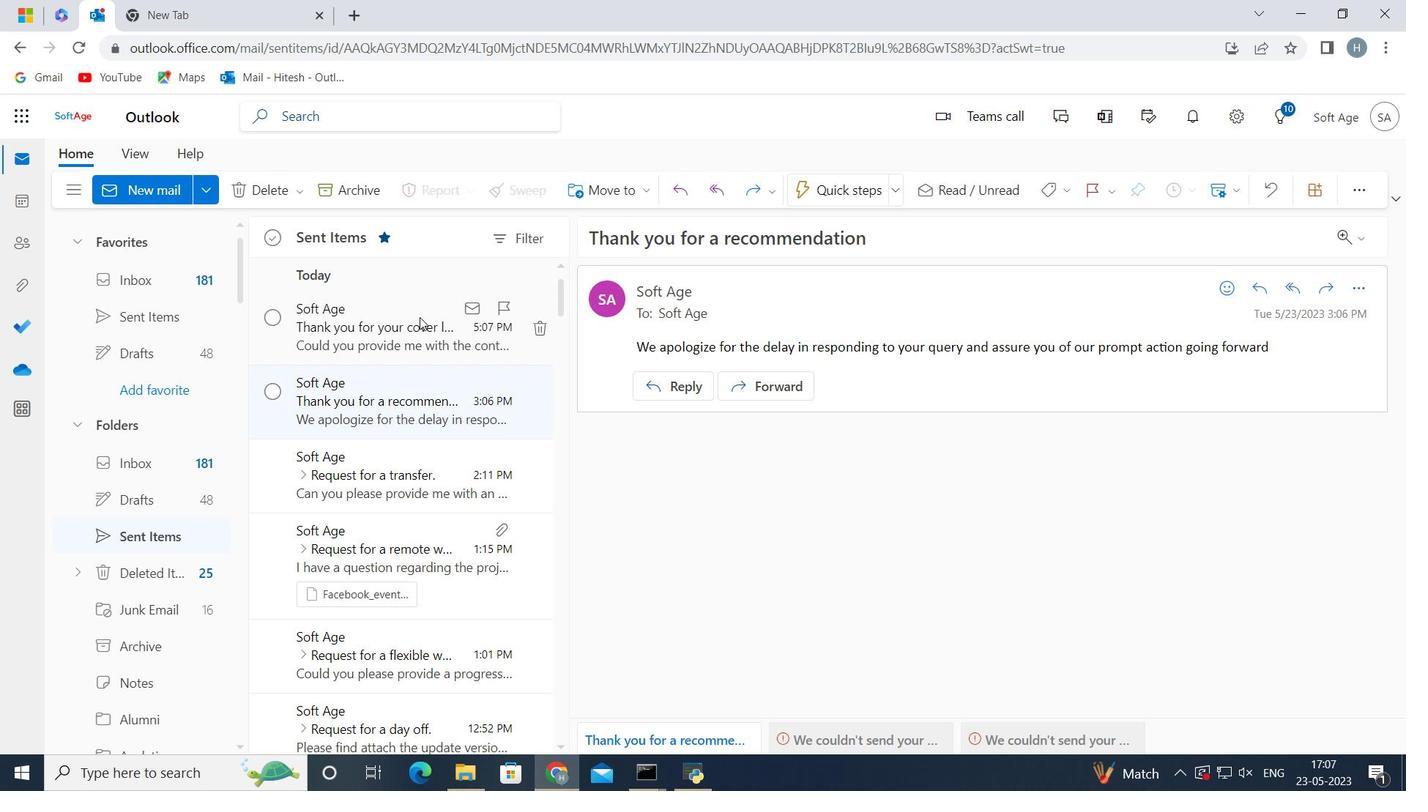 
Action: Mouse pressed left at (396, 325)
Screenshot: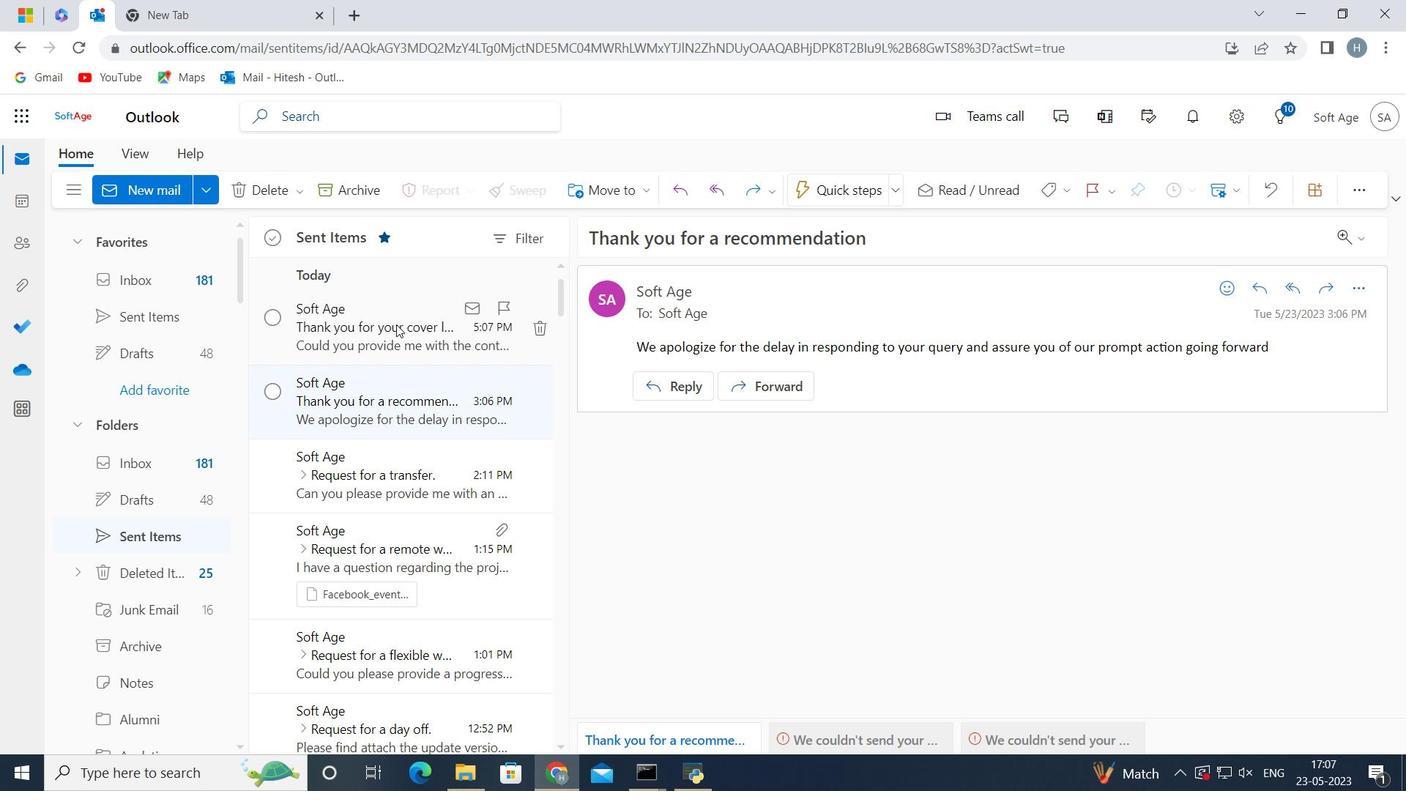 
Action: Mouse moved to (619, 189)
Screenshot: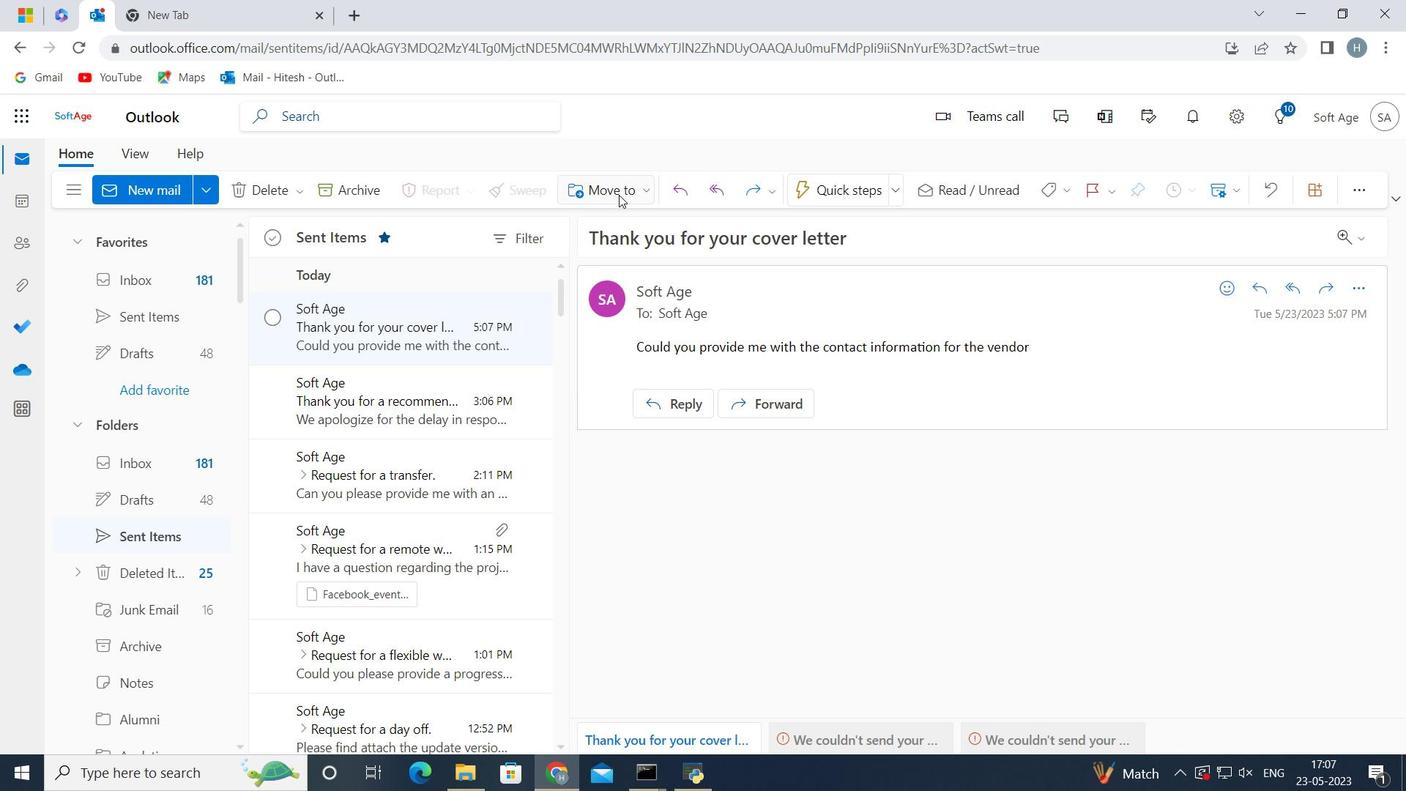 
Action: Mouse pressed left at (619, 189)
Screenshot: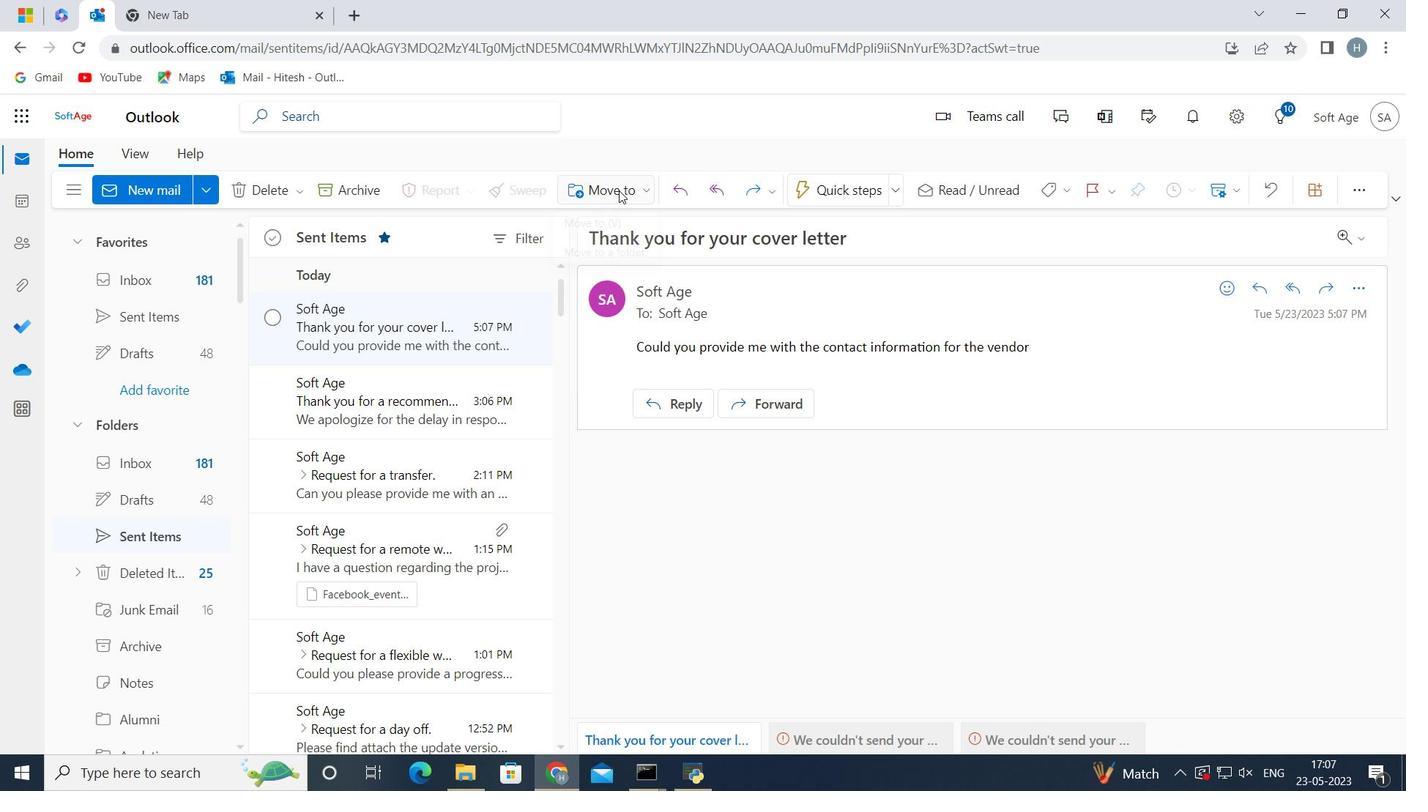 
Action: Mouse moved to (636, 222)
Screenshot: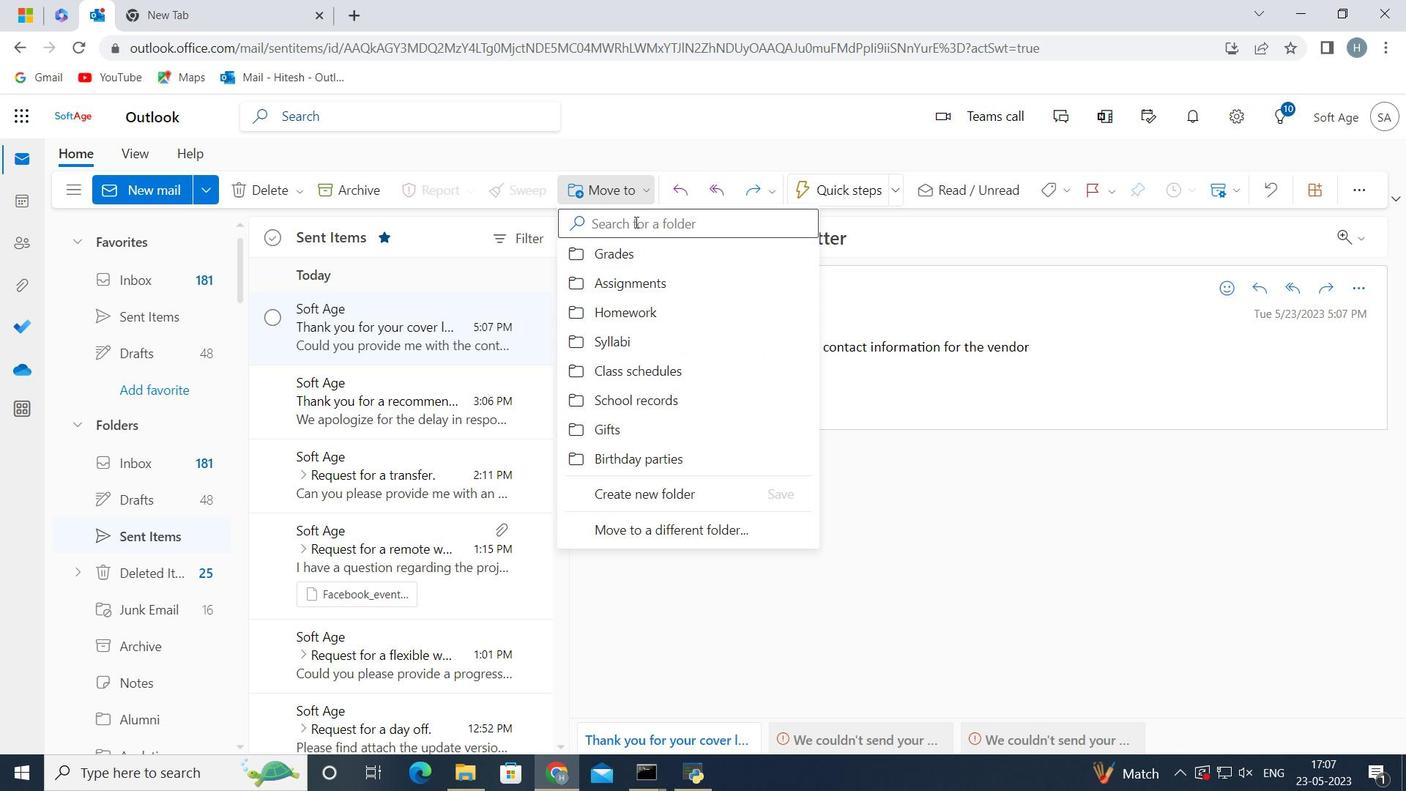 
Action: Mouse pressed left at (636, 222)
Screenshot: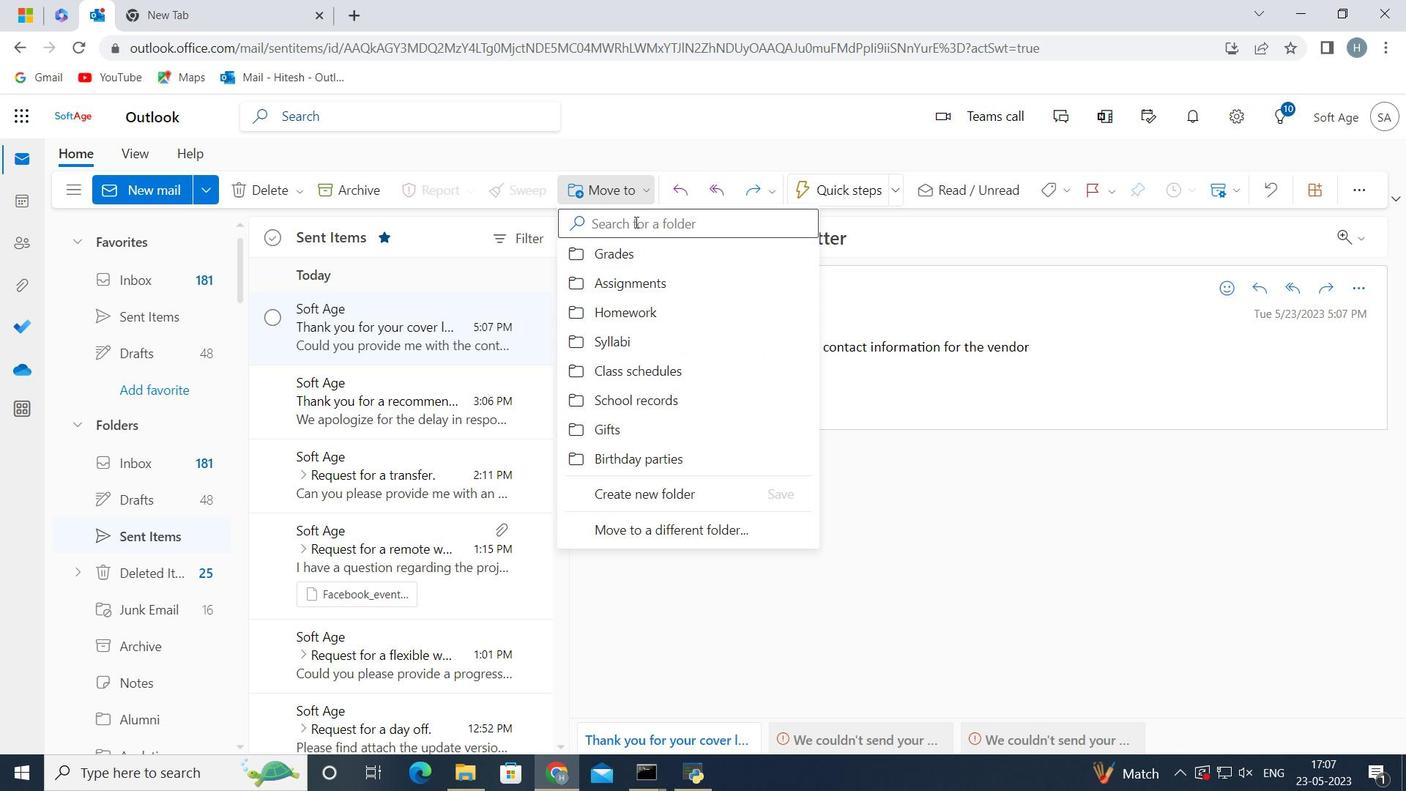 
Action: Mouse moved to (638, 222)
Screenshot: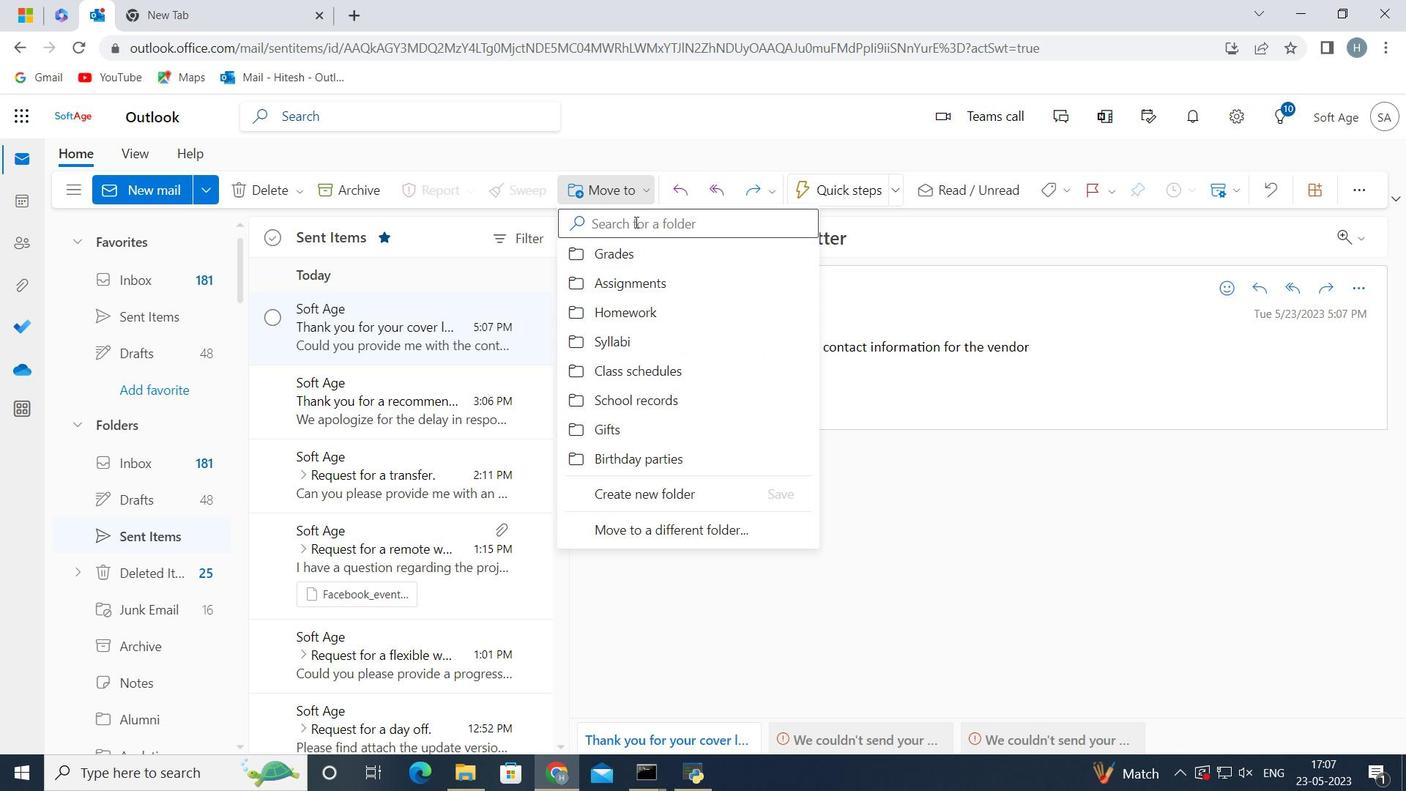 
Action: Key pressed <Key.shift><Key.shift>Test<Key.space>scores
Screenshot: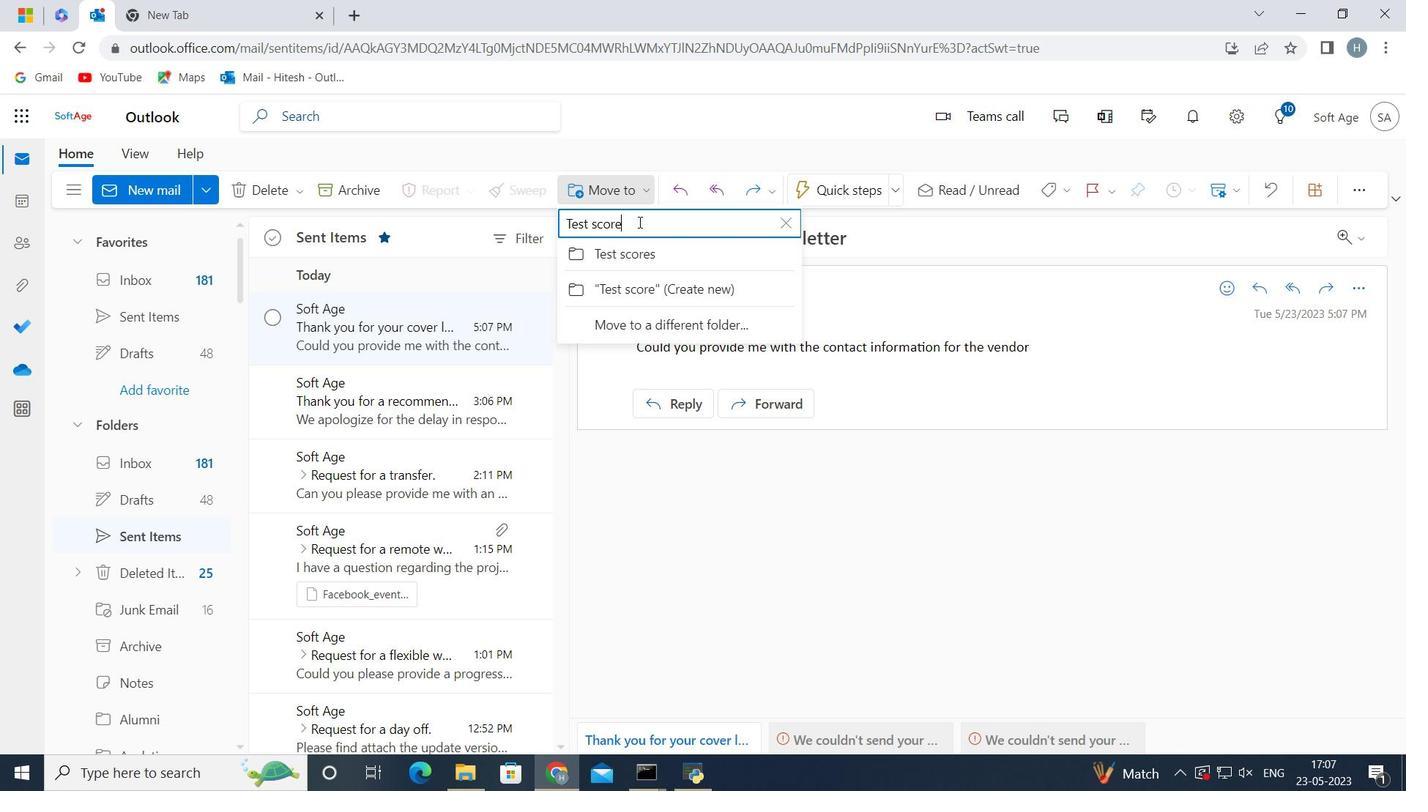 
Action: Mouse moved to (572, 250)
Screenshot: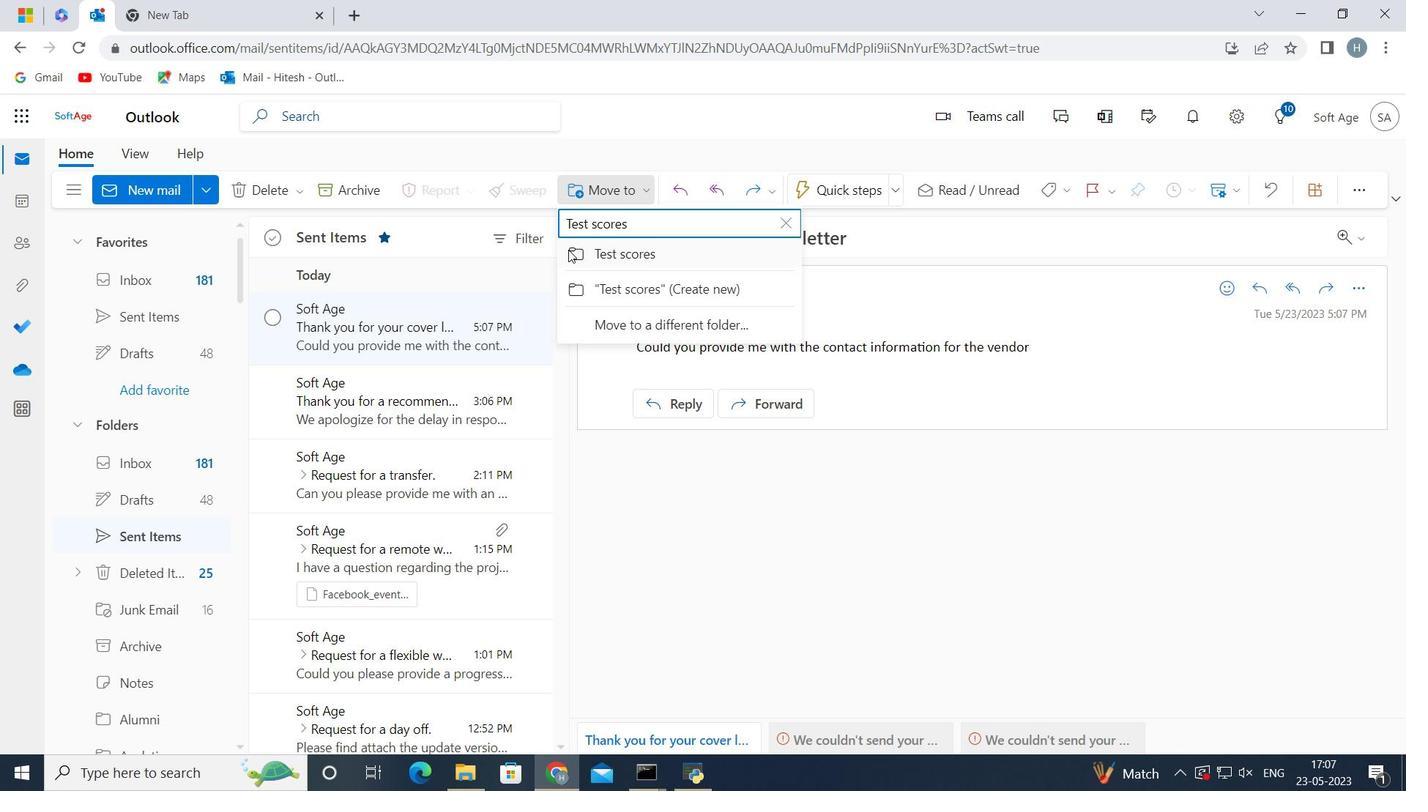 
Action: Mouse pressed left at (572, 250)
Screenshot: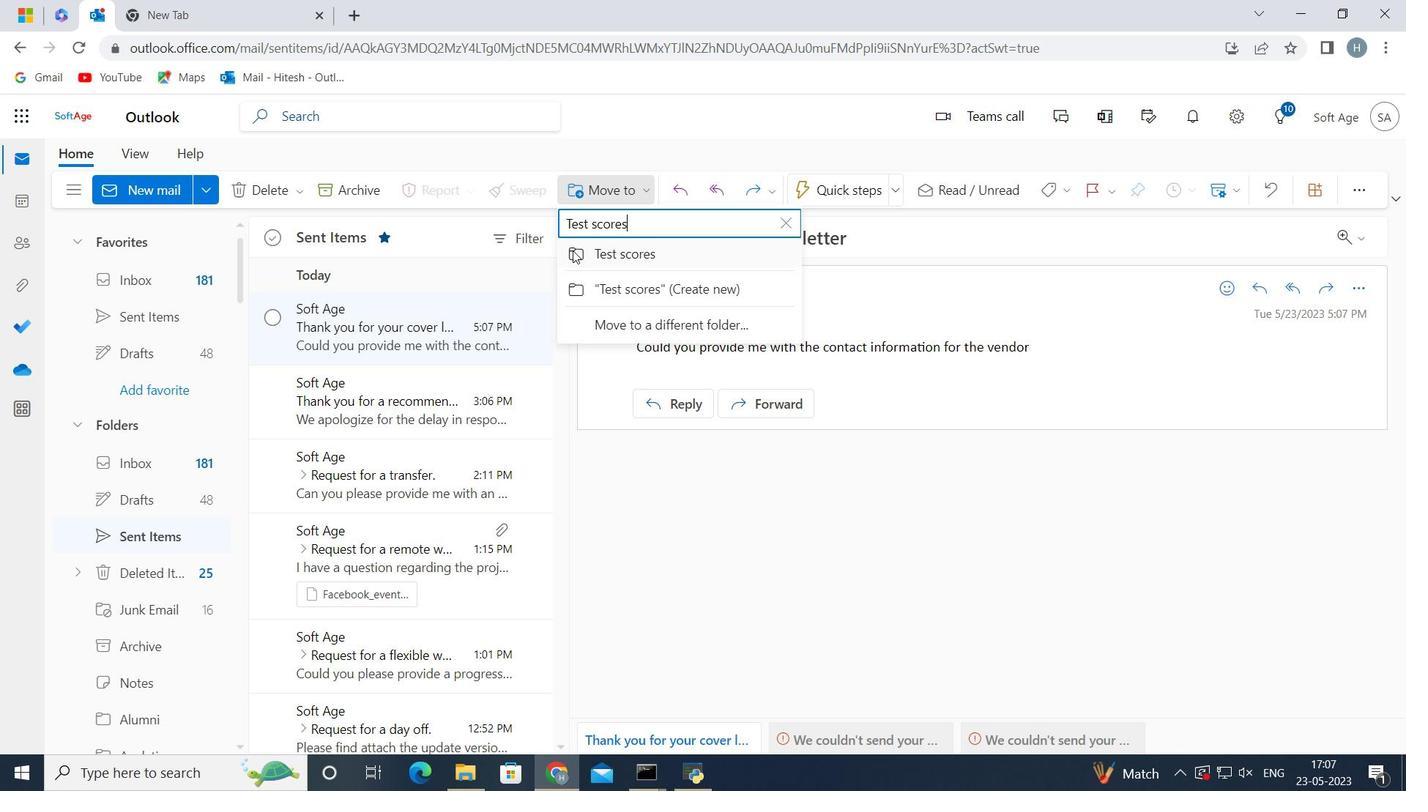 
Action: Mouse moved to (731, 492)
Screenshot: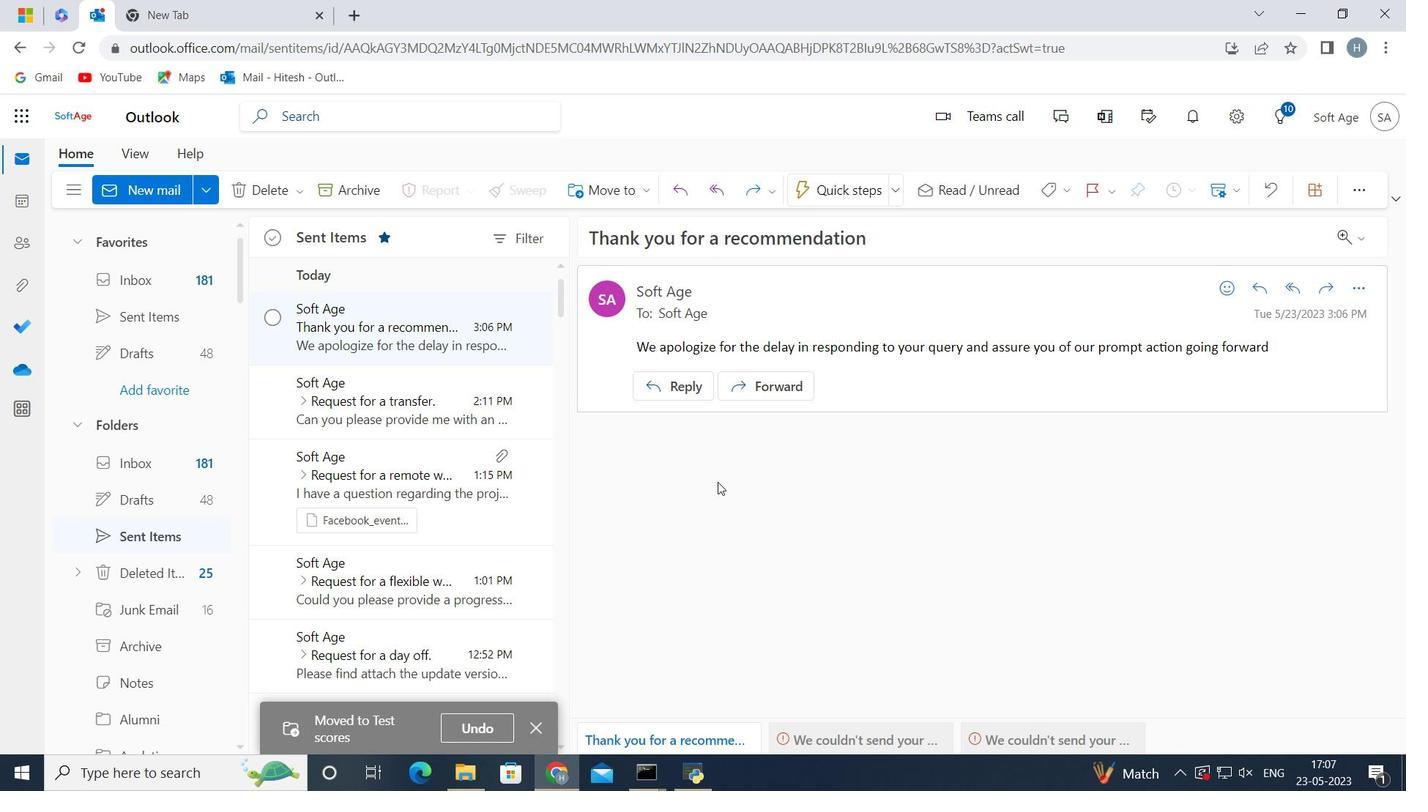 
